 Task: Open Card Infrastructure Upgrade in Board Social Media Management to Workspace Business Process Management and add a team member Softage.1@softage.net, a label Red, a checklist Editing, an attachment from your onedrive, a color Red and finally, add a card description 'Conduct team training session on teamwork and collaboration' and a comment 'We should approach this task with a sense of experimentation and exploration, willing to try new things and take risks.'. Add a start date 'Jan 01, 1900' with a due date 'Jan 08, 1900'
Action: Mouse moved to (101, 492)
Screenshot: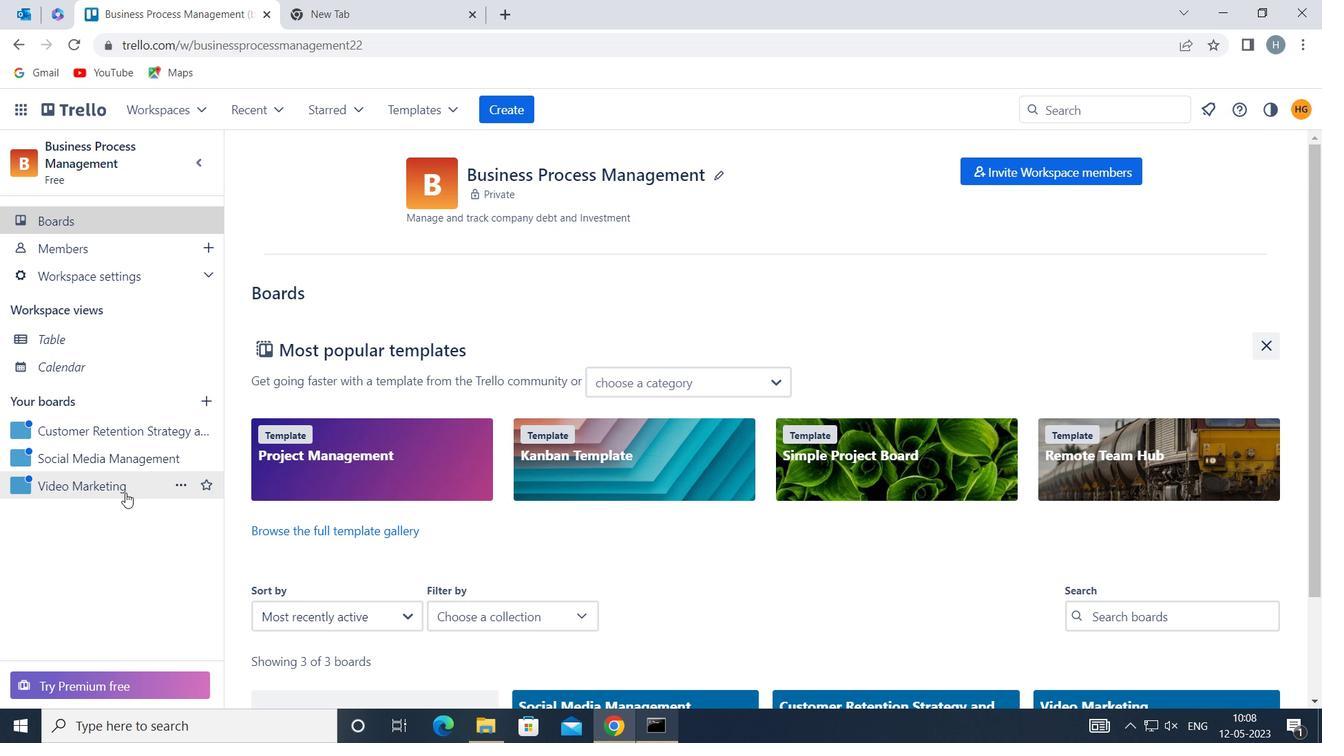 
Action: Mouse pressed left at (101, 492)
Screenshot: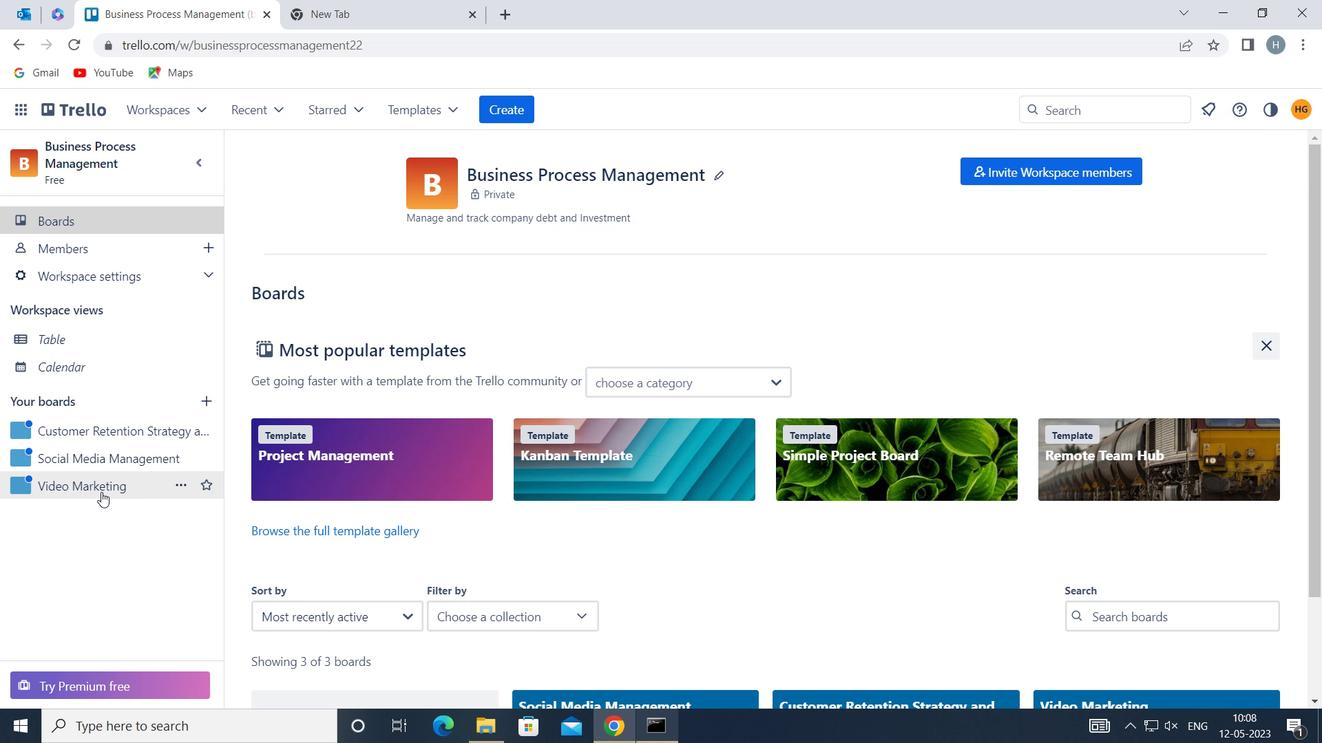 
Action: Mouse moved to (362, 249)
Screenshot: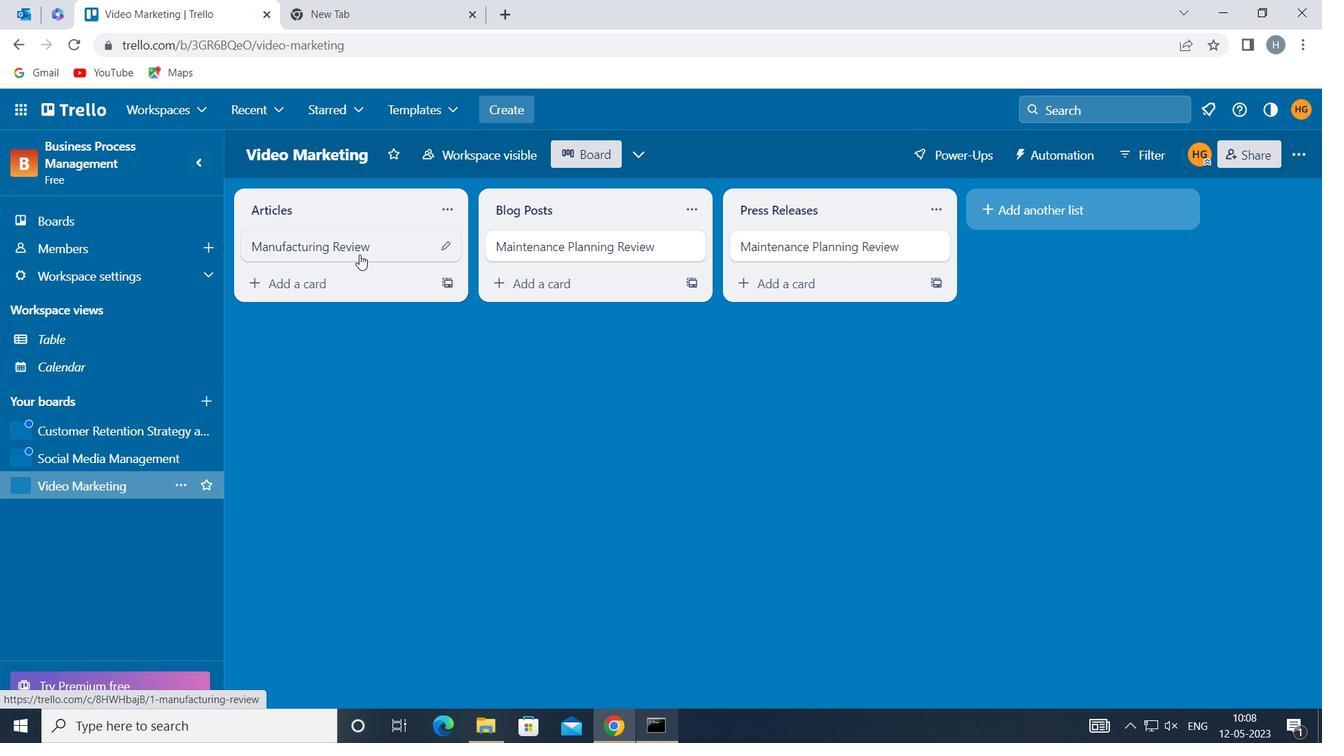 
Action: Mouse pressed left at (362, 249)
Screenshot: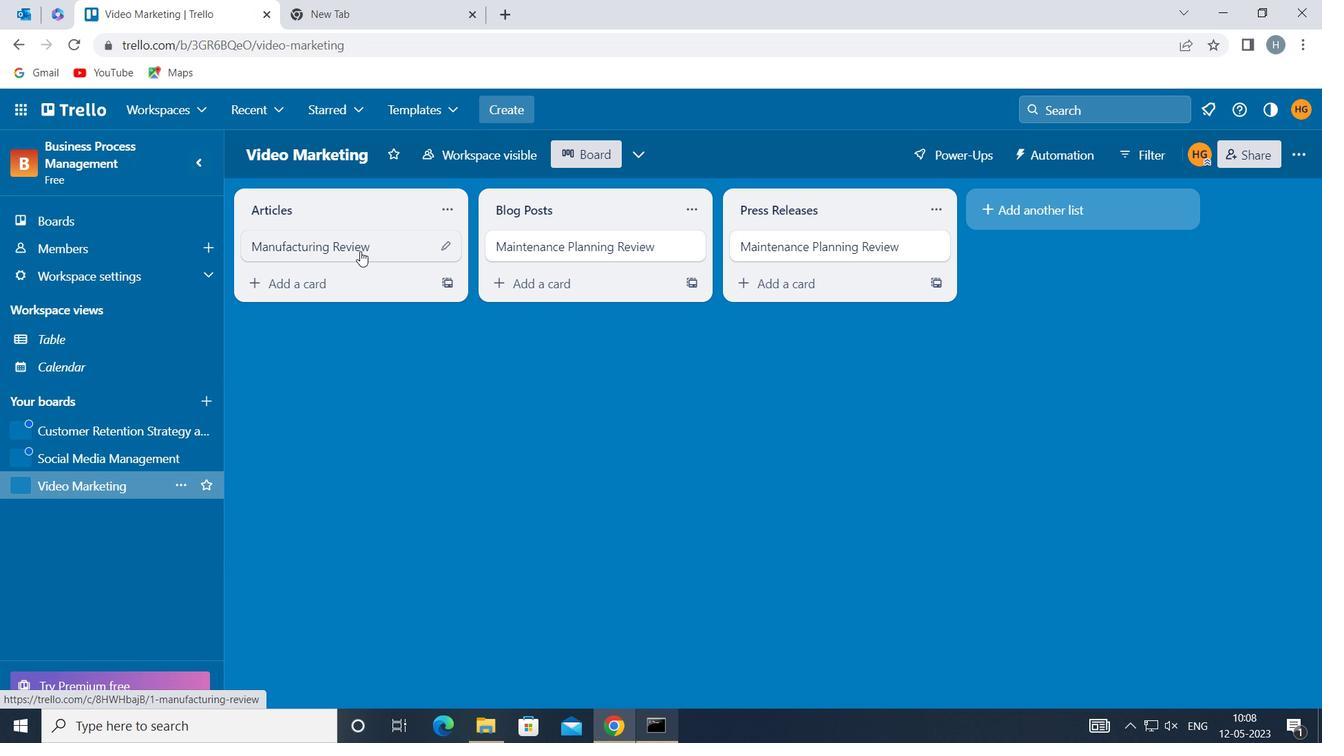 
Action: Mouse moved to (888, 238)
Screenshot: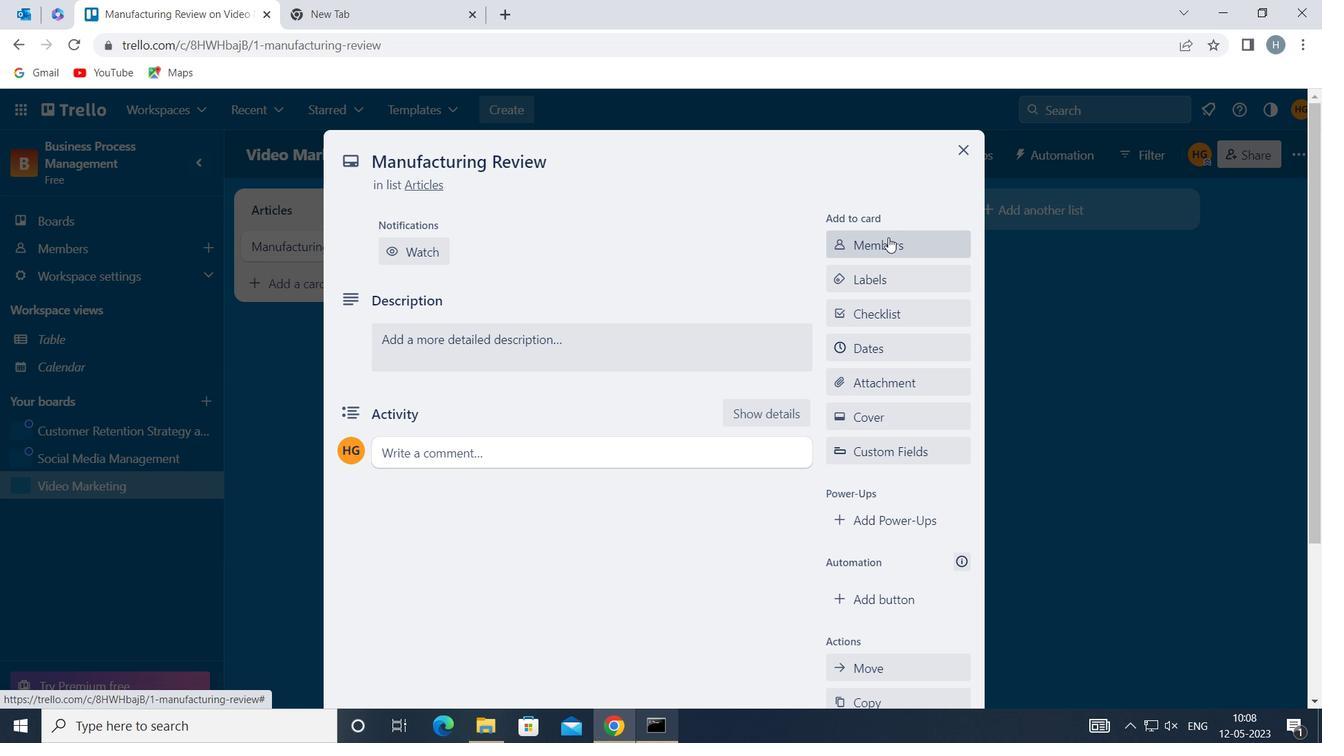 
Action: Mouse pressed left at (888, 238)
Screenshot: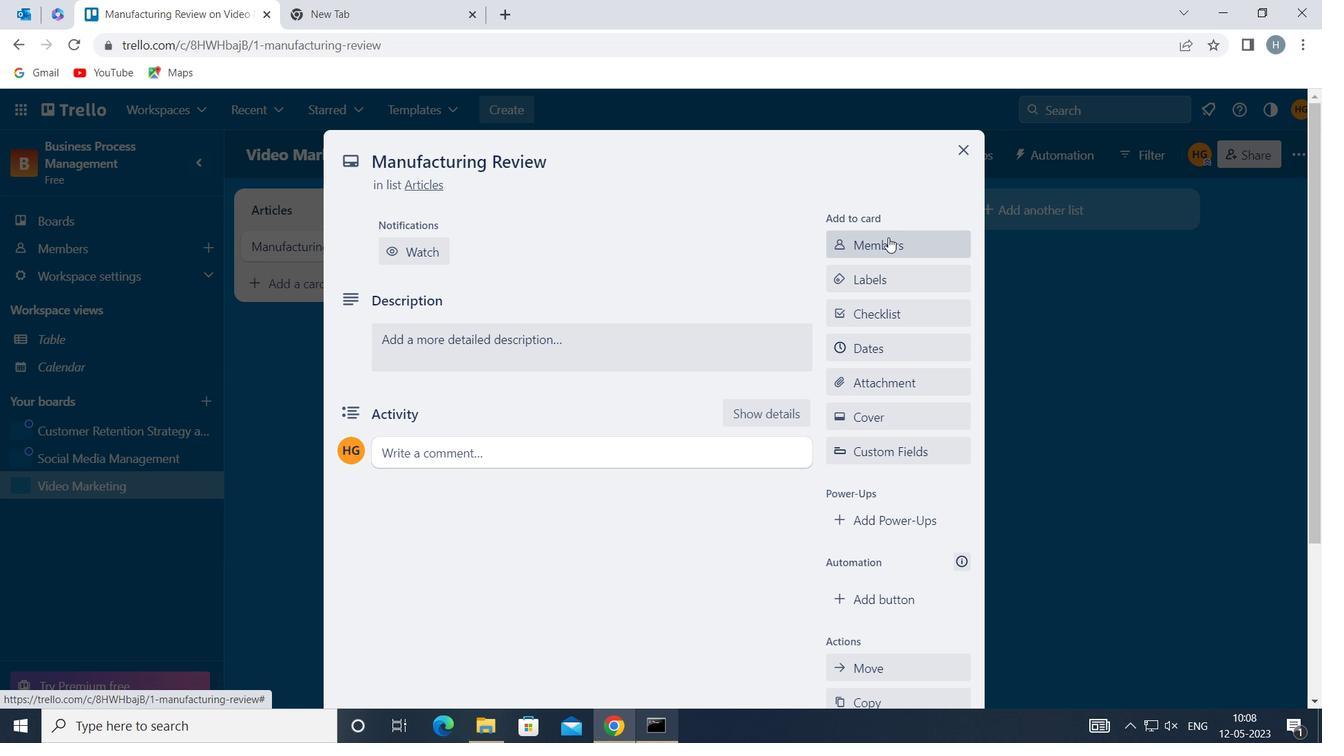 
Action: Mouse moved to (889, 239)
Screenshot: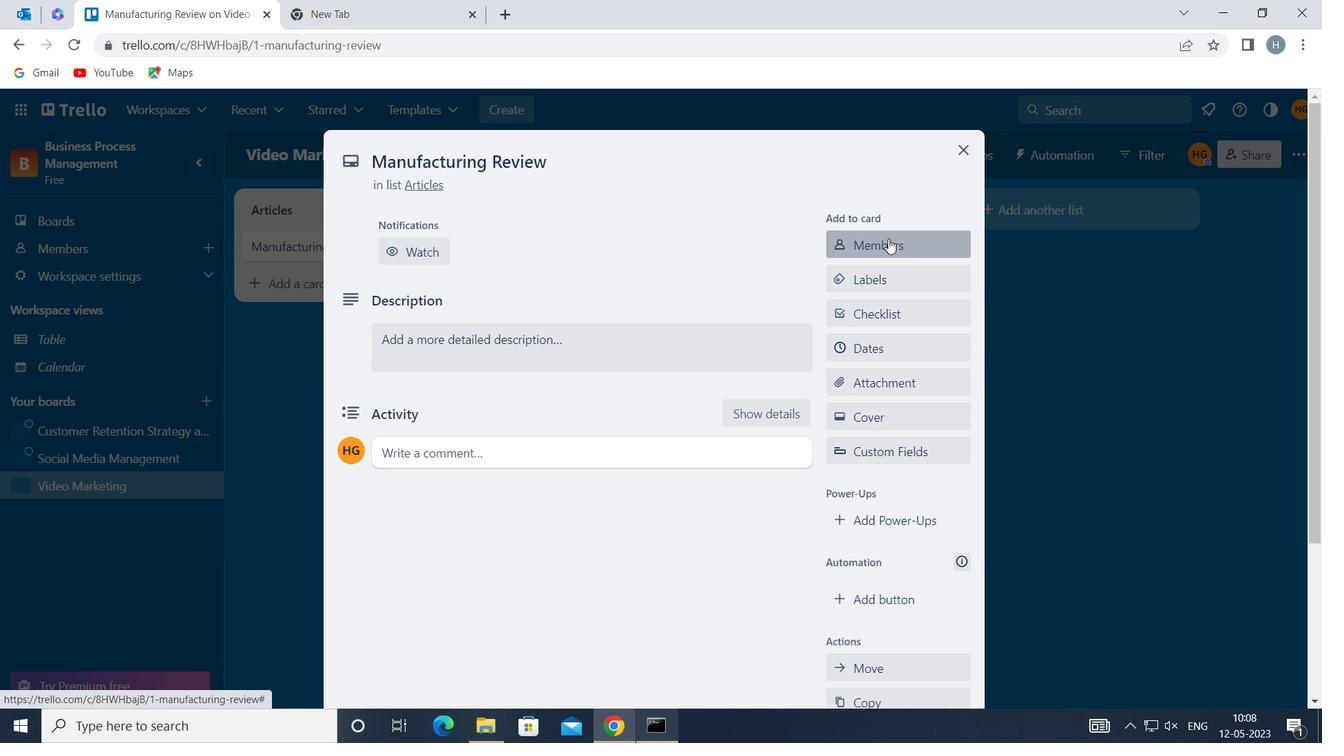 
Action: Key pressed softage
Screenshot: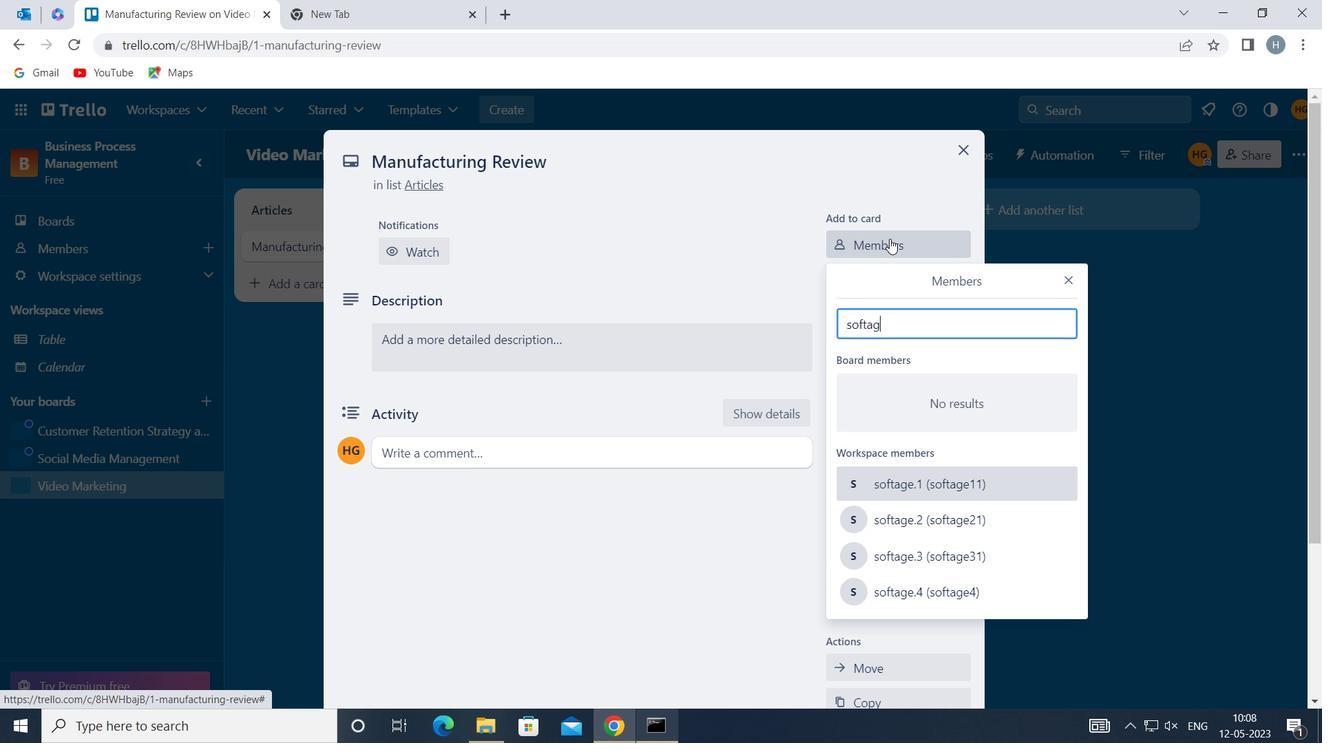 
Action: Mouse moved to (895, 517)
Screenshot: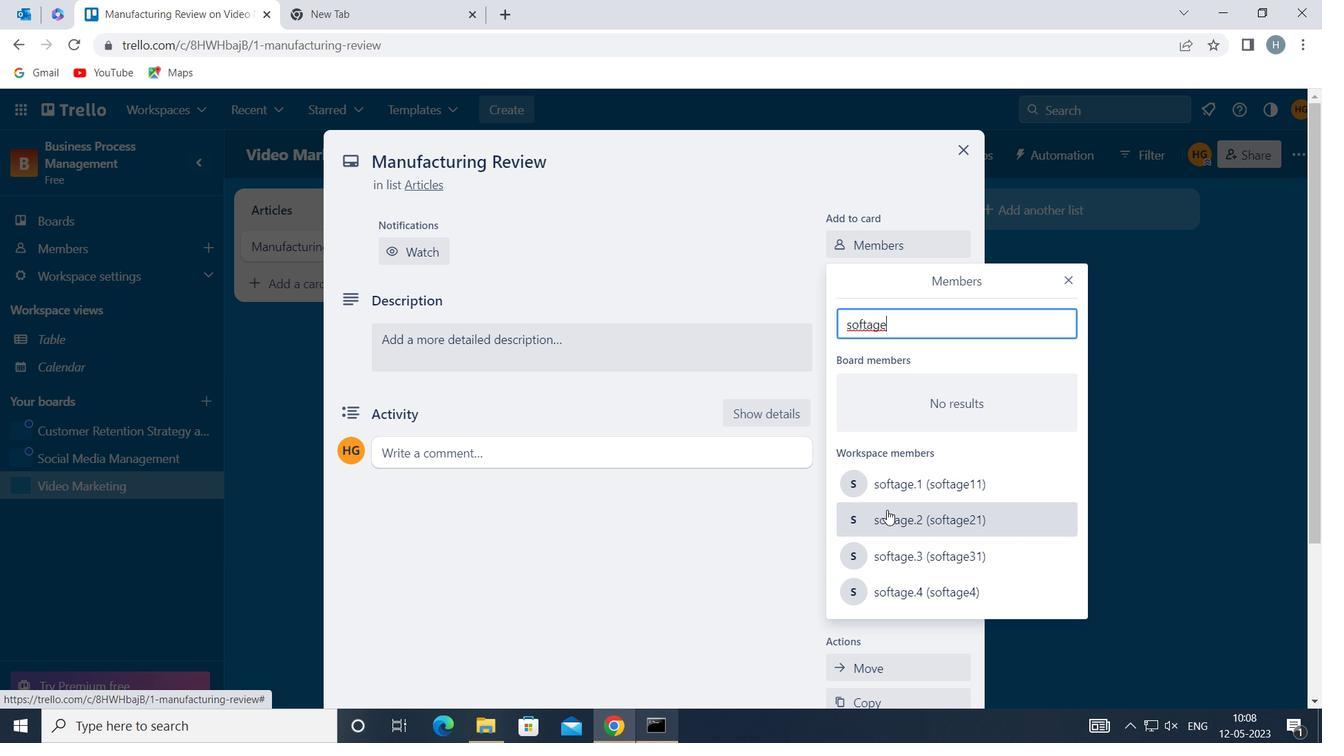 
Action: Mouse pressed left at (895, 517)
Screenshot: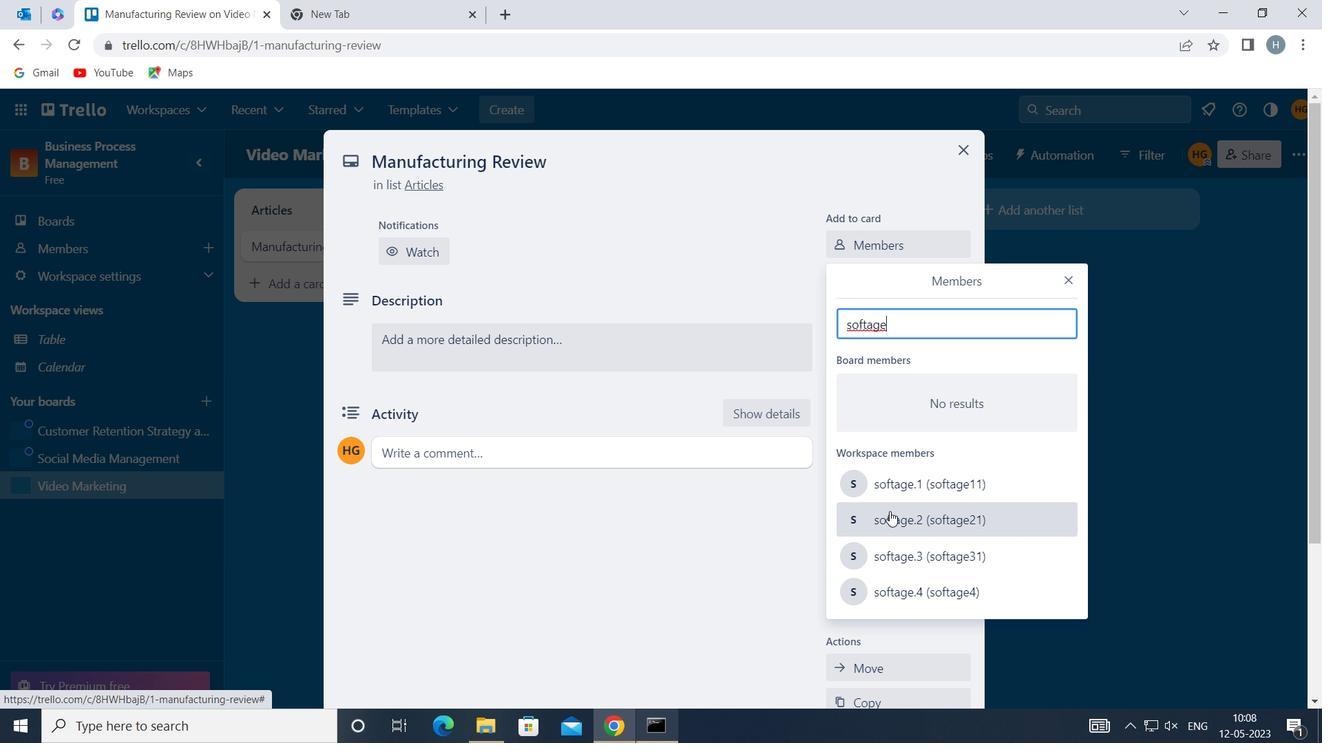 
Action: Mouse moved to (1071, 278)
Screenshot: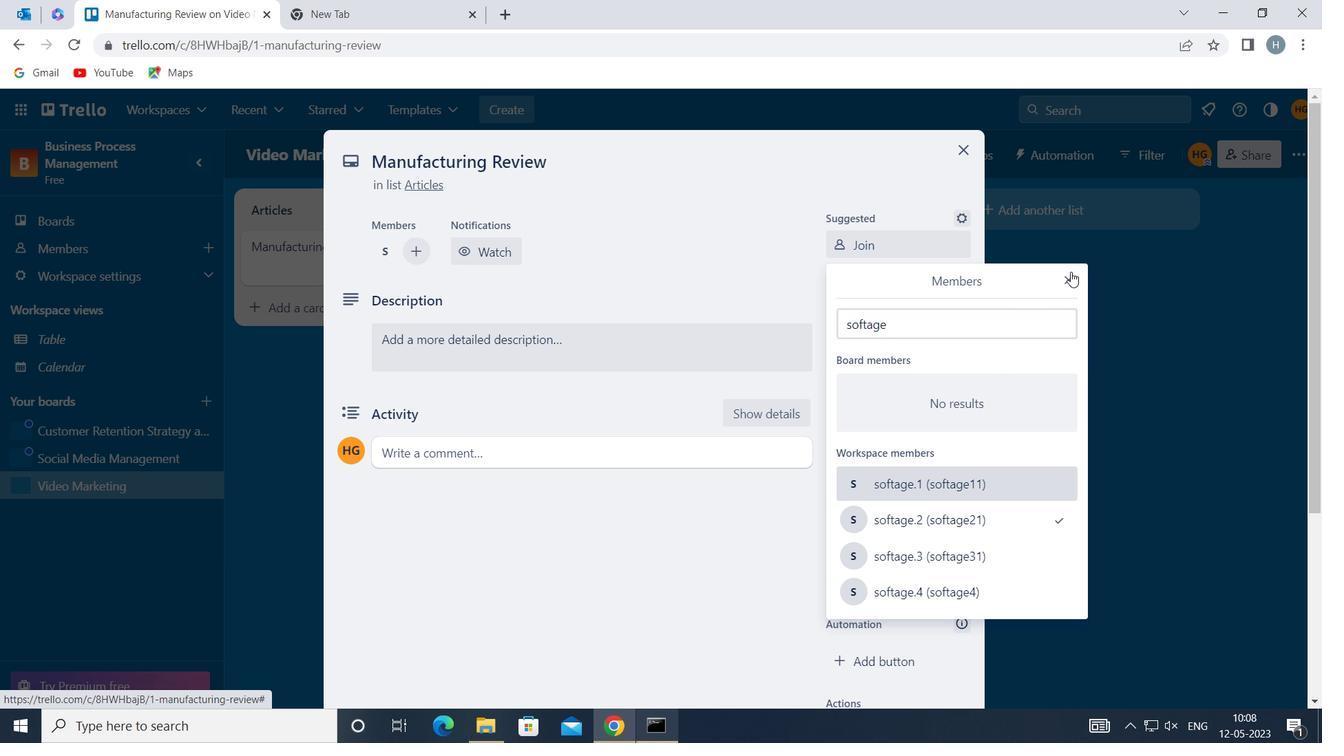 
Action: Mouse pressed left at (1071, 278)
Screenshot: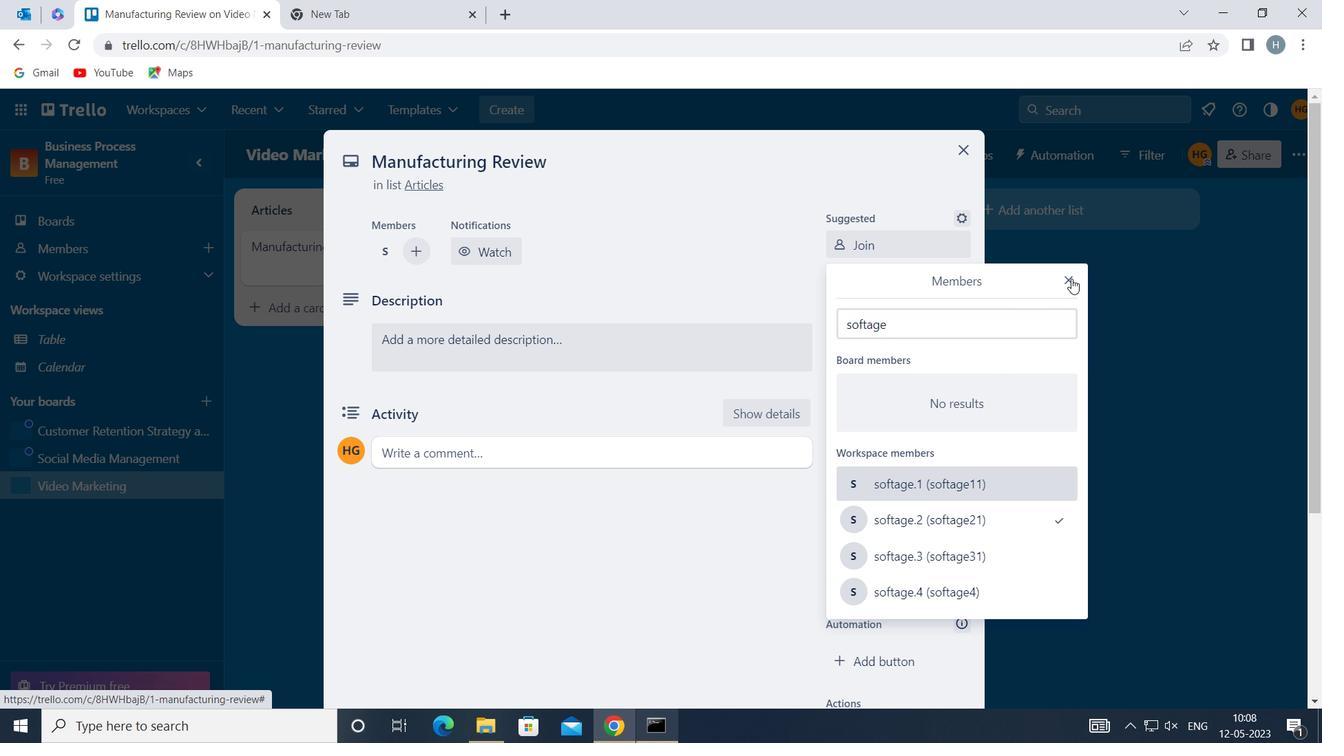 
Action: Mouse moved to (914, 344)
Screenshot: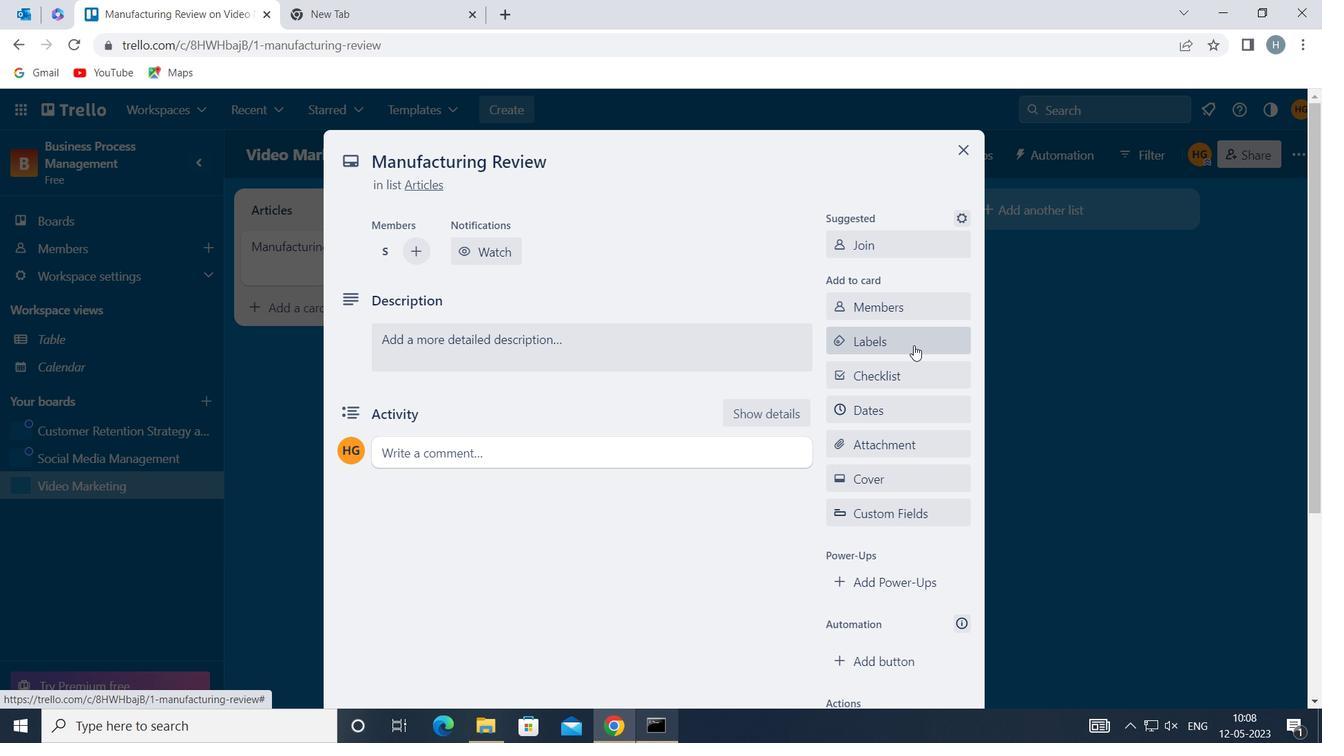 
Action: Mouse pressed left at (914, 344)
Screenshot: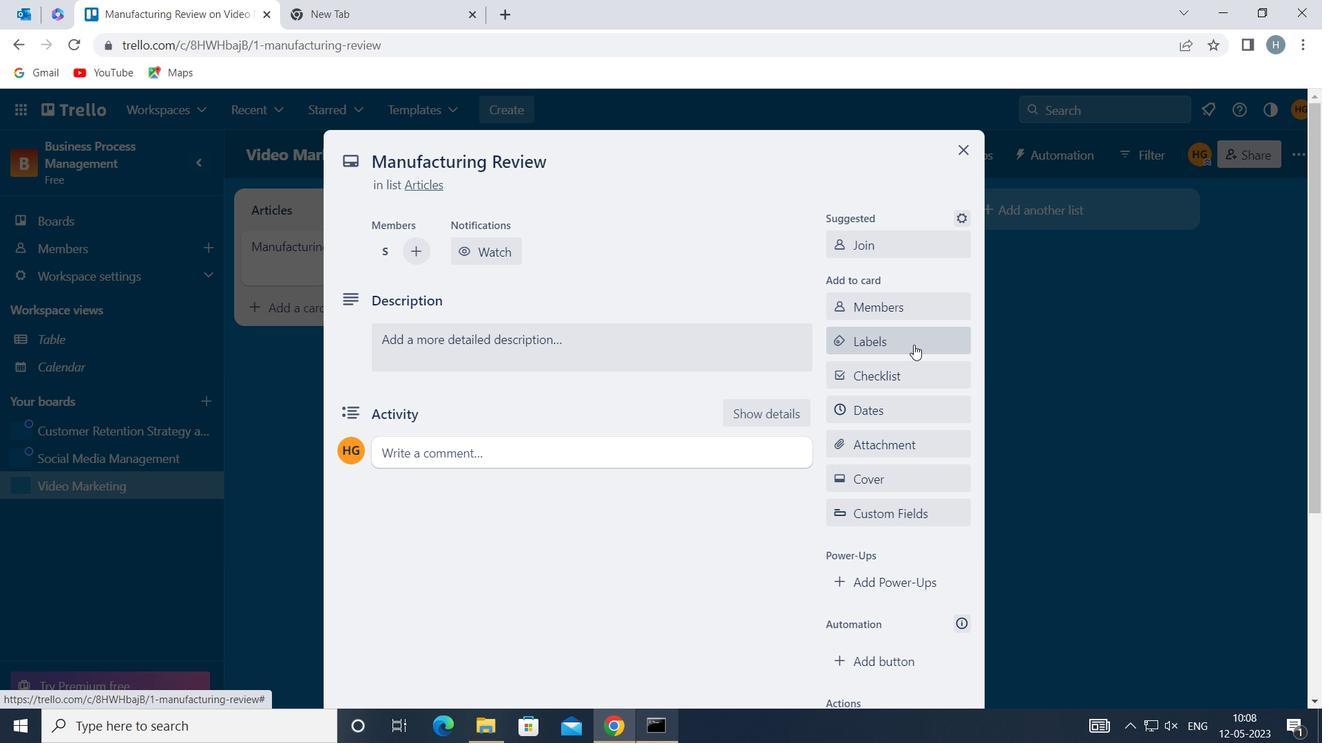 
Action: Mouse moved to (928, 375)
Screenshot: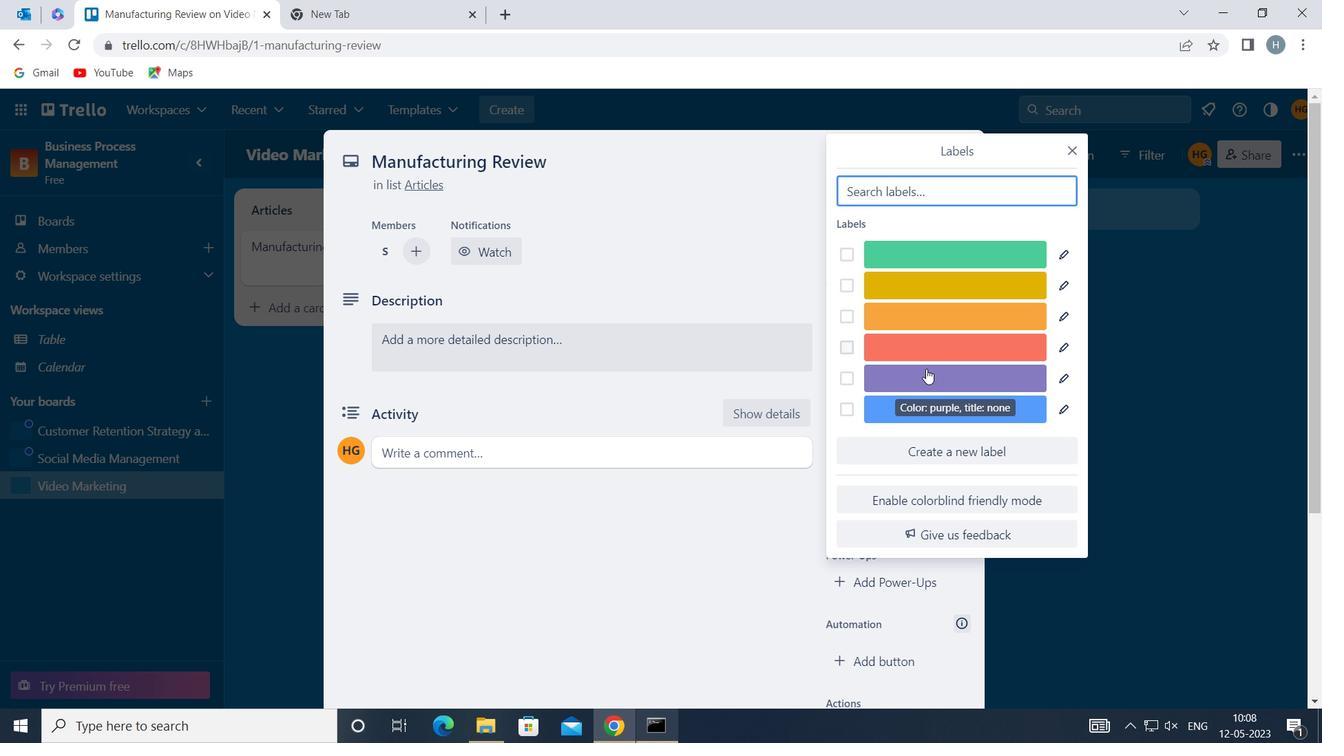 
Action: Mouse pressed left at (928, 375)
Screenshot: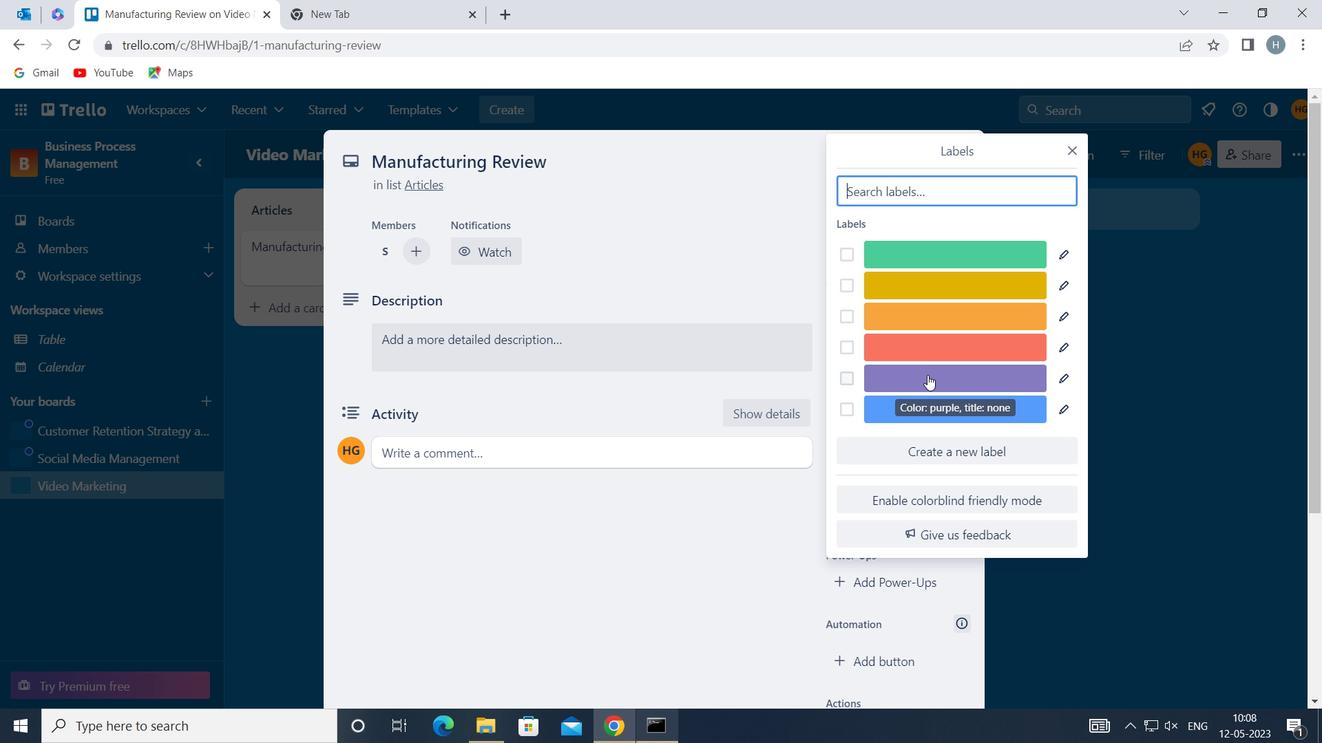 
Action: Mouse moved to (1070, 147)
Screenshot: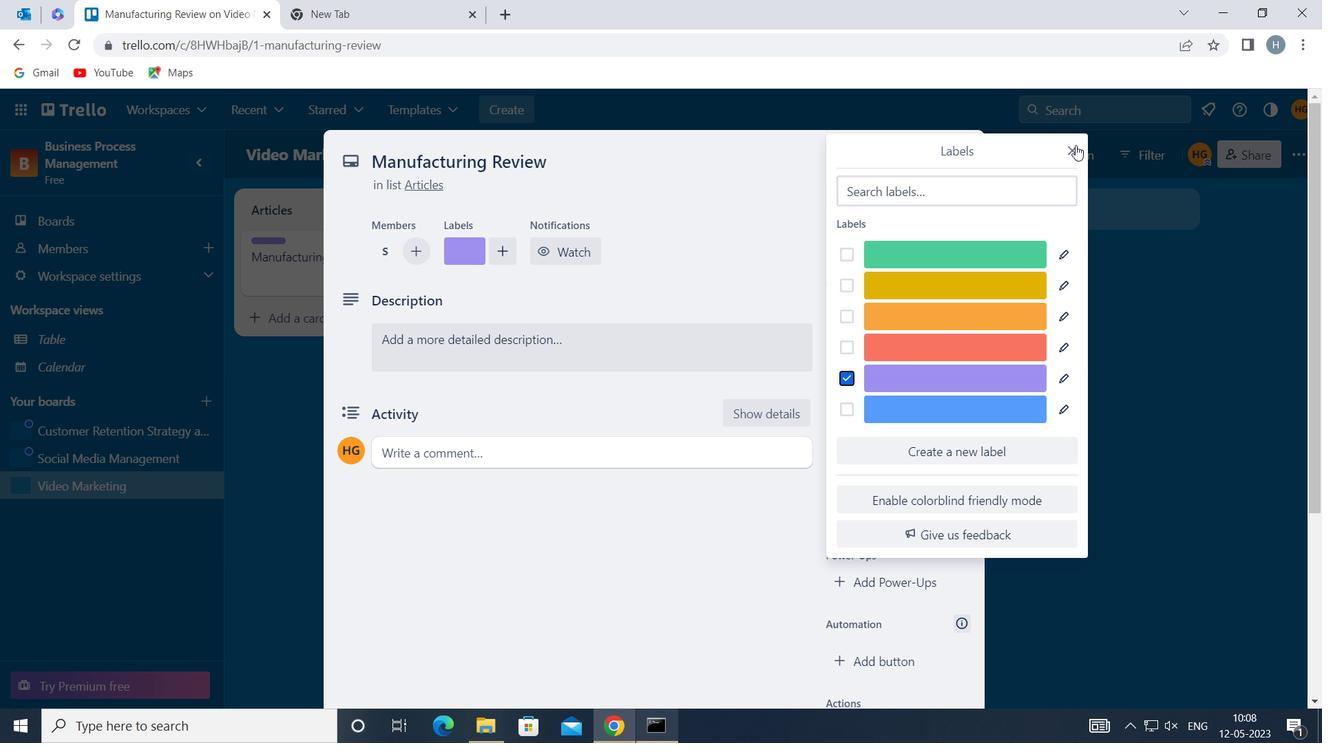 
Action: Mouse pressed left at (1070, 147)
Screenshot: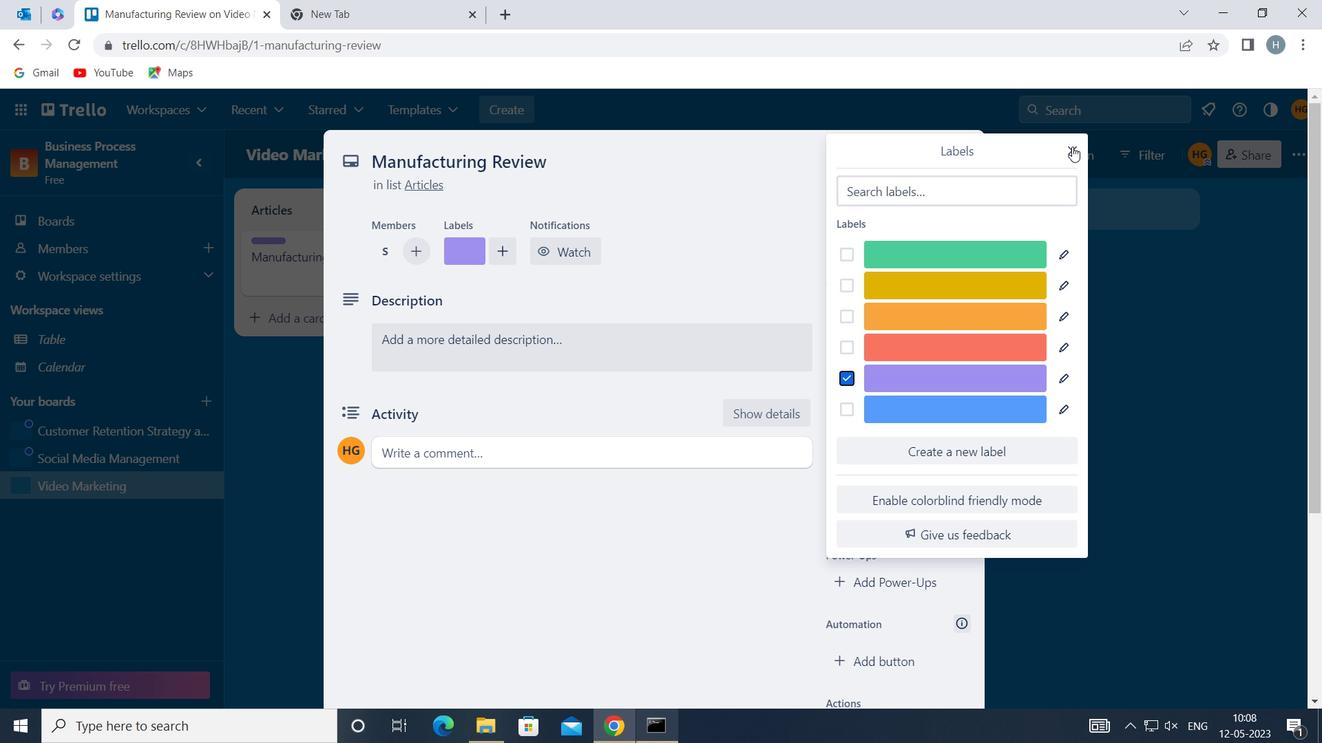
Action: Mouse moved to (894, 372)
Screenshot: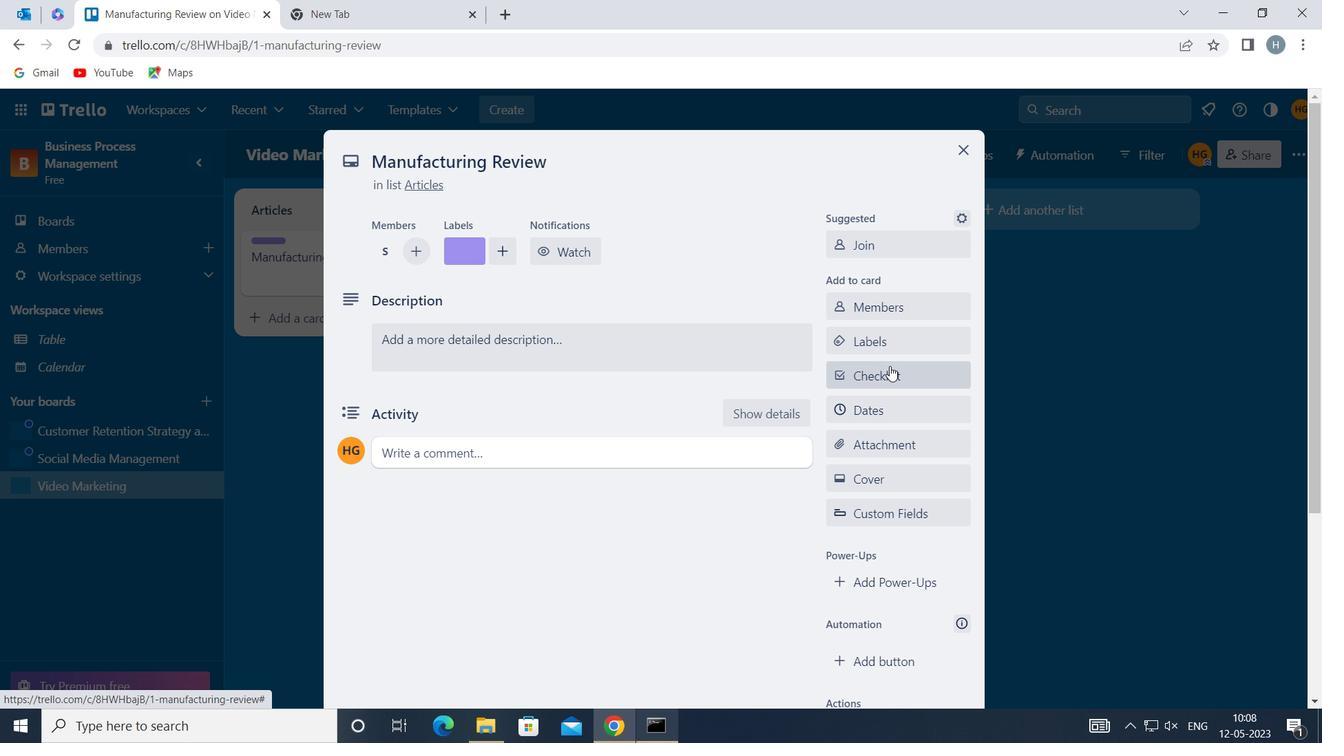
Action: Mouse pressed left at (894, 372)
Screenshot: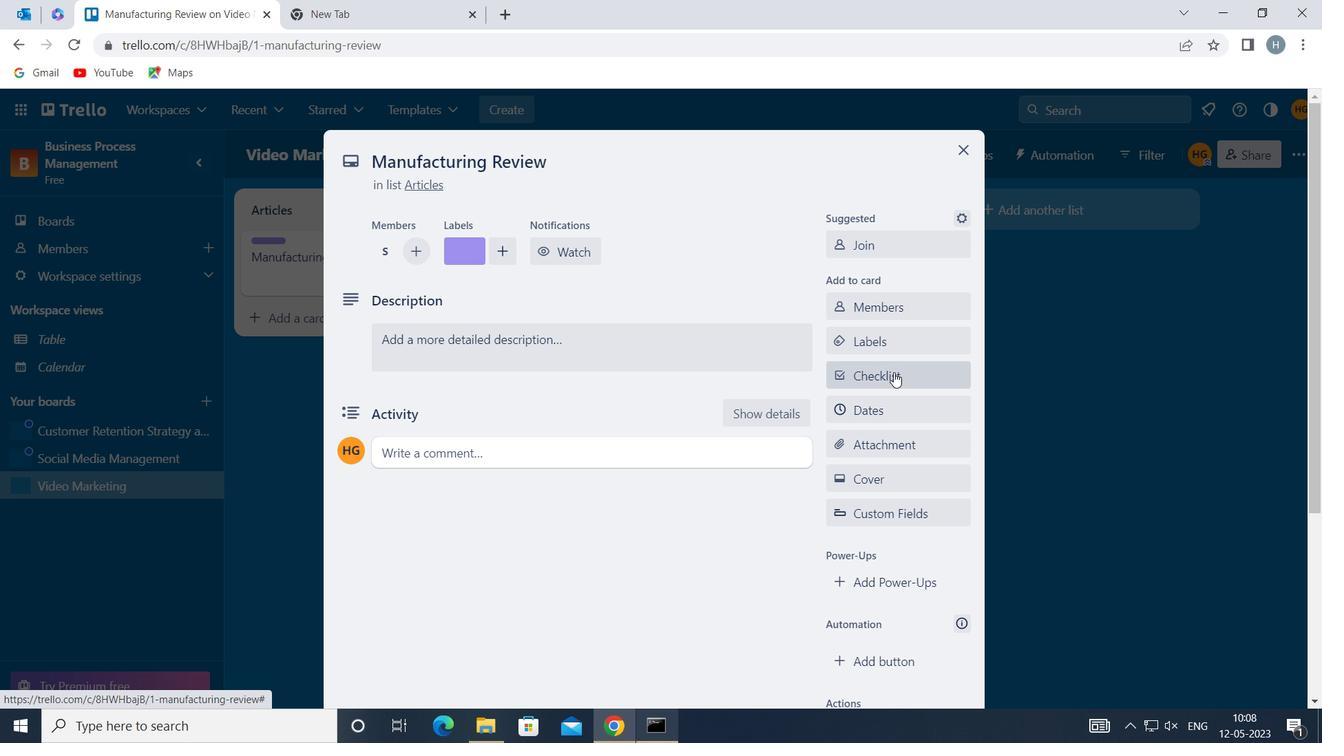 
Action: Key pressed <Key.shift>NUTRITION<Key.space><Key.shift>COUNSELING
Screenshot: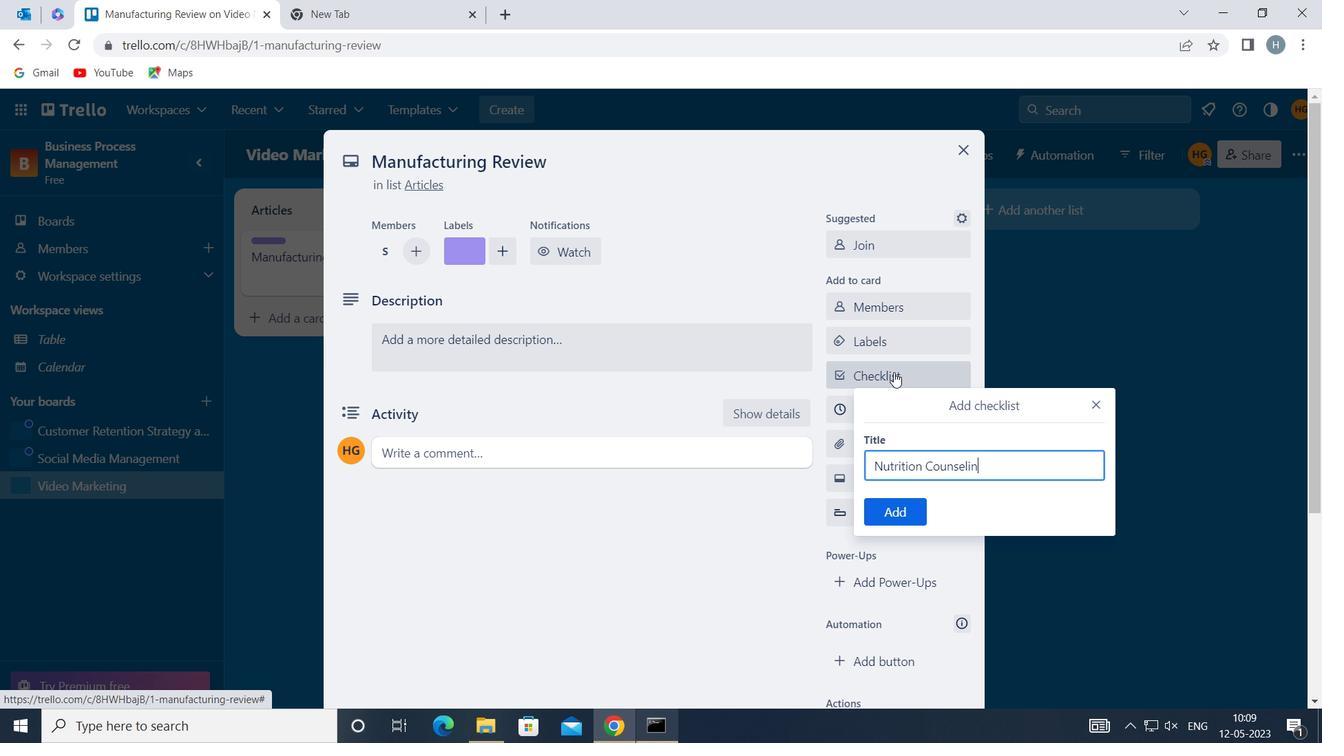 
Action: Mouse moved to (908, 509)
Screenshot: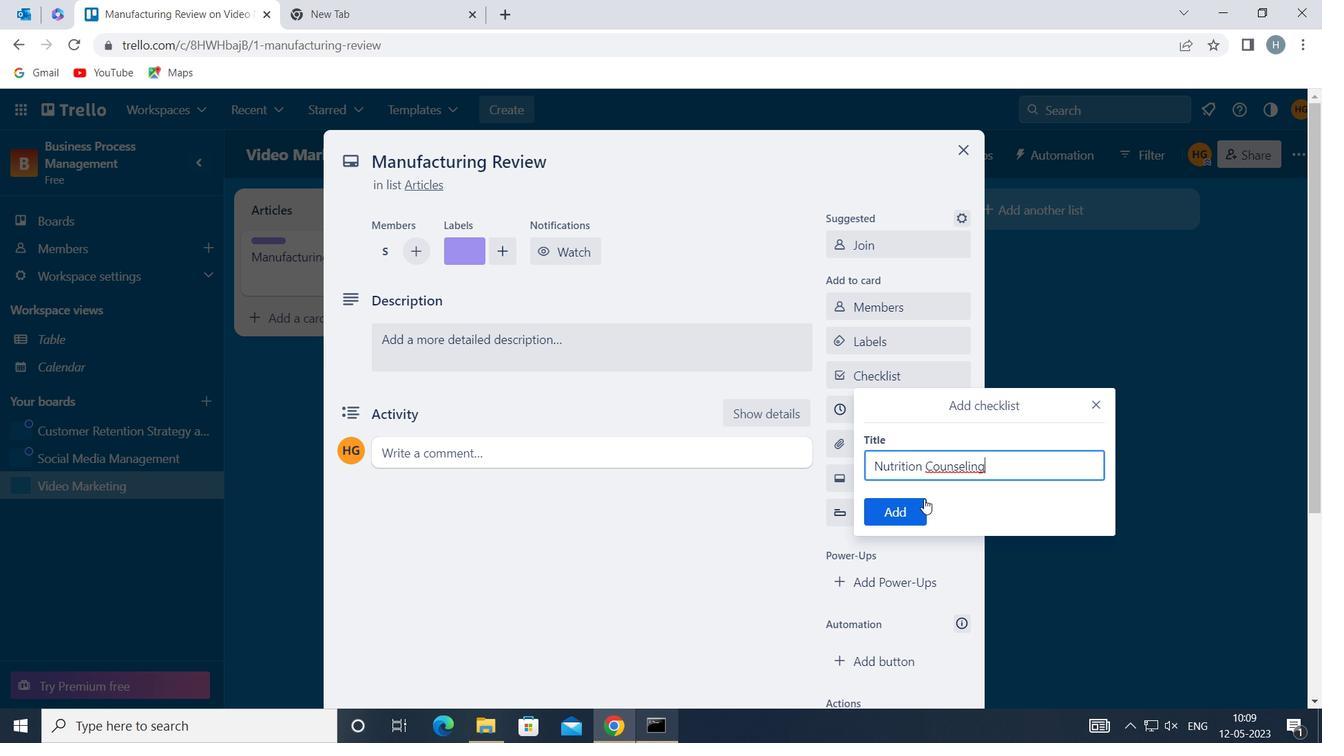 
Action: Mouse pressed left at (908, 509)
Screenshot: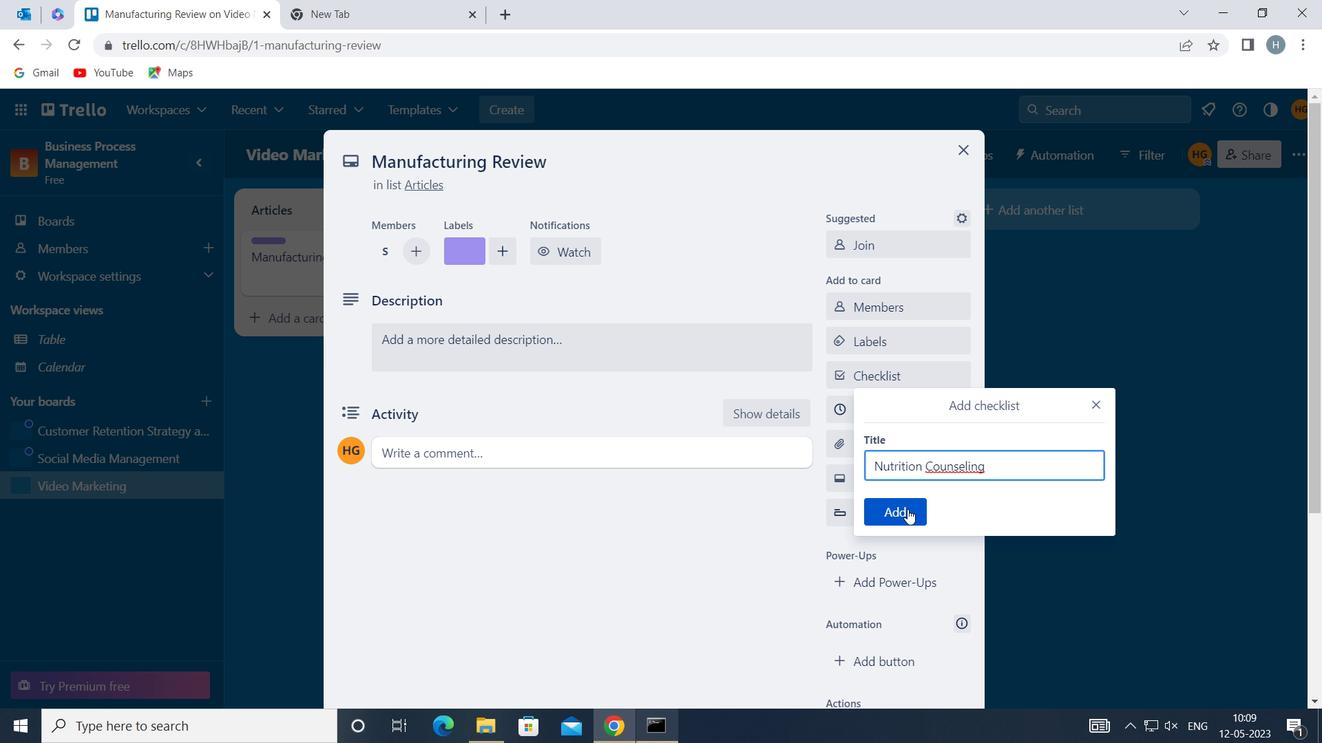 
Action: Mouse moved to (905, 438)
Screenshot: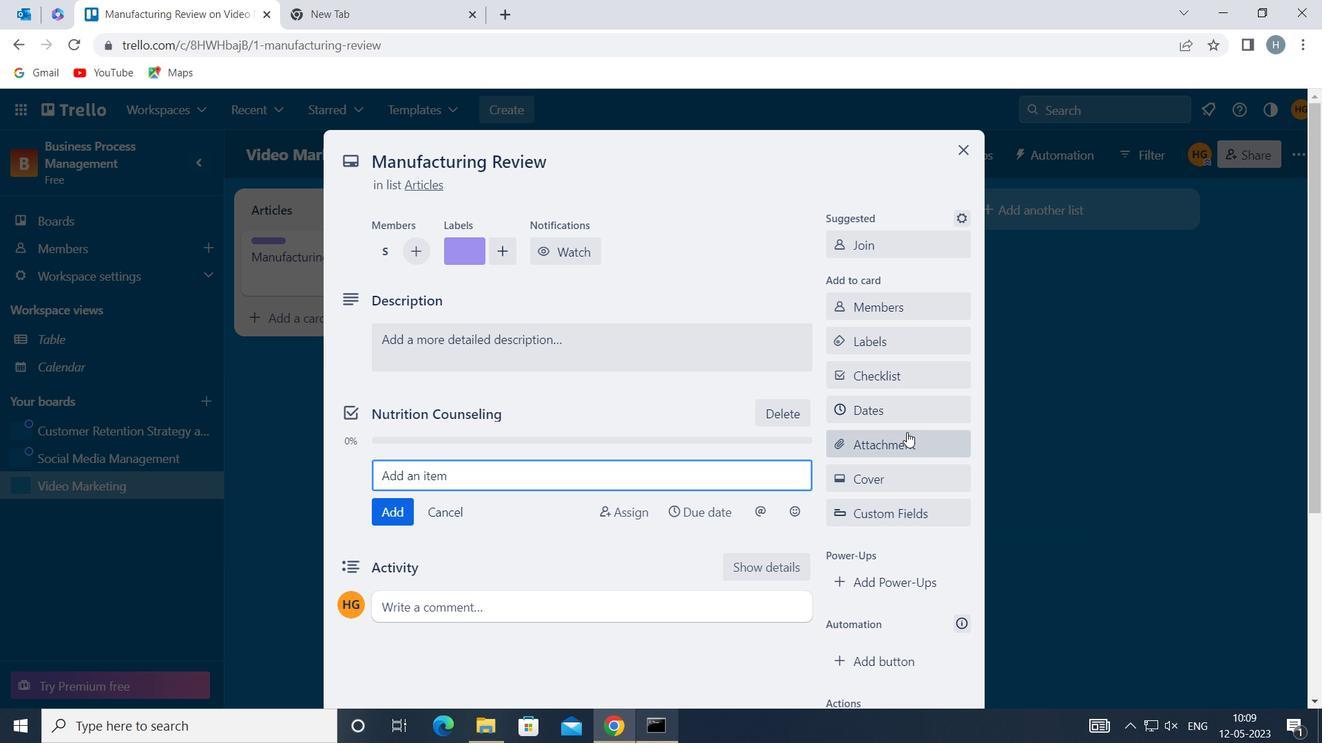 
Action: Mouse pressed left at (905, 438)
Screenshot: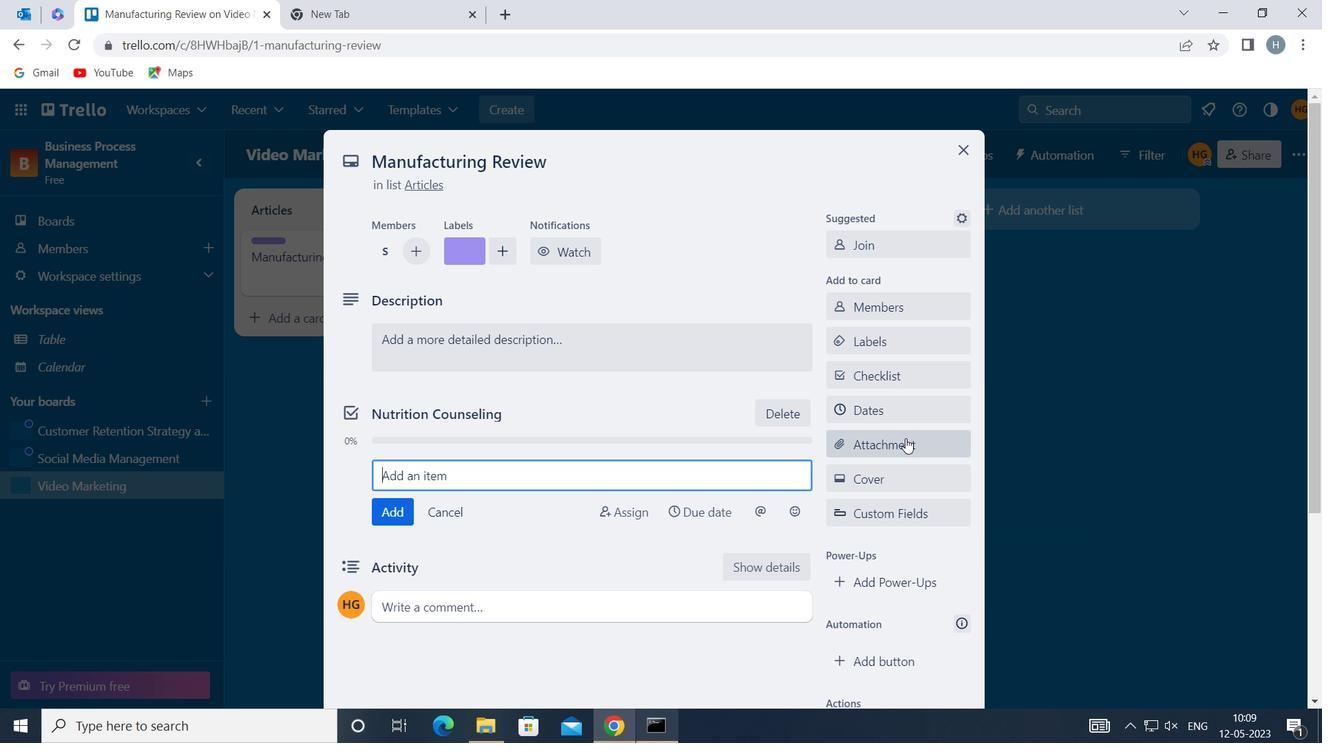 
Action: Mouse moved to (895, 325)
Screenshot: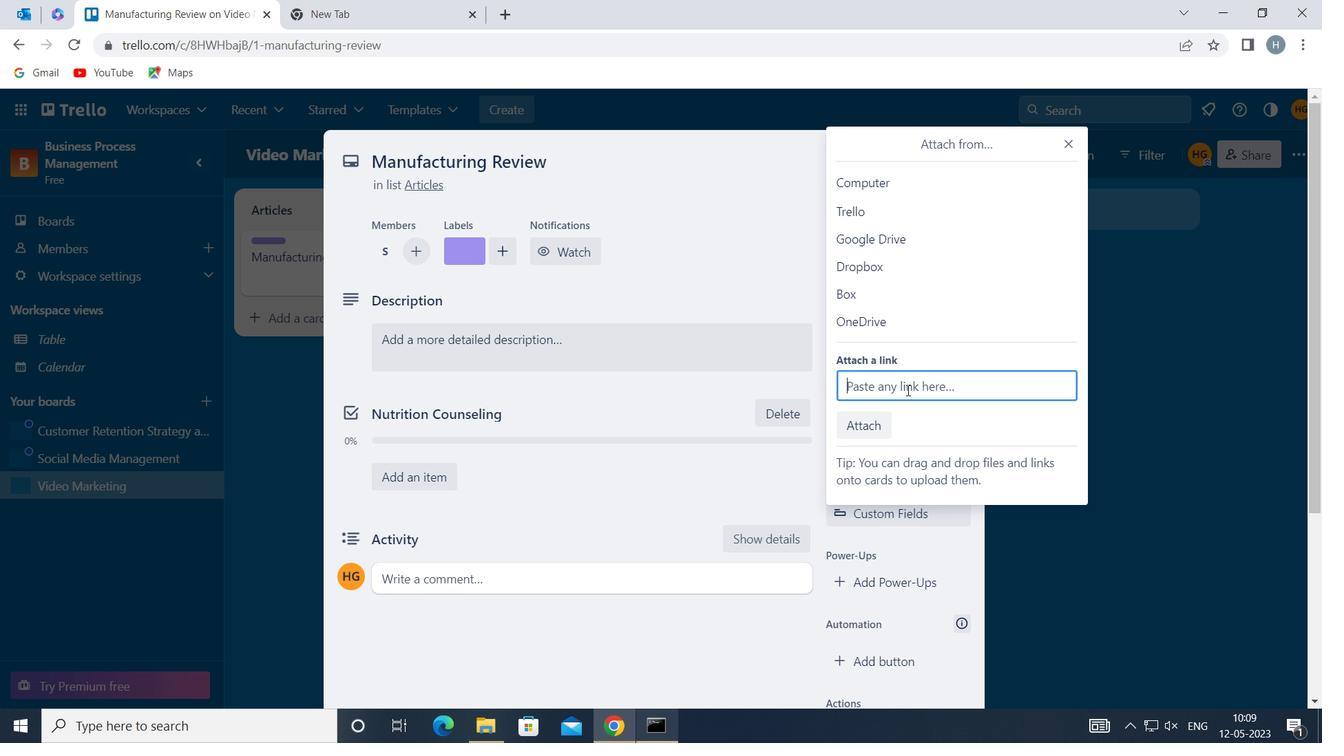 
Action: Mouse pressed left at (895, 325)
Screenshot: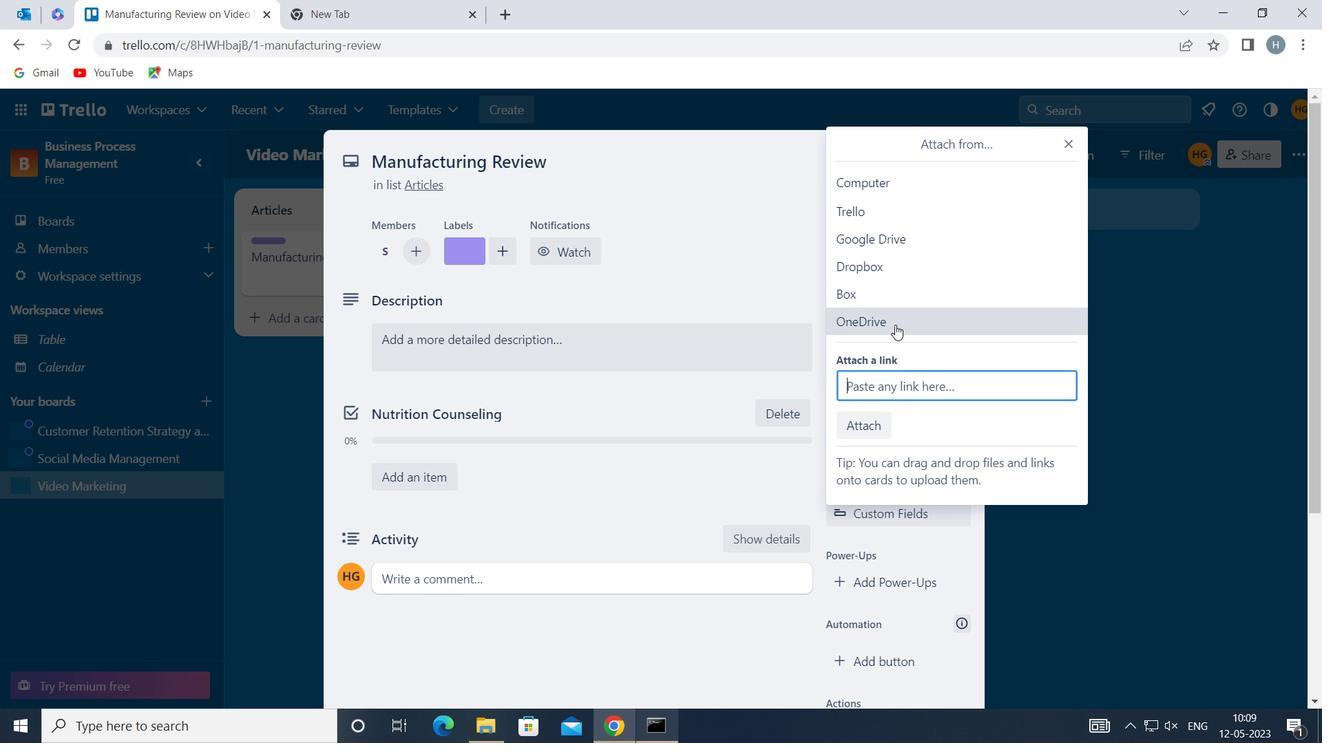 
Action: Mouse moved to (710, 245)
Screenshot: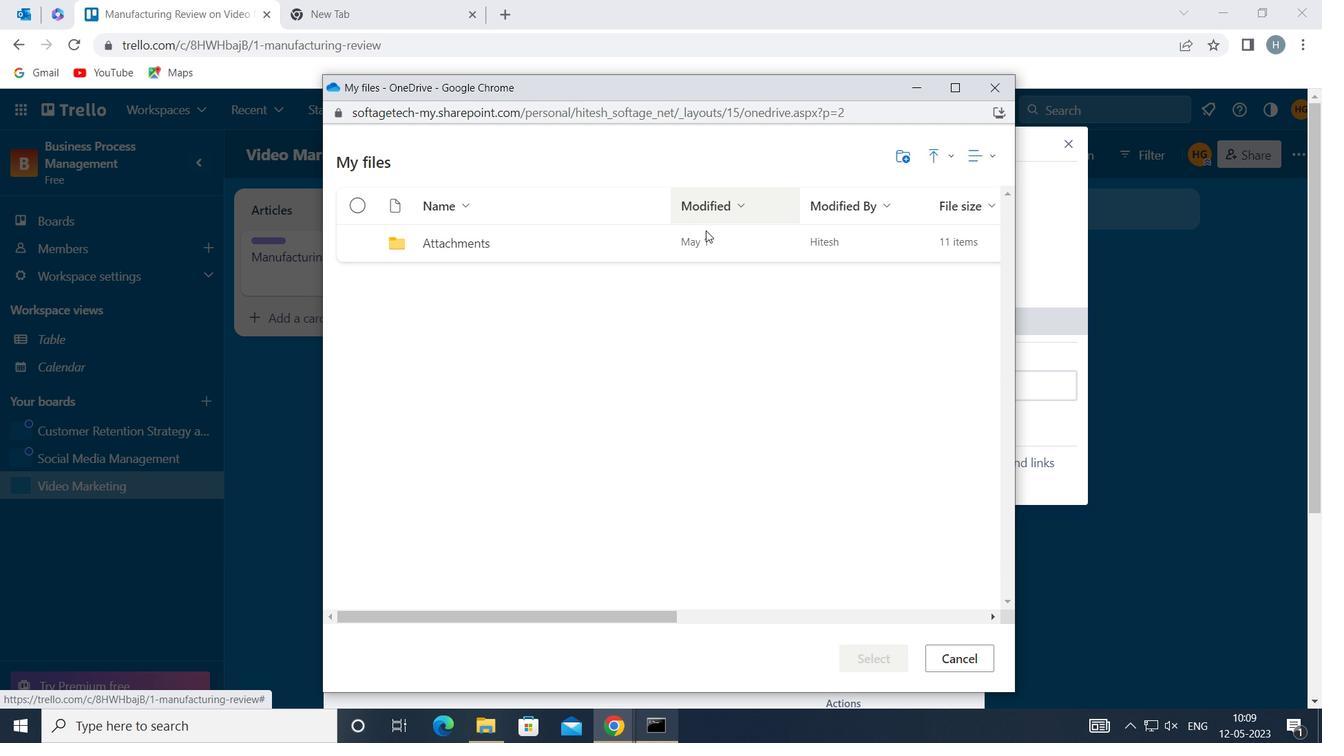 
Action: Mouse pressed left at (710, 245)
Screenshot: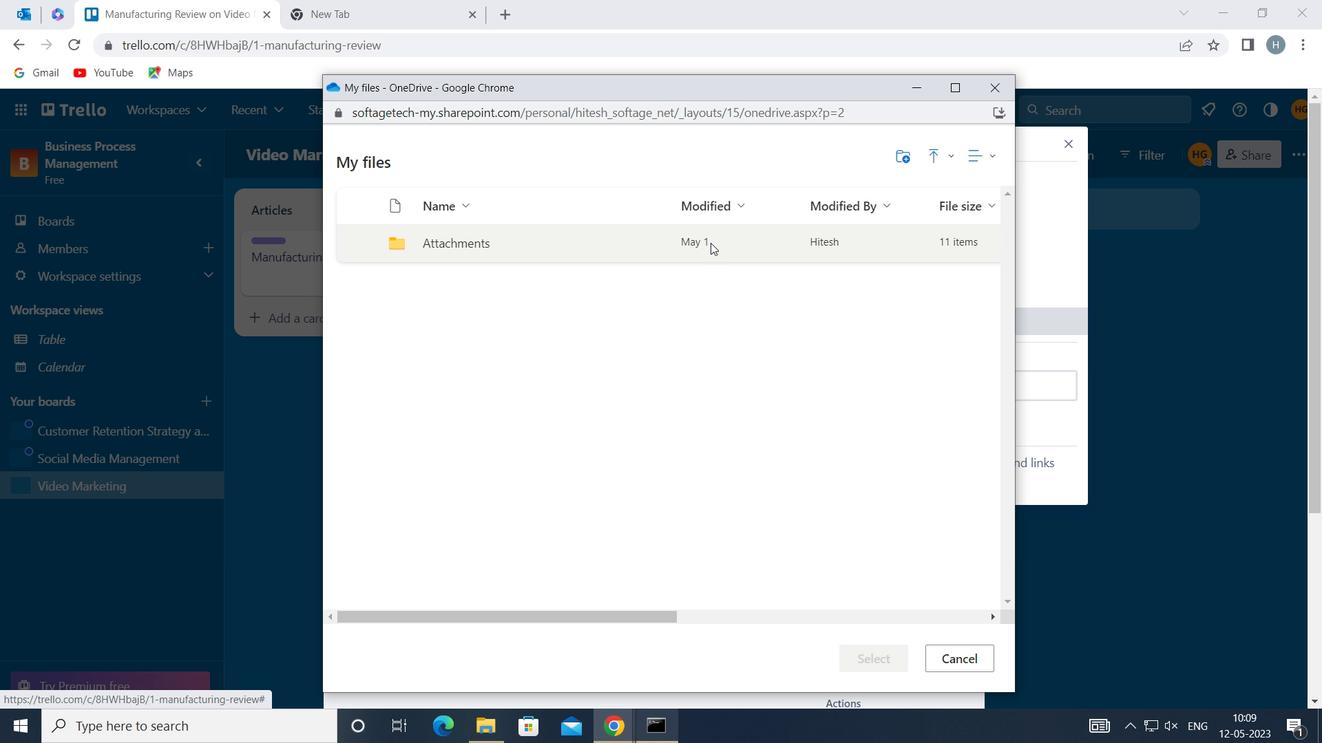 
Action: Mouse moved to (711, 246)
Screenshot: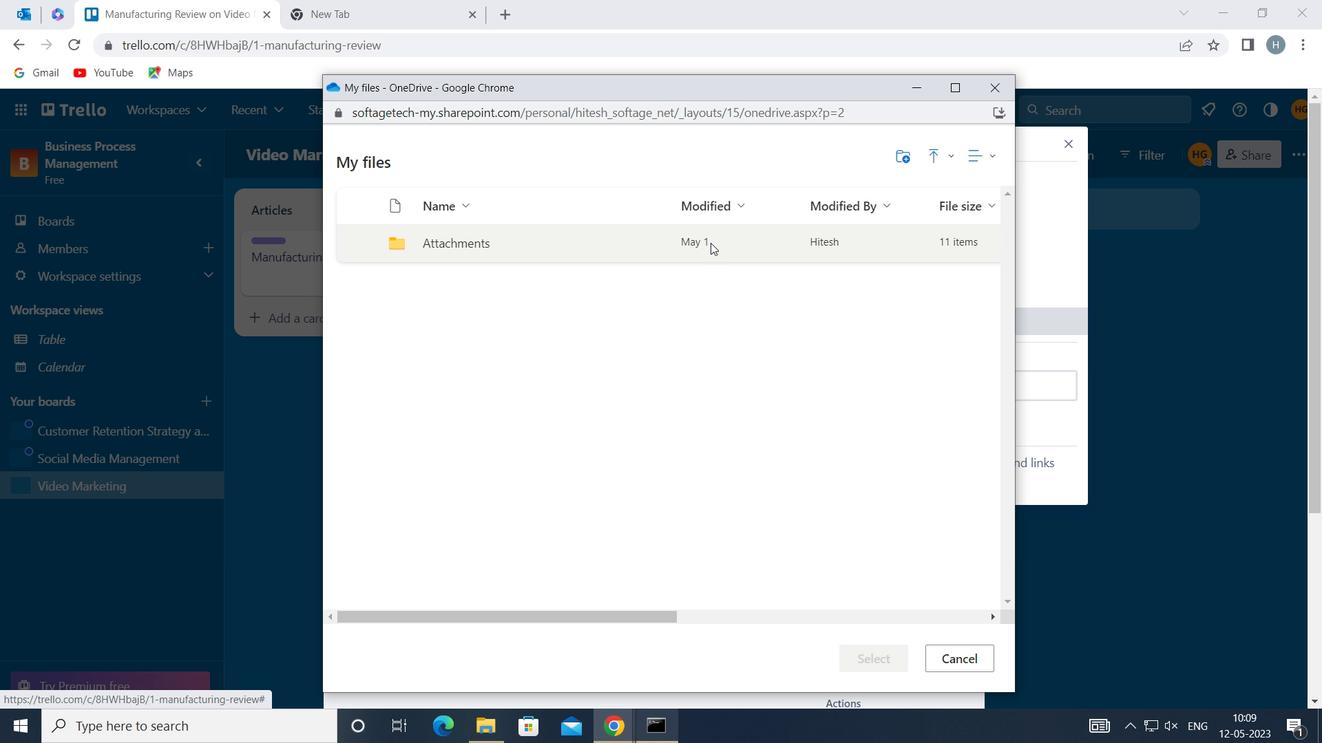 
Action: Mouse pressed left at (711, 246)
Screenshot: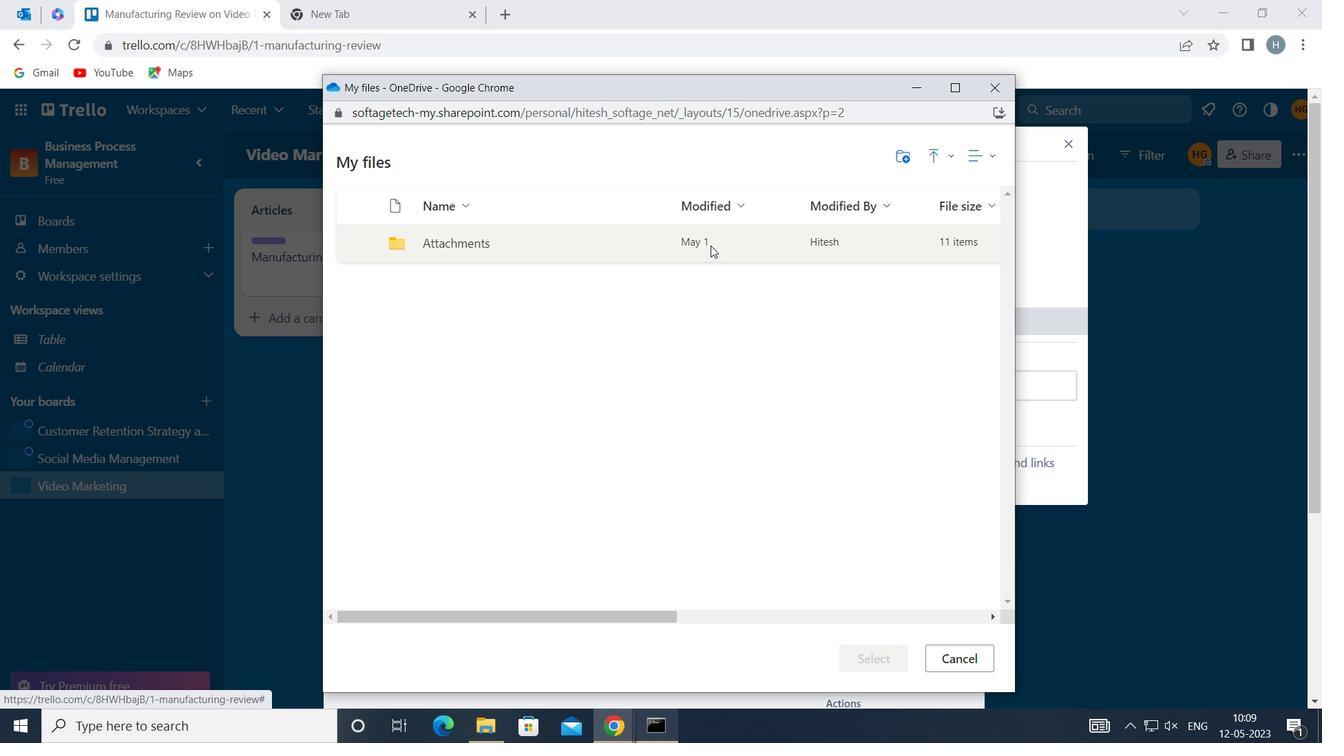 
Action: Mouse moved to (756, 287)
Screenshot: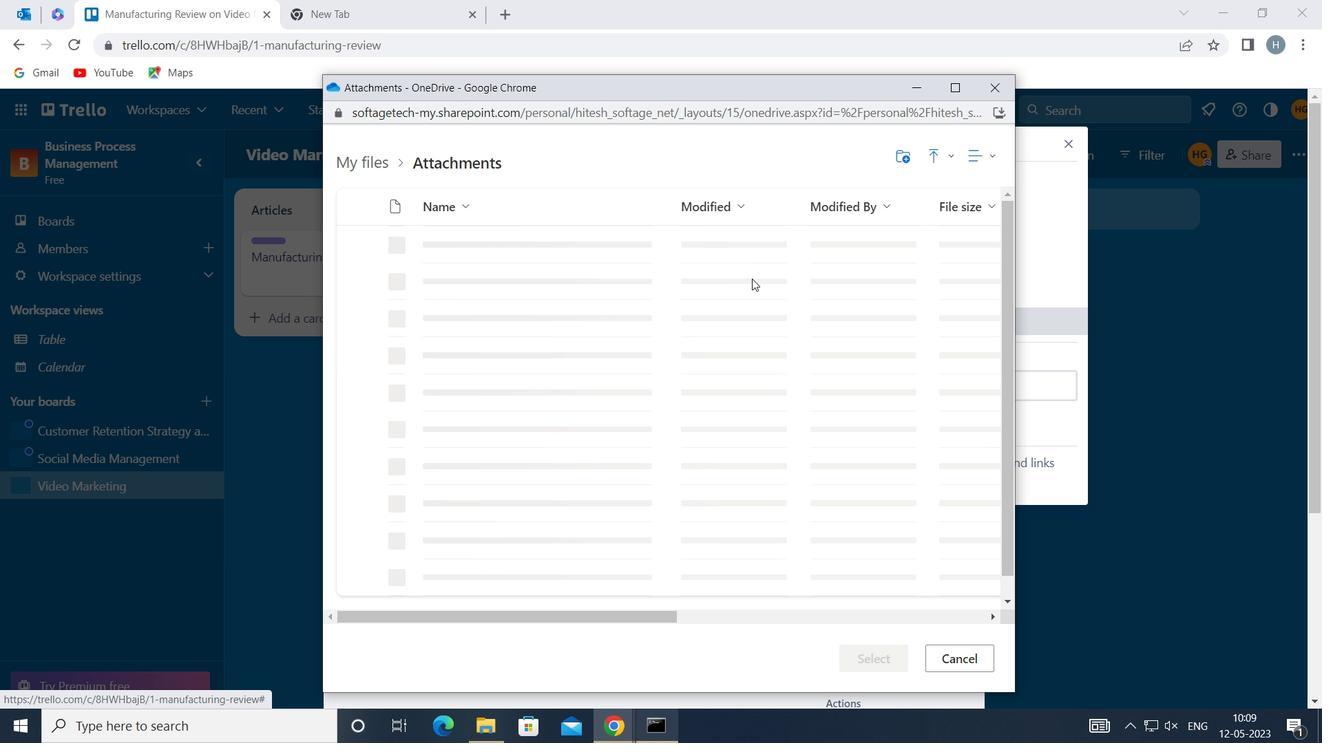 
Action: Mouse pressed left at (756, 287)
Screenshot: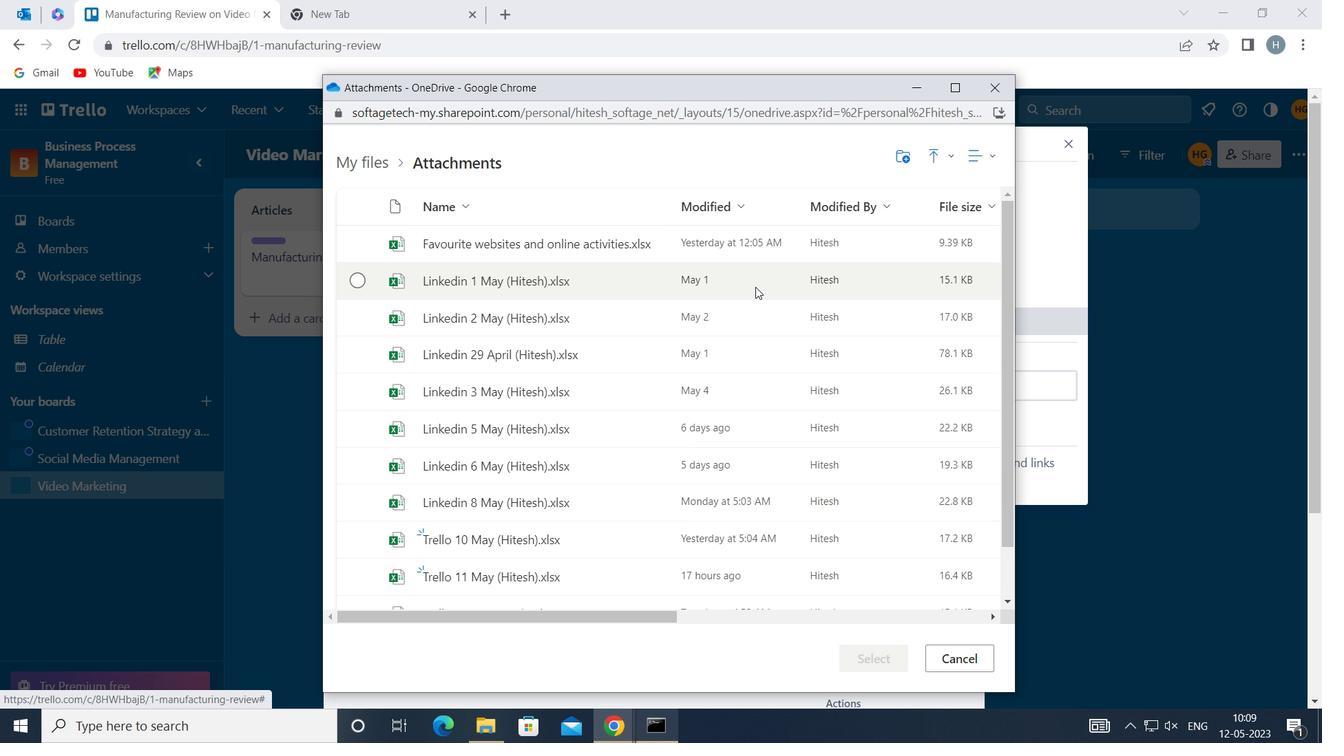 
Action: Mouse moved to (878, 644)
Screenshot: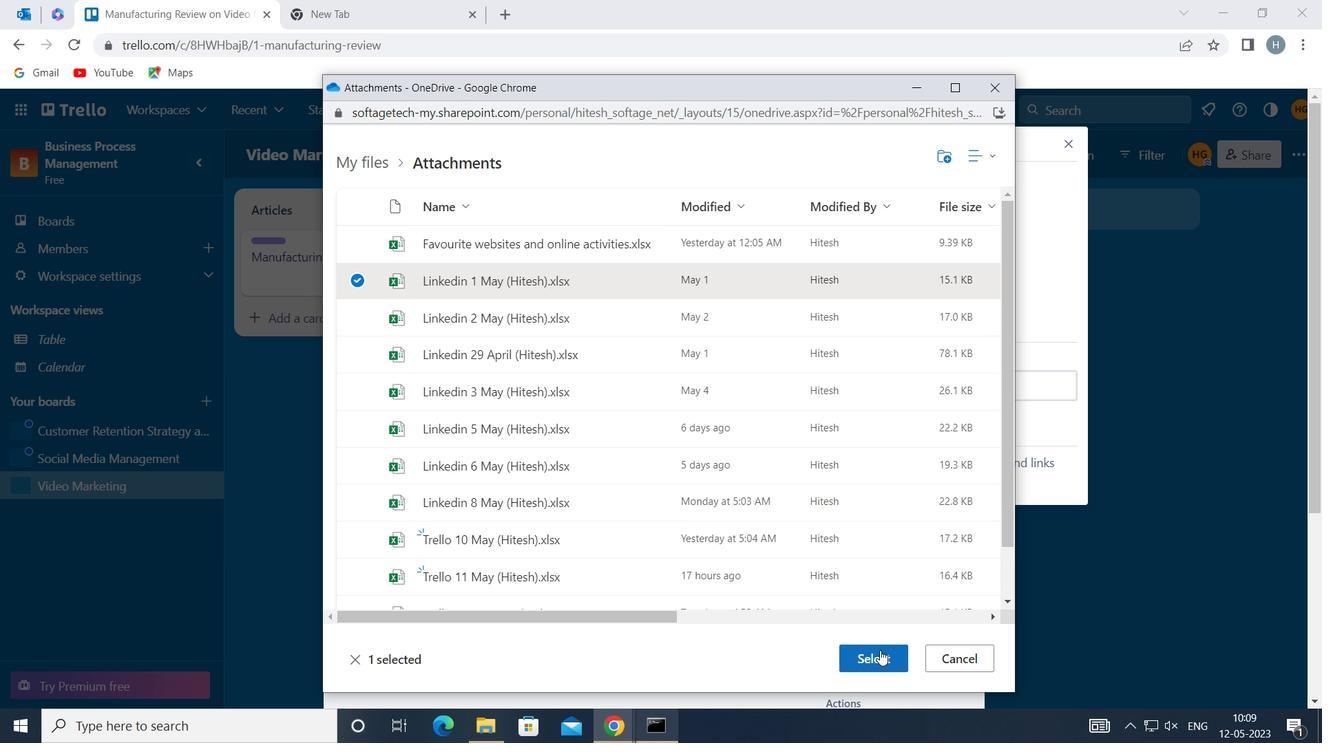
Action: Mouse pressed left at (878, 644)
Screenshot: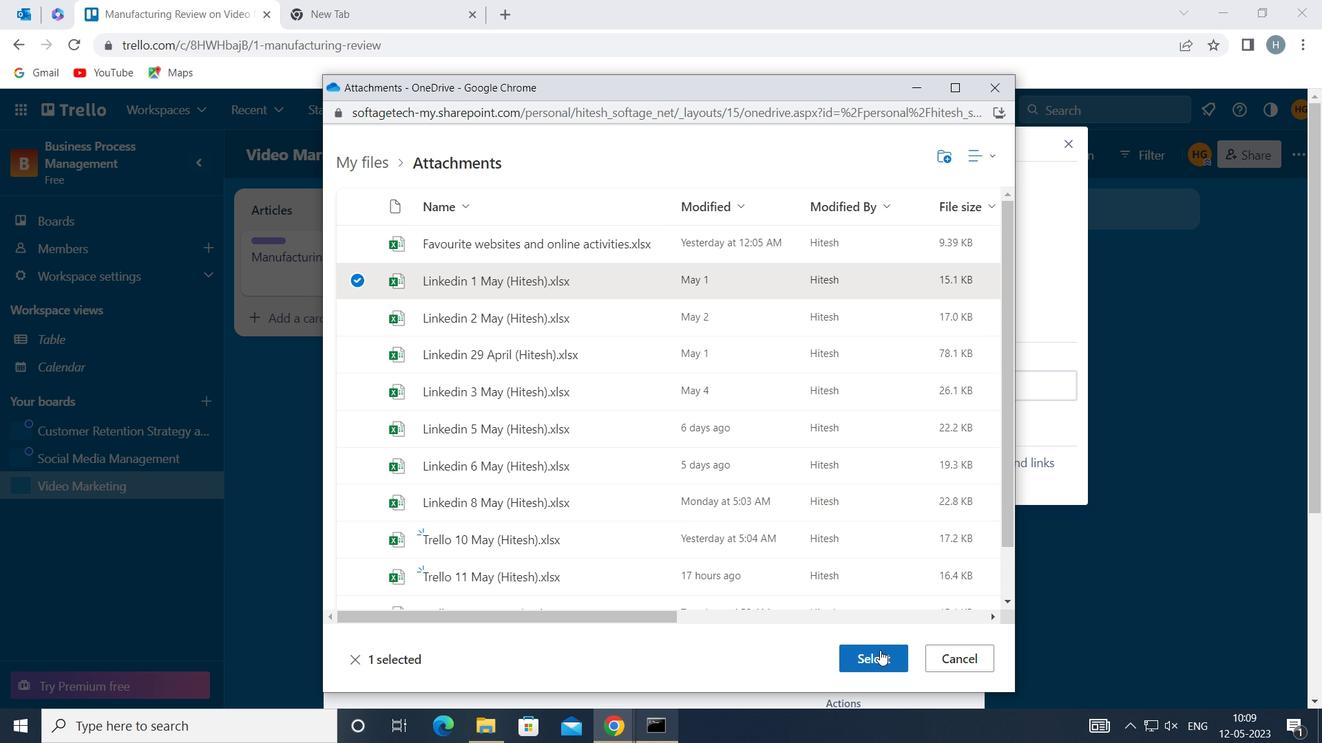 
Action: Mouse moved to (906, 479)
Screenshot: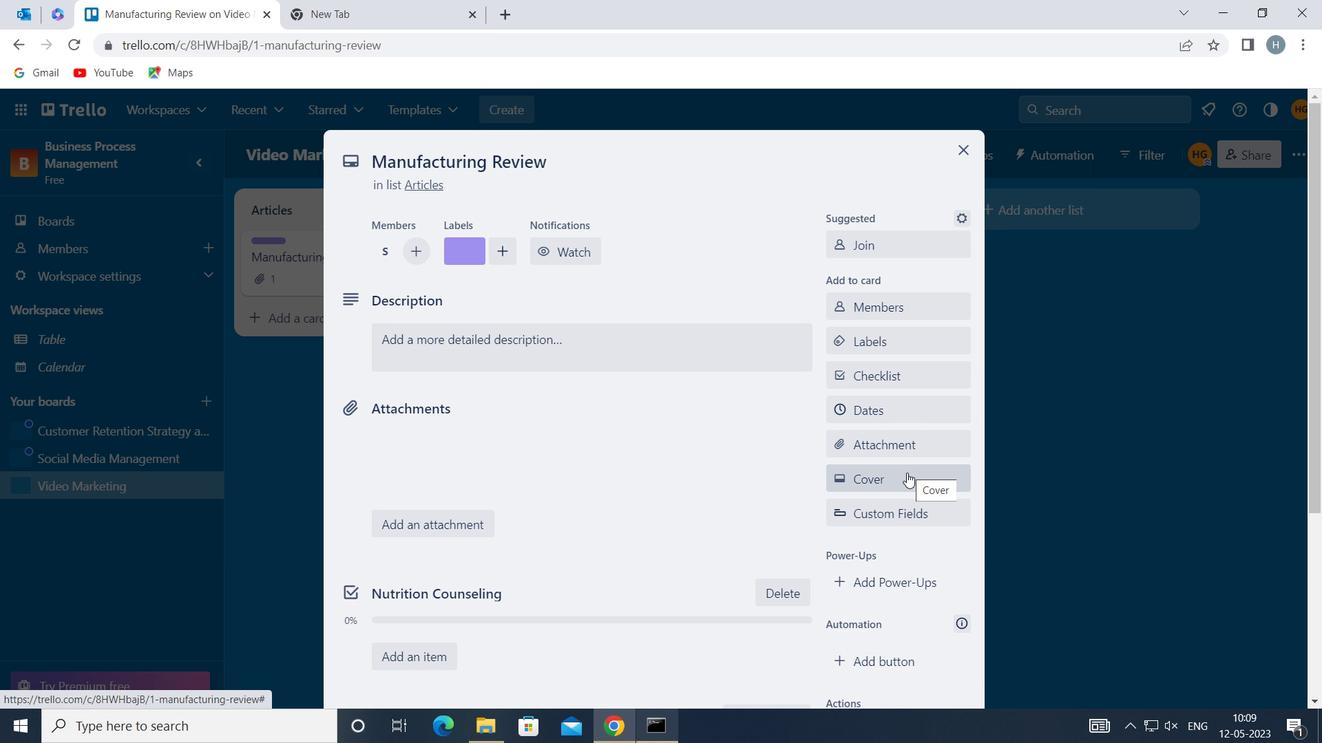 
Action: Mouse pressed left at (906, 479)
Screenshot: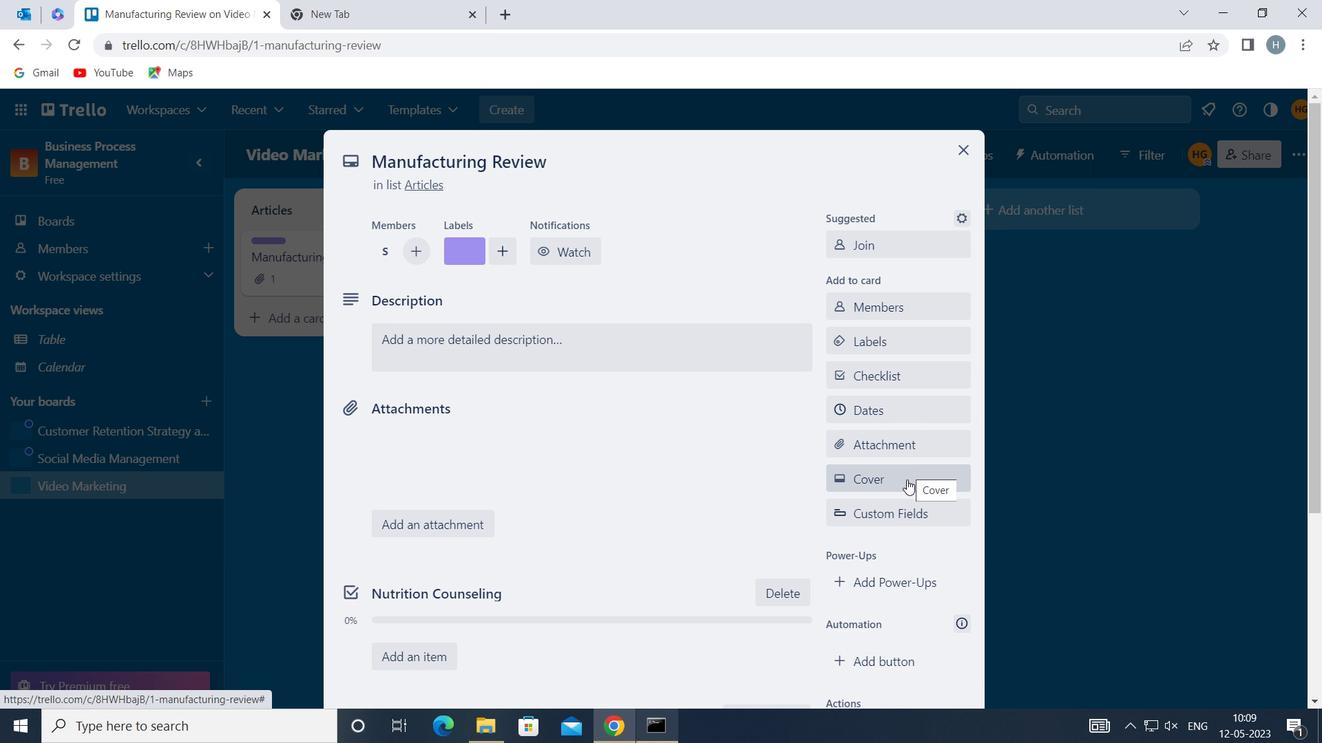 
Action: Mouse moved to (1058, 367)
Screenshot: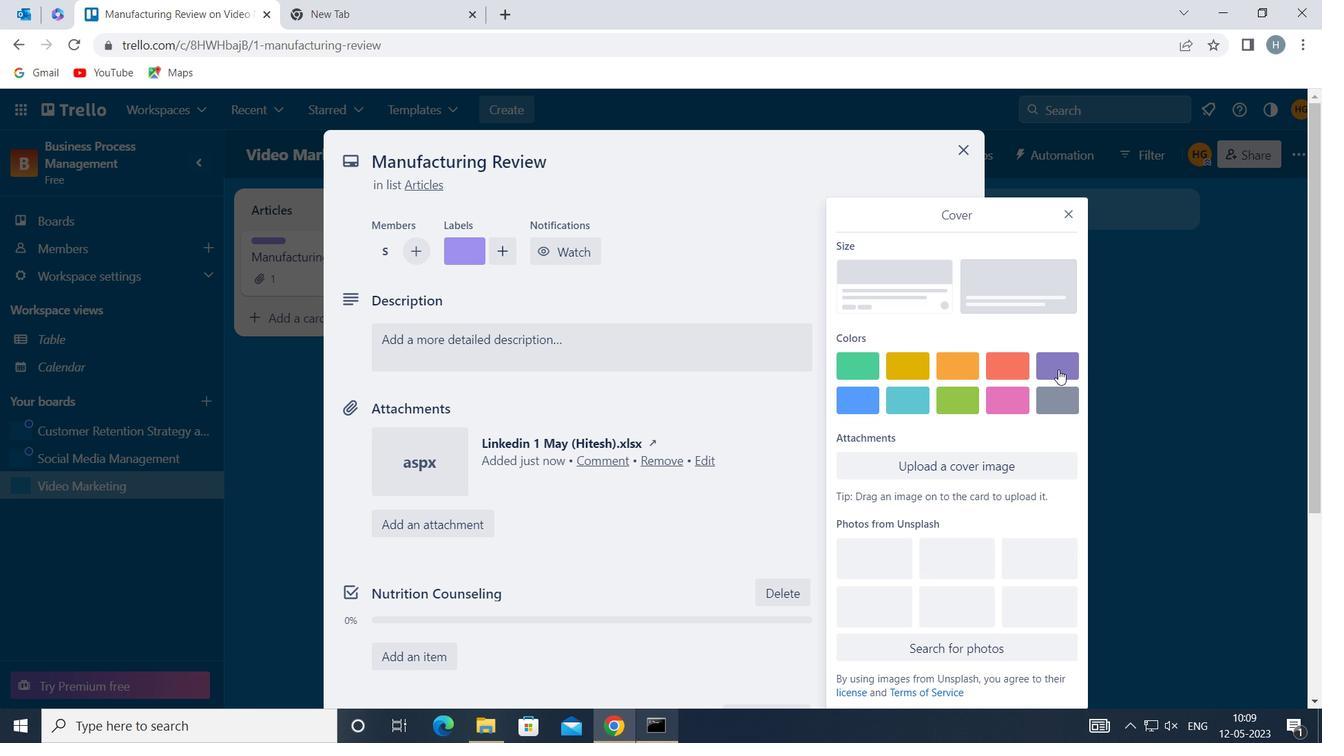 
Action: Mouse pressed left at (1058, 367)
Screenshot: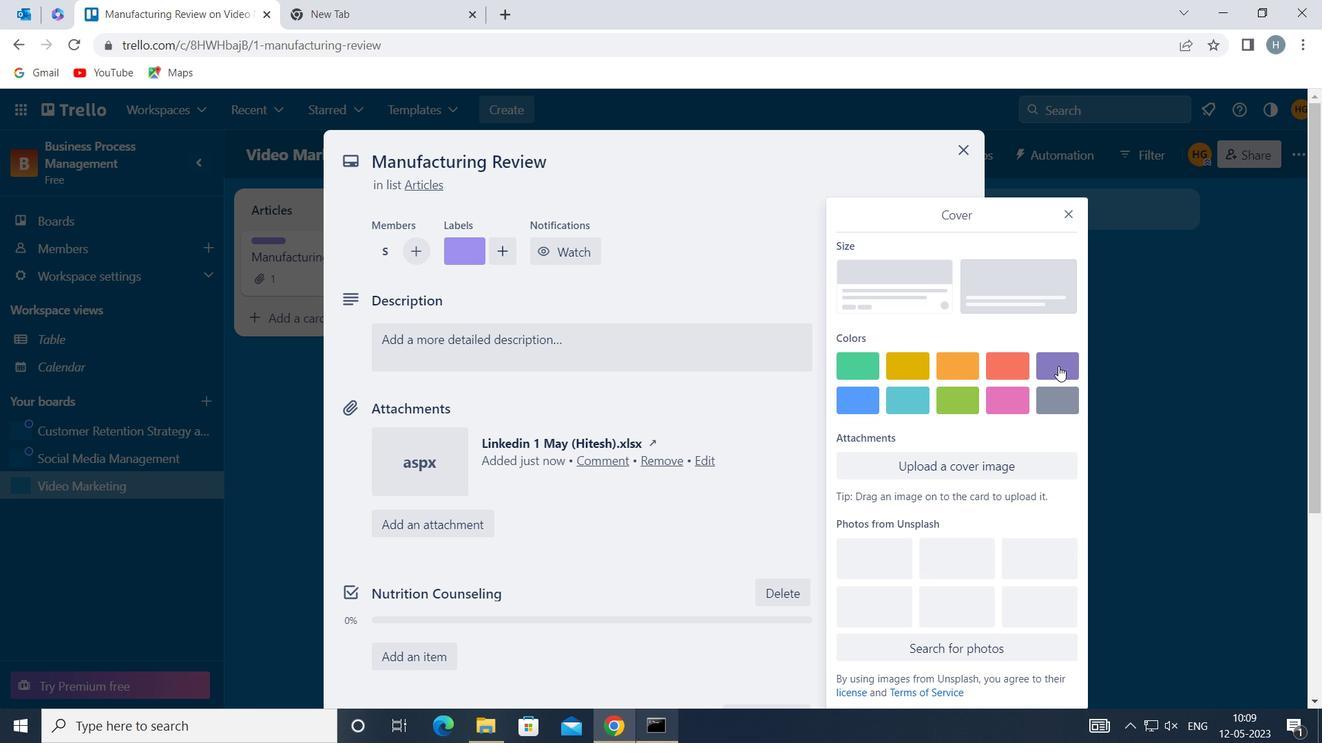 
Action: Mouse moved to (1067, 180)
Screenshot: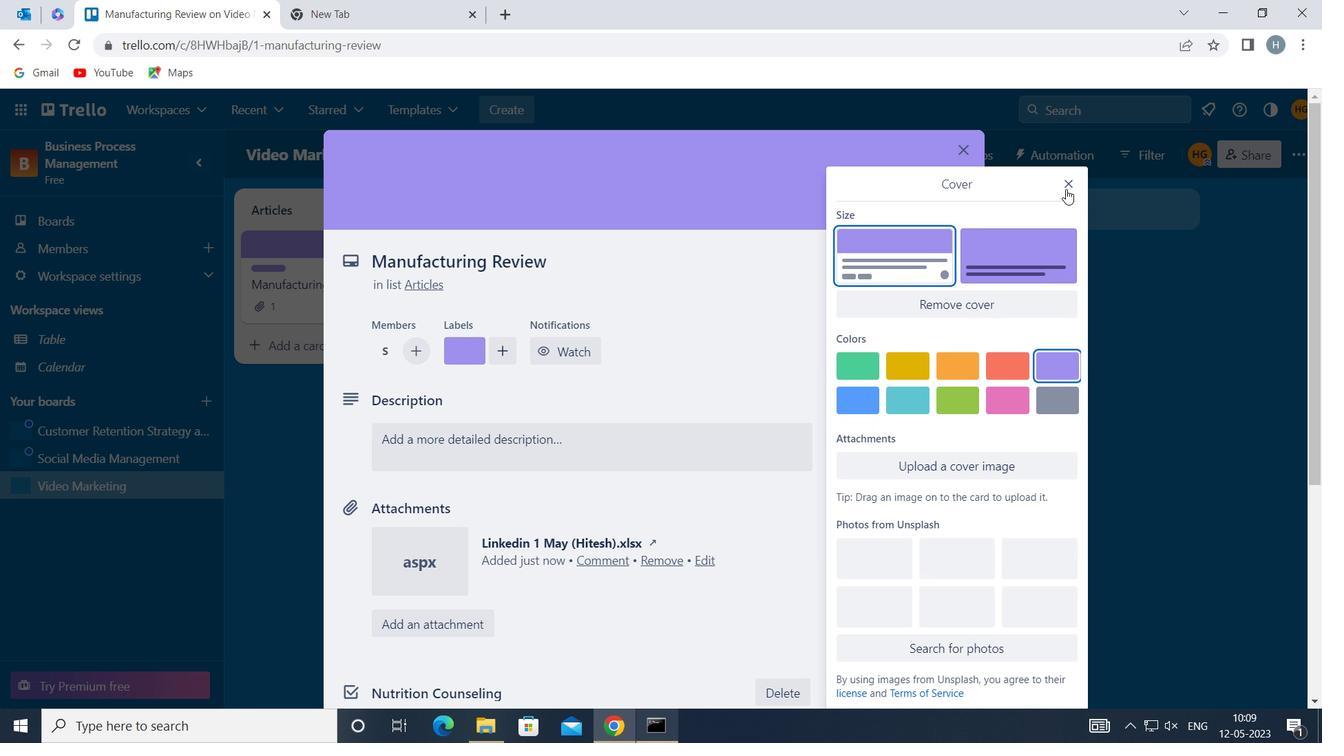 
Action: Mouse pressed left at (1067, 180)
Screenshot: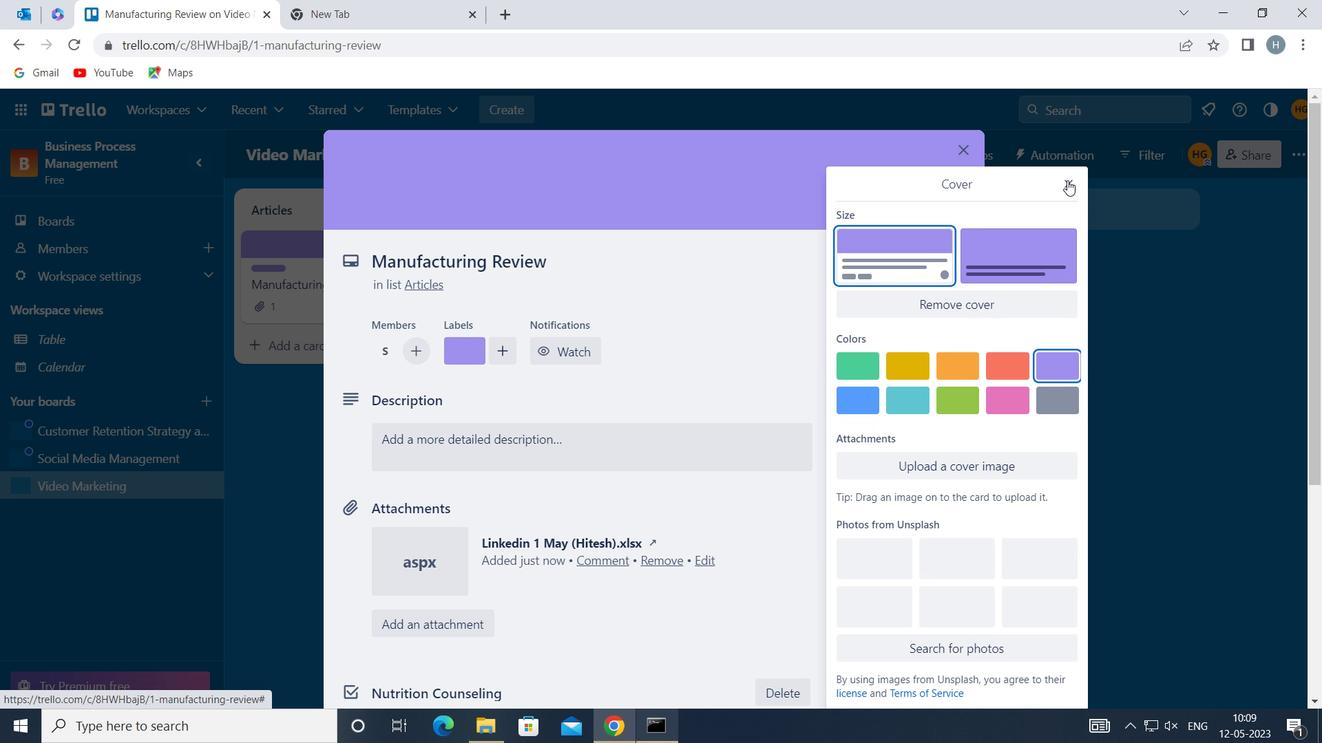 
Action: Mouse moved to (681, 448)
Screenshot: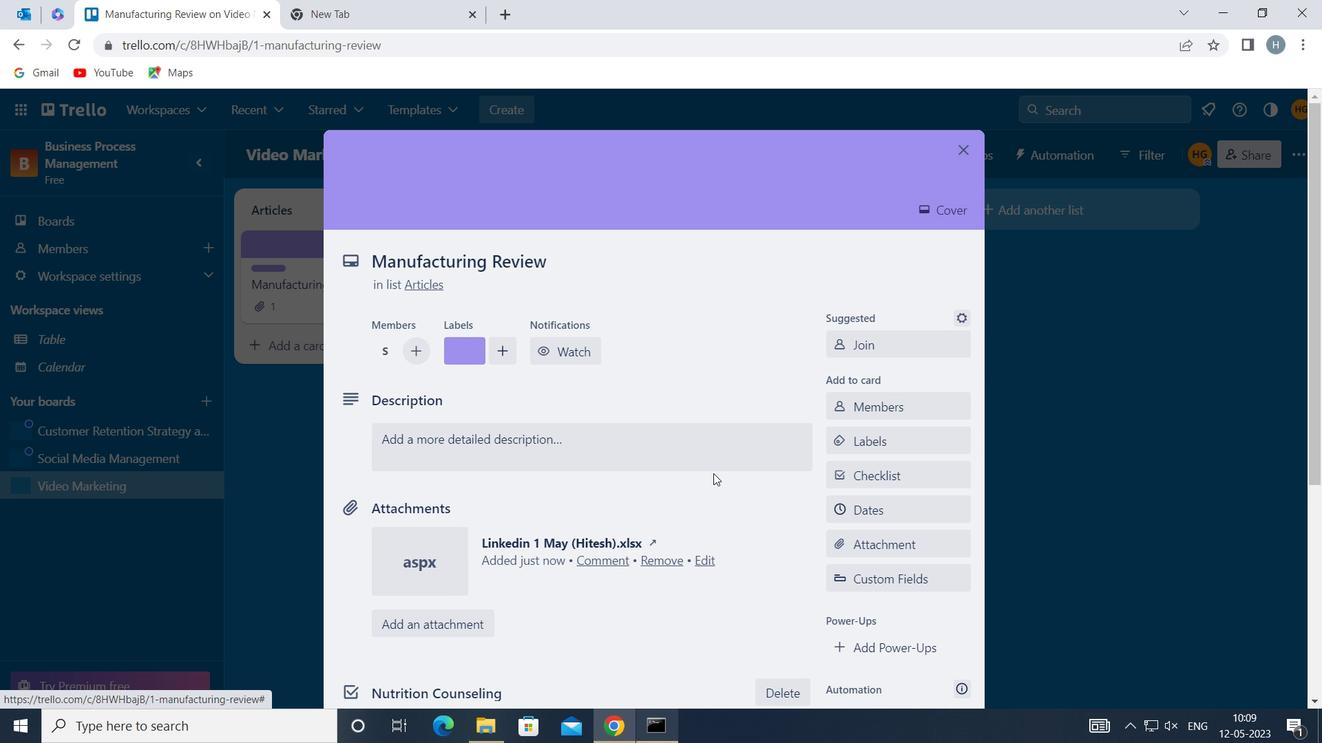 
Action: Mouse pressed left at (681, 448)
Screenshot: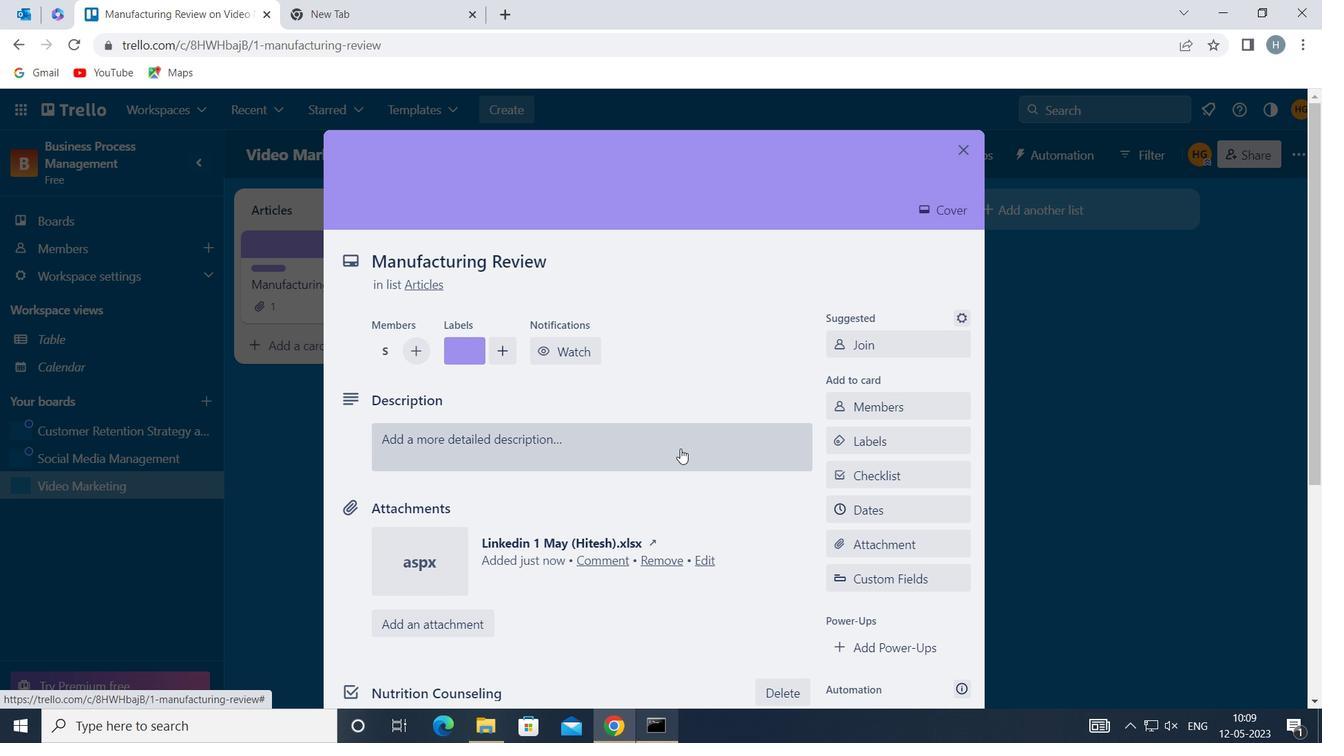 
Action: Mouse moved to (594, 498)
Screenshot: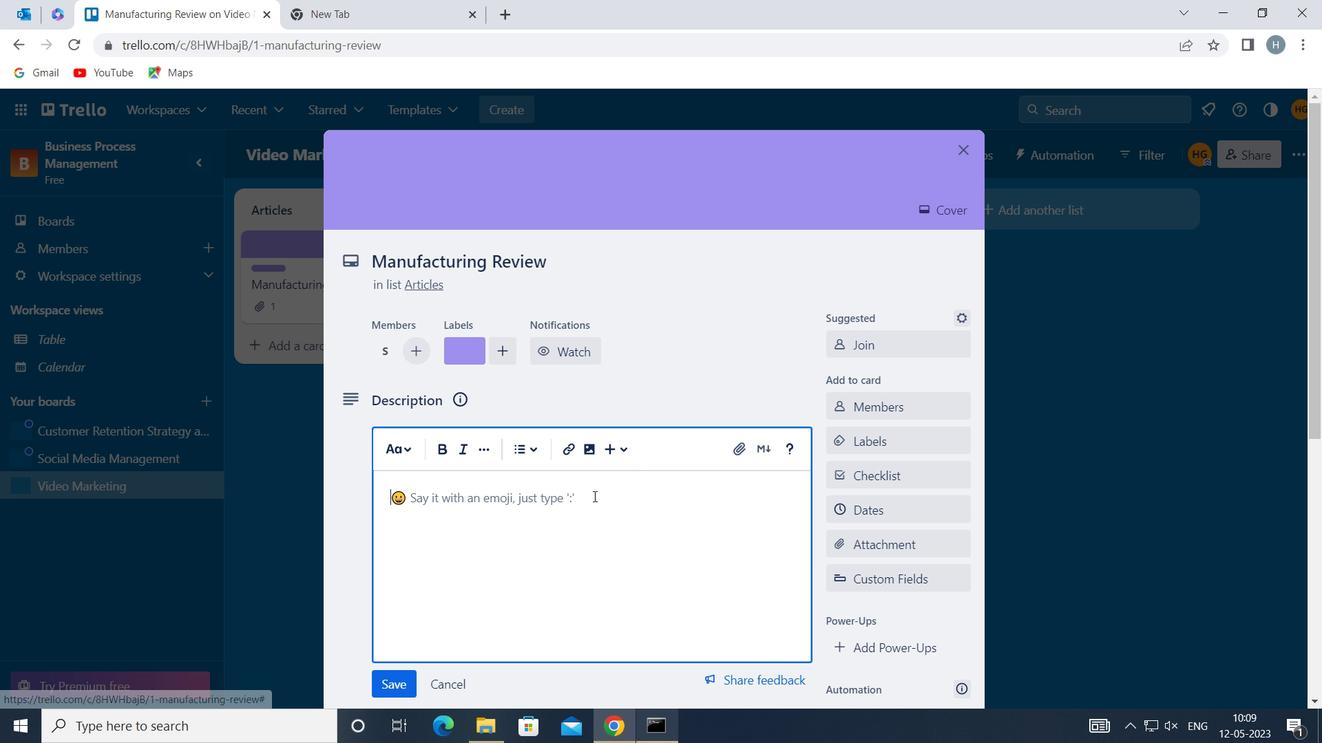 
Action: Mouse pressed left at (594, 498)
Screenshot: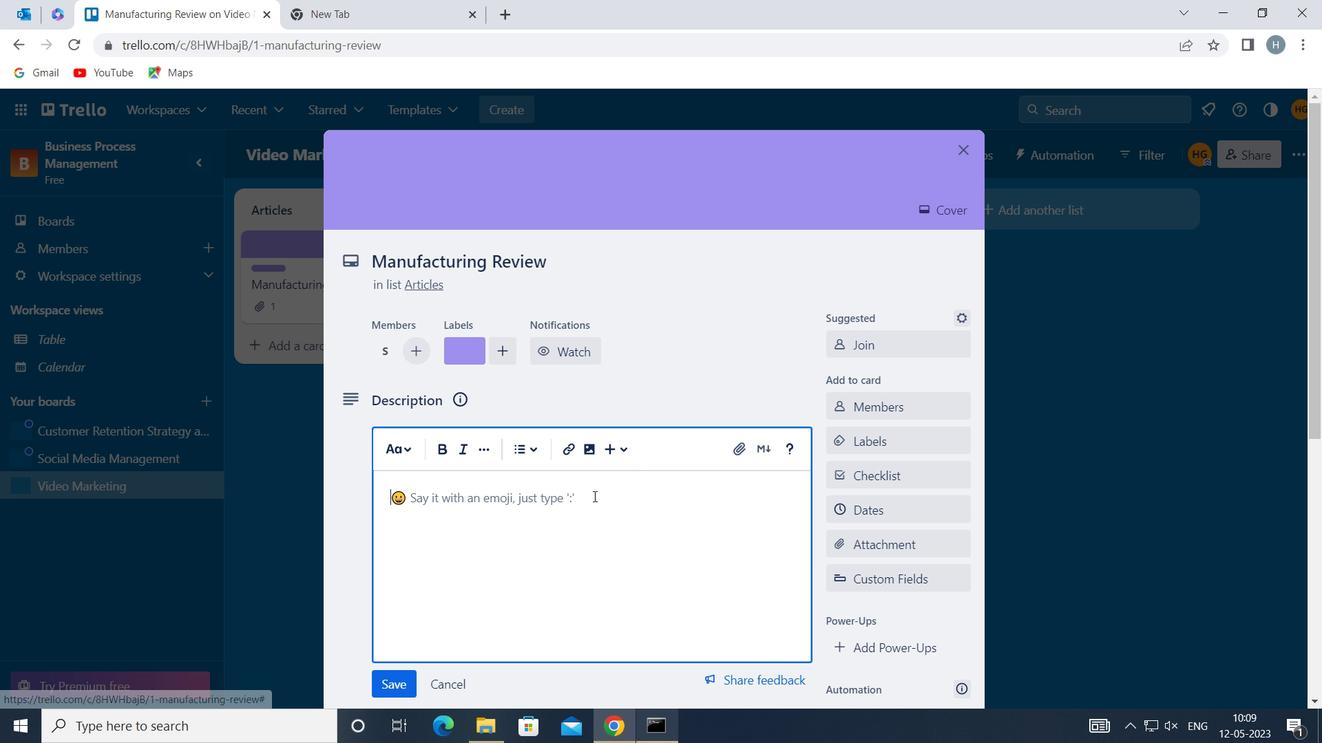 
Action: Mouse moved to (574, 505)
Screenshot: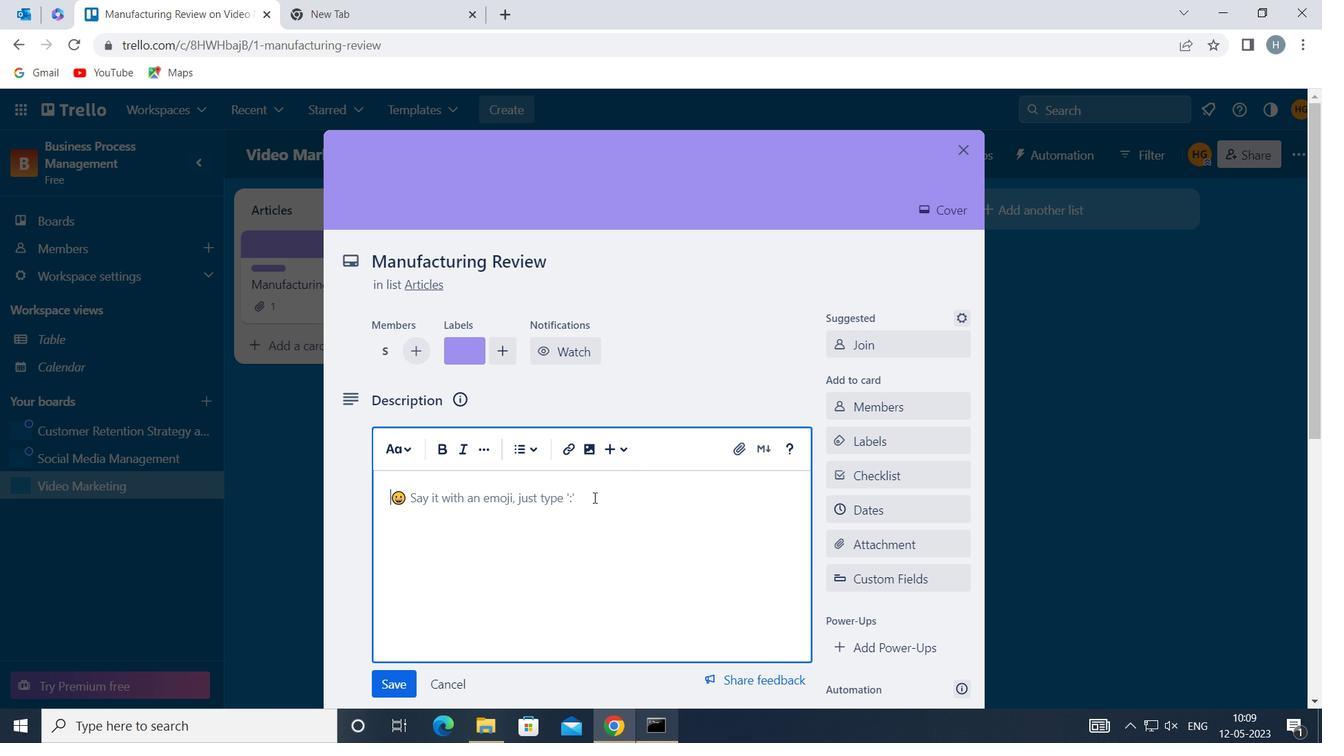 
Action: Key pressed <Key.shift>DEVELOP<Key.space>AND<Key.space><Key.shift>LAUNCH<Key.space>NEW<Key.space>CUSTOMER<Key.space>FEEDBACK<Key.space>PROGRAM<Key.space>FOR<Key.space>PROC<Key.backspace>DUCT<Key.space>IMPROVEMENTS
Screenshot: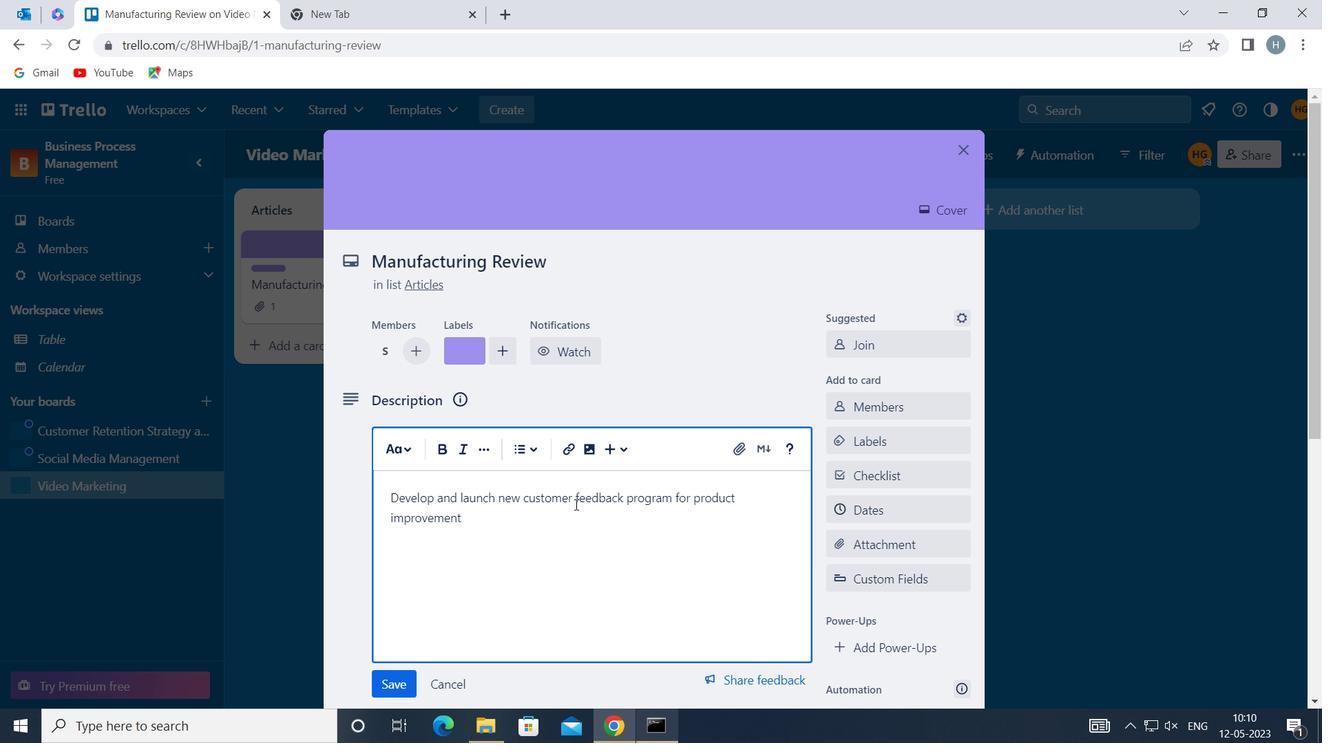 
Action: Mouse moved to (376, 683)
Screenshot: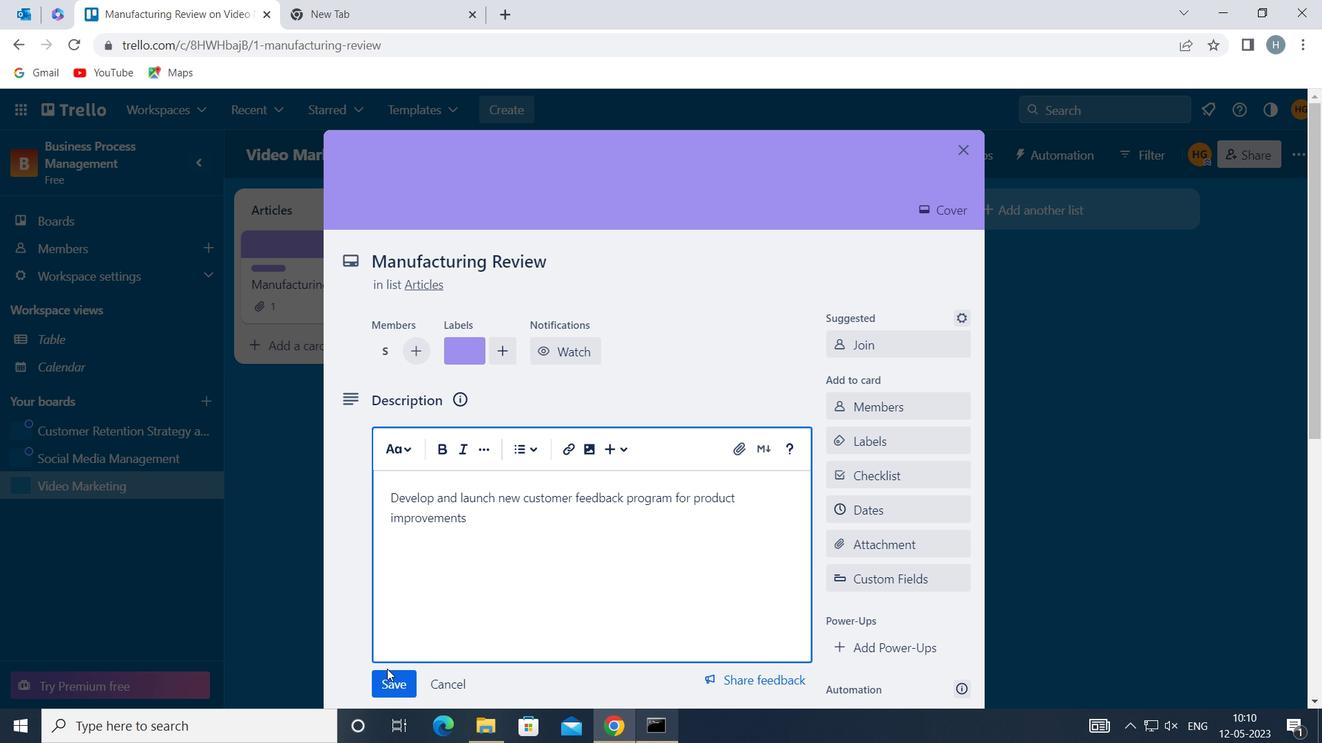 
Action: Mouse pressed left at (376, 683)
Screenshot: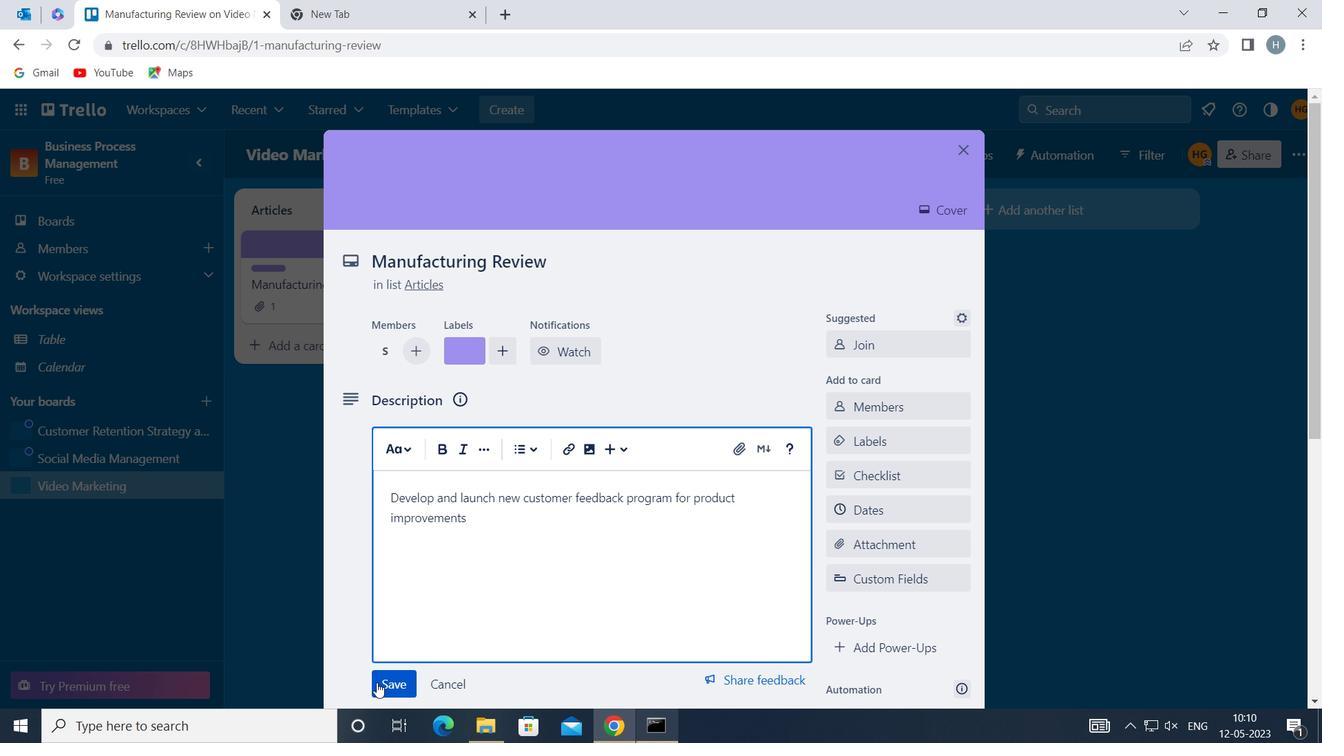 
Action: Mouse moved to (469, 515)
Screenshot: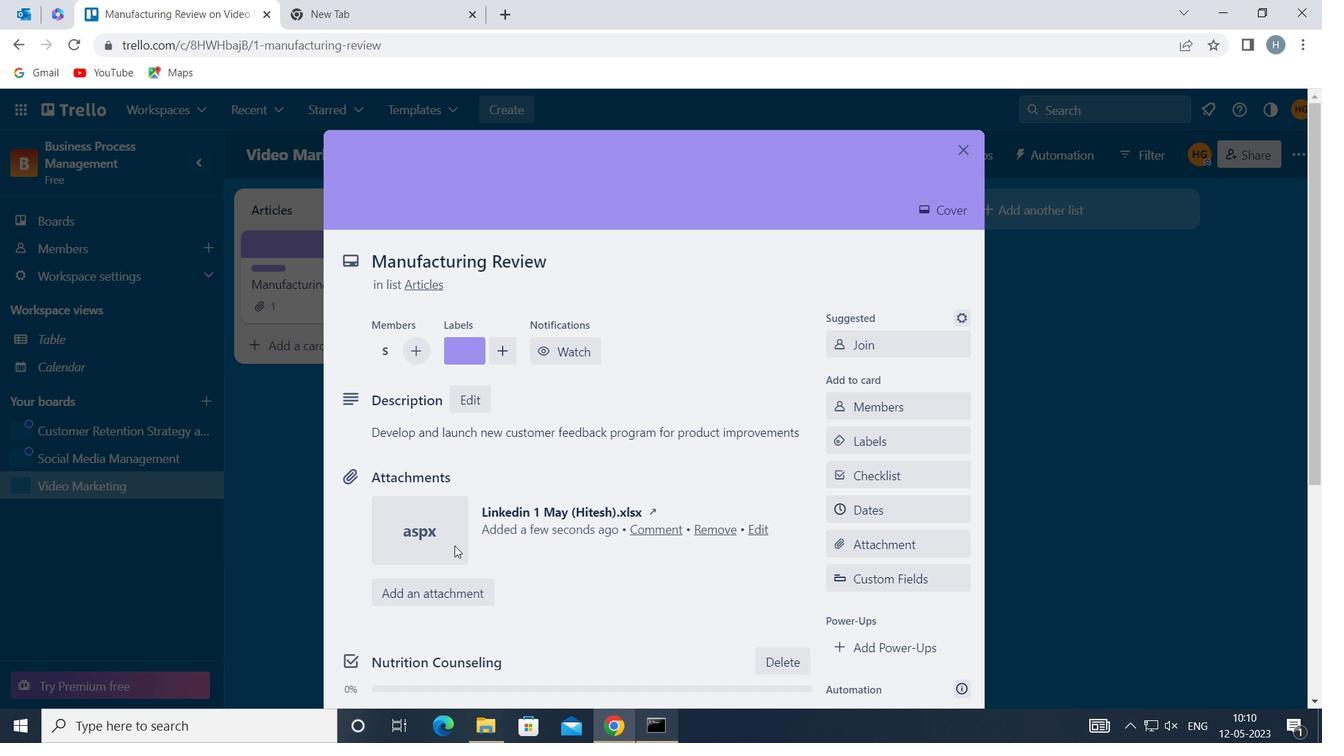 
Action: Mouse scrolled (469, 515) with delta (0, 0)
Screenshot: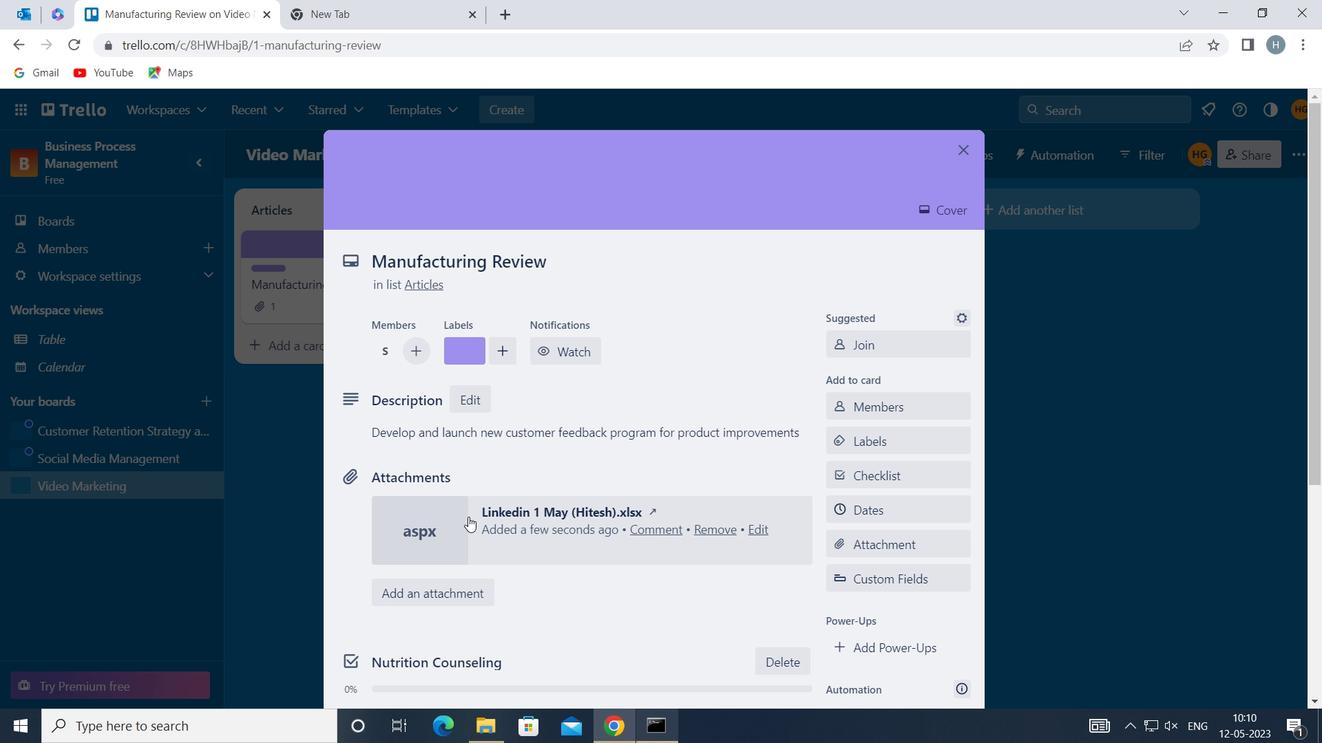 
Action: Mouse scrolled (469, 515) with delta (0, 0)
Screenshot: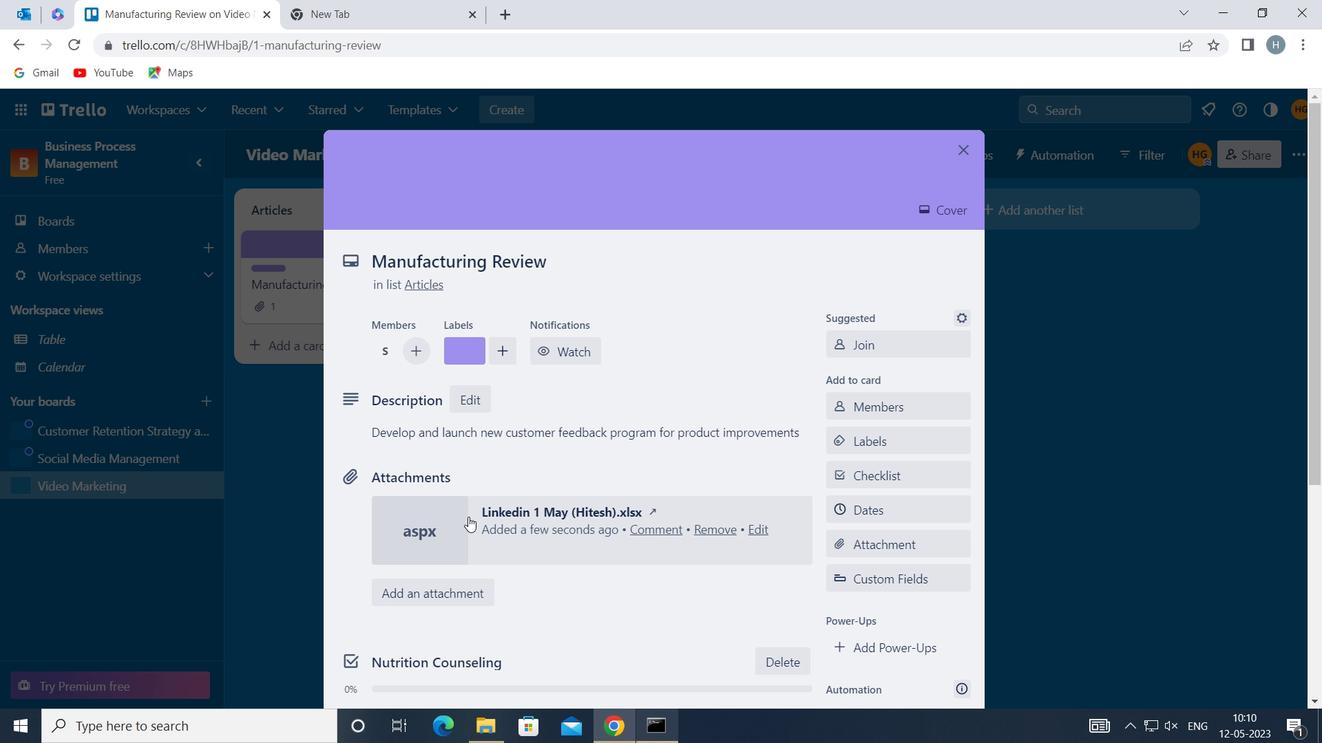 
Action: Mouse scrolled (469, 515) with delta (0, 0)
Screenshot: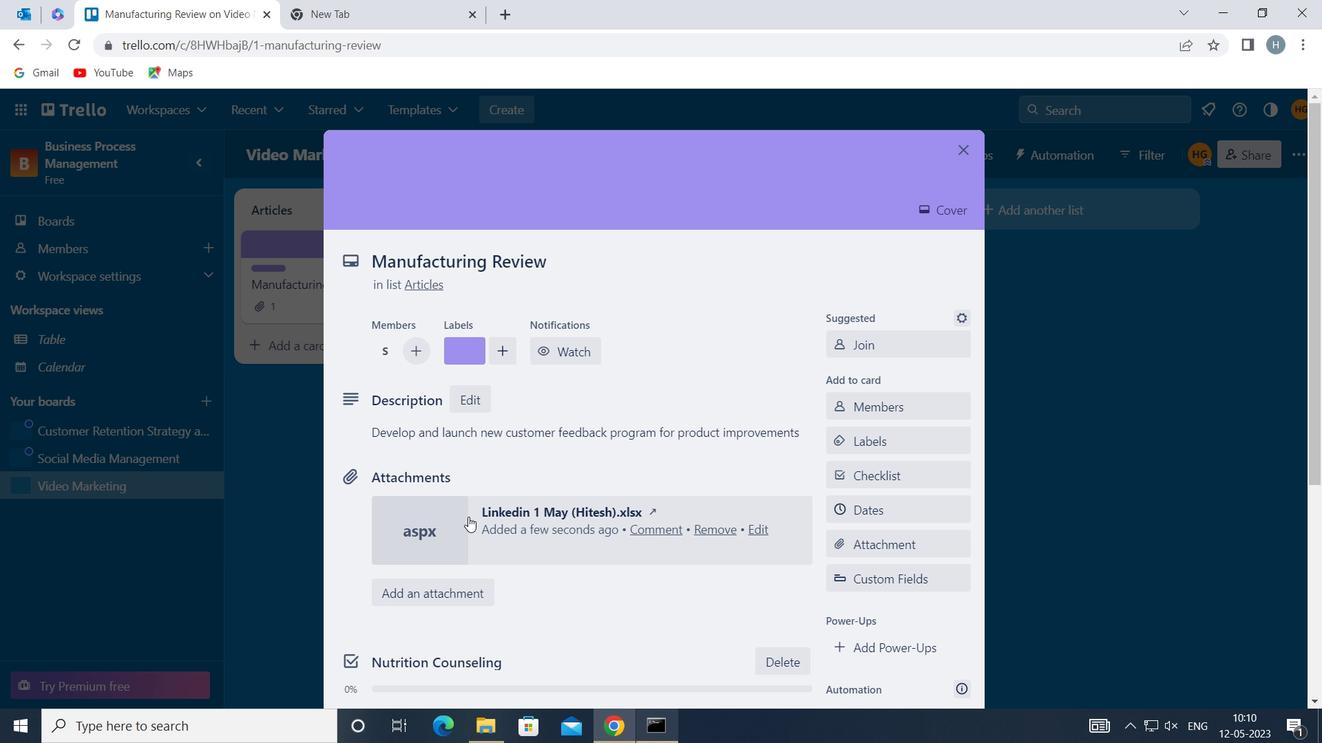 
Action: Mouse scrolled (469, 515) with delta (0, 0)
Screenshot: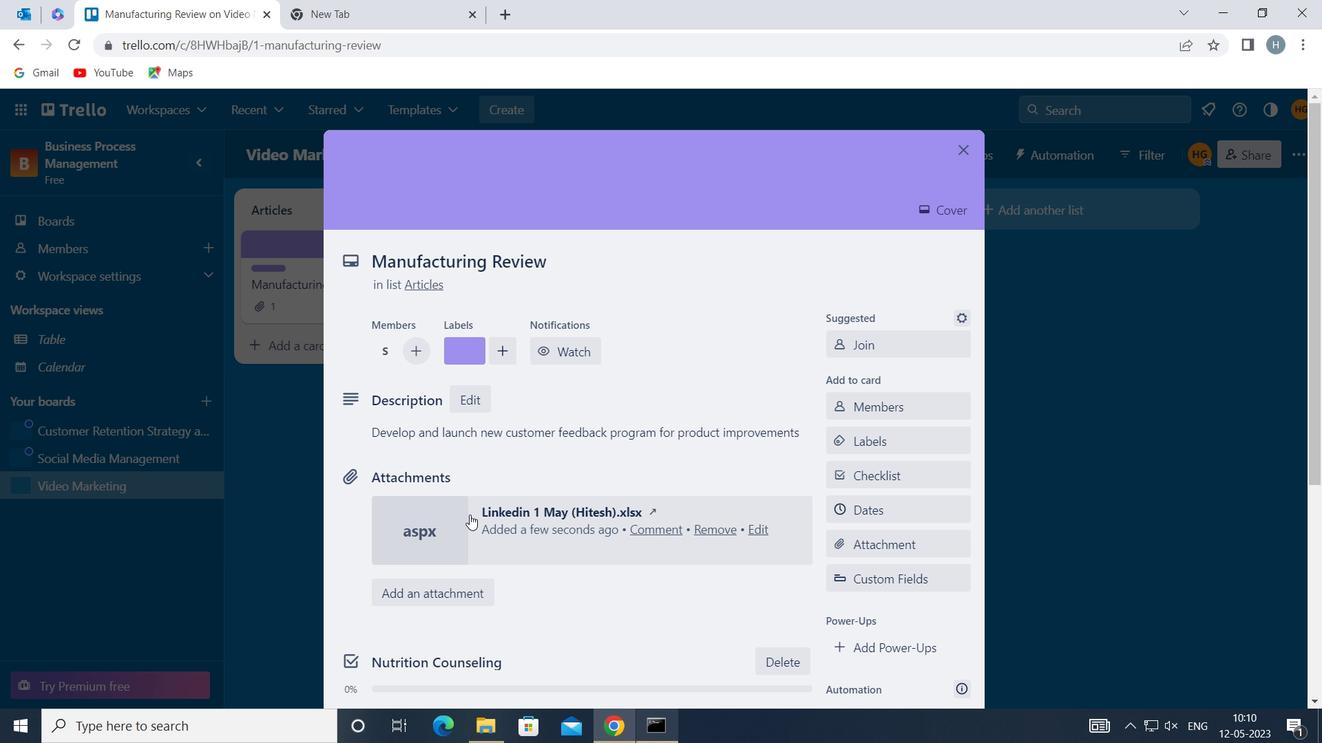 
Action: Mouse scrolled (469, 515) with delta (0, 0)
Screenshot: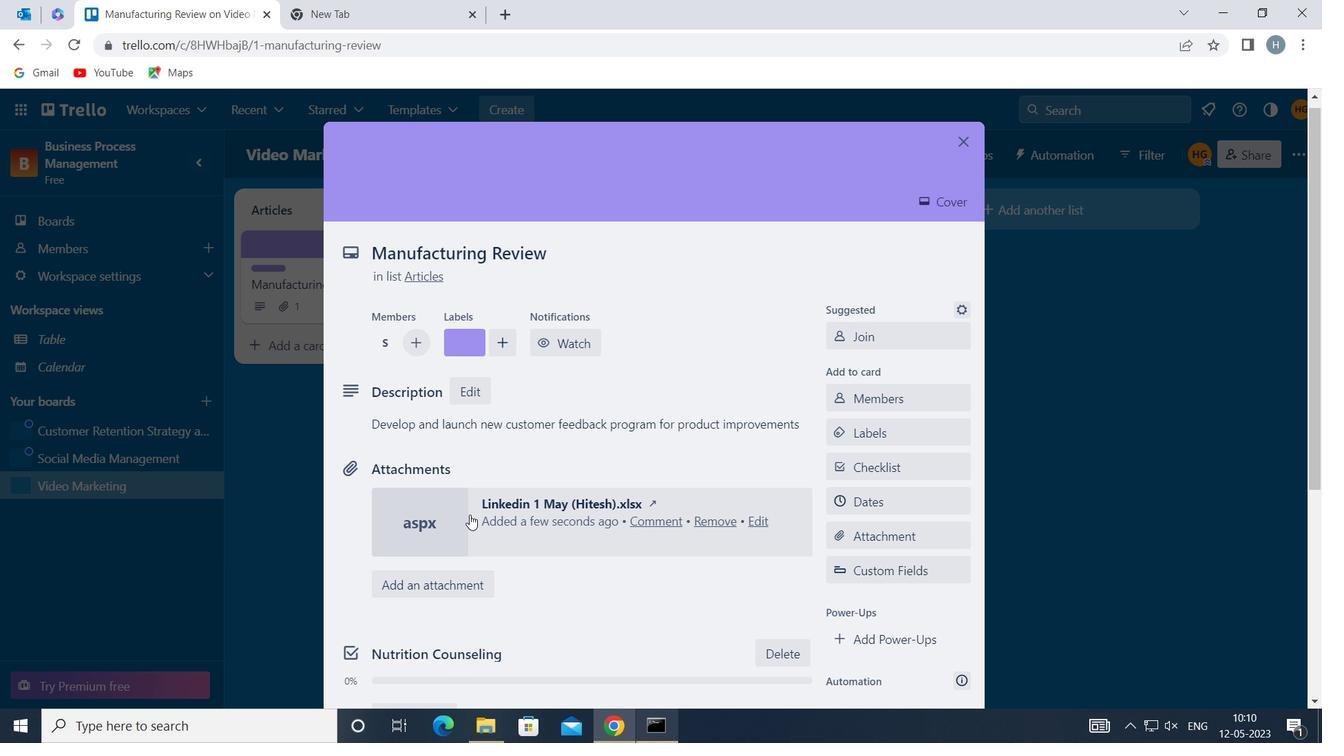
Action: Mouse scrolled (469, 515) with delta (0, 0)
Screenshot: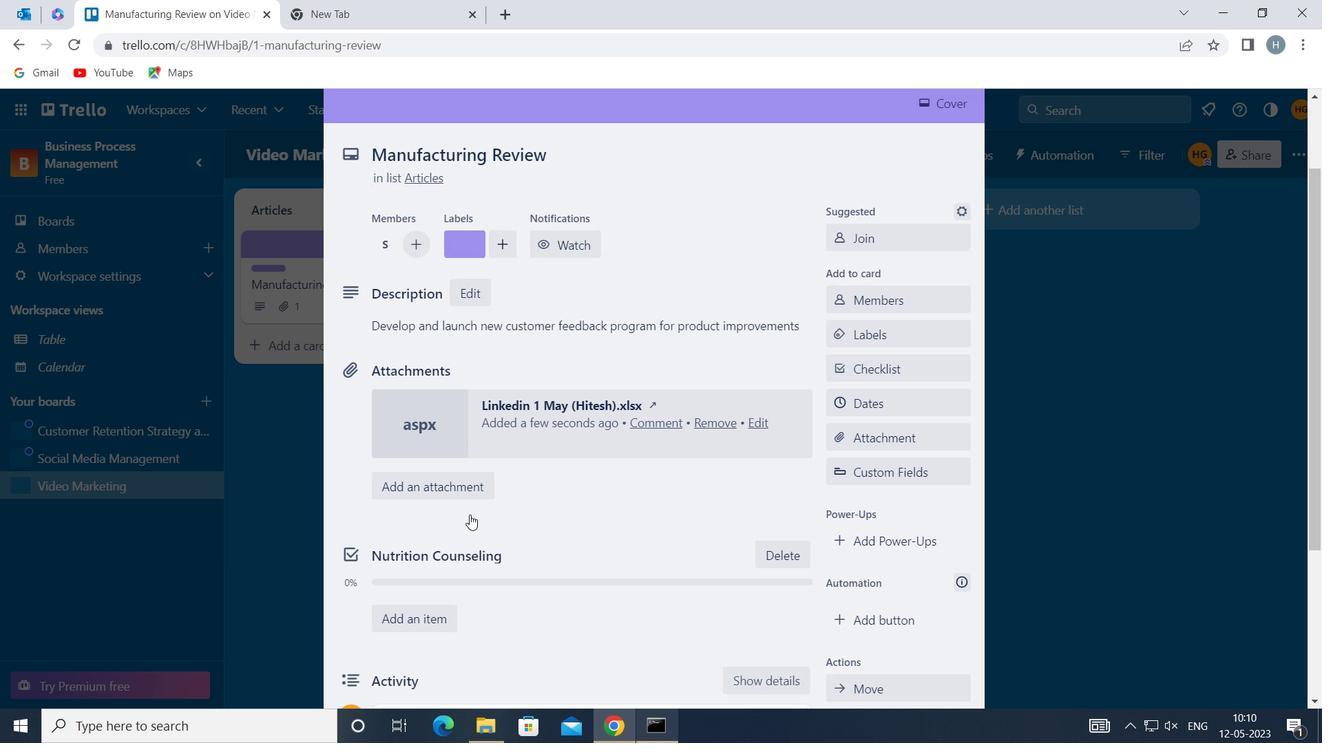 
Action: Mouse scrolled (469, 515) with delta (0, 0)
Screenshot: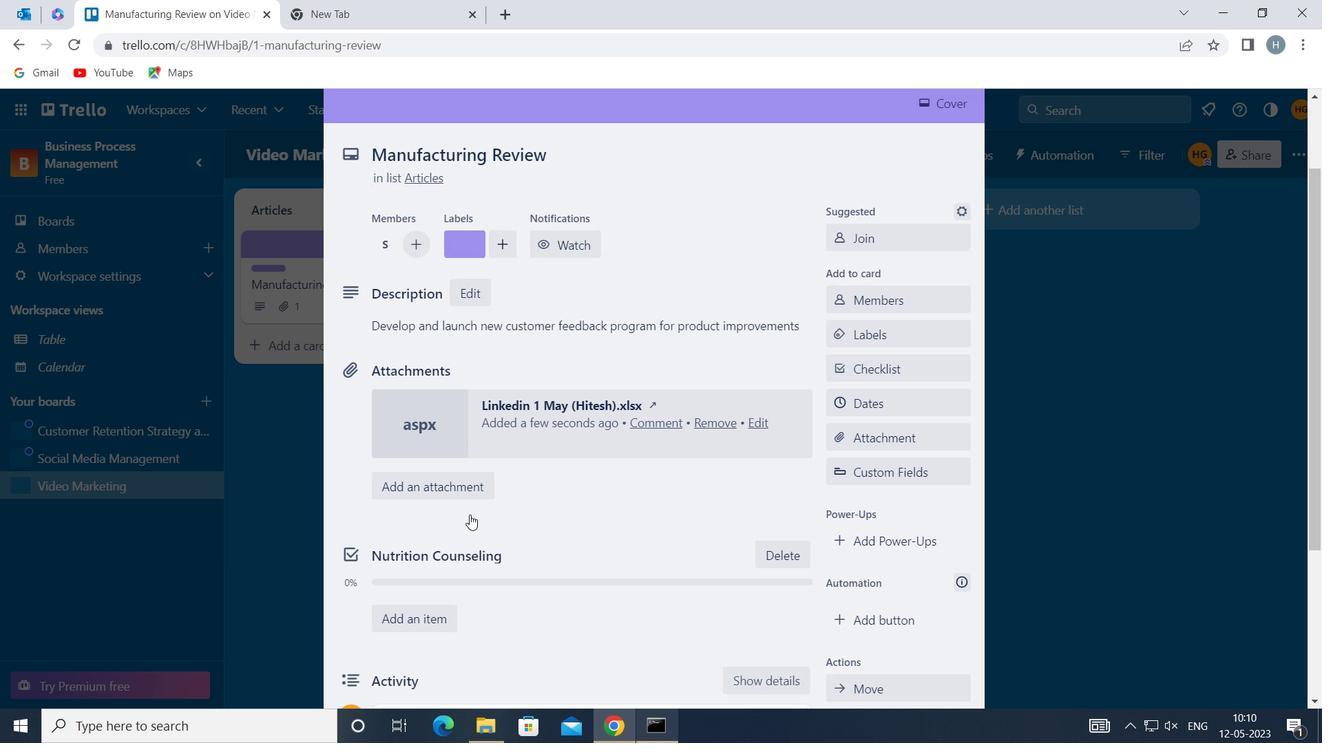 
Action: Mouse scrolled (469, 515) with delta (0, 0)
Screenshot: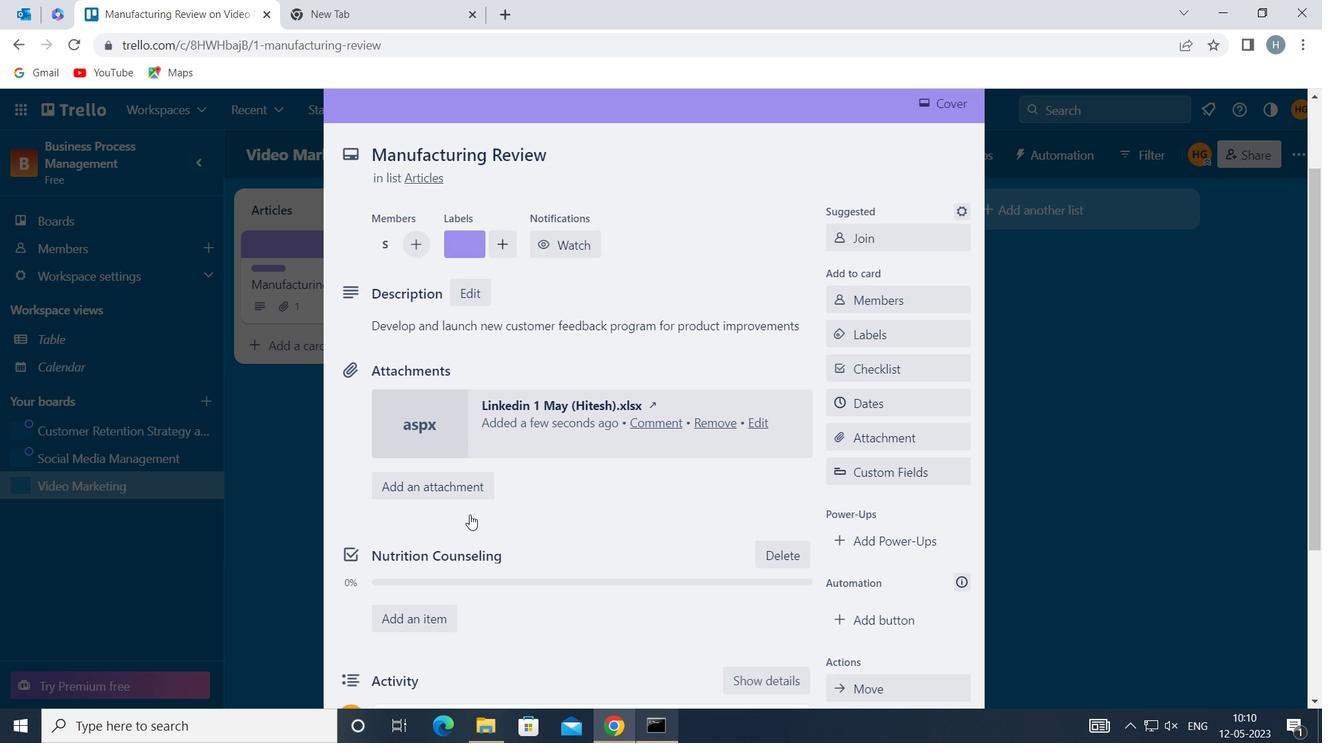 
Action: Mouse moved to (510, 486)
Screenshot: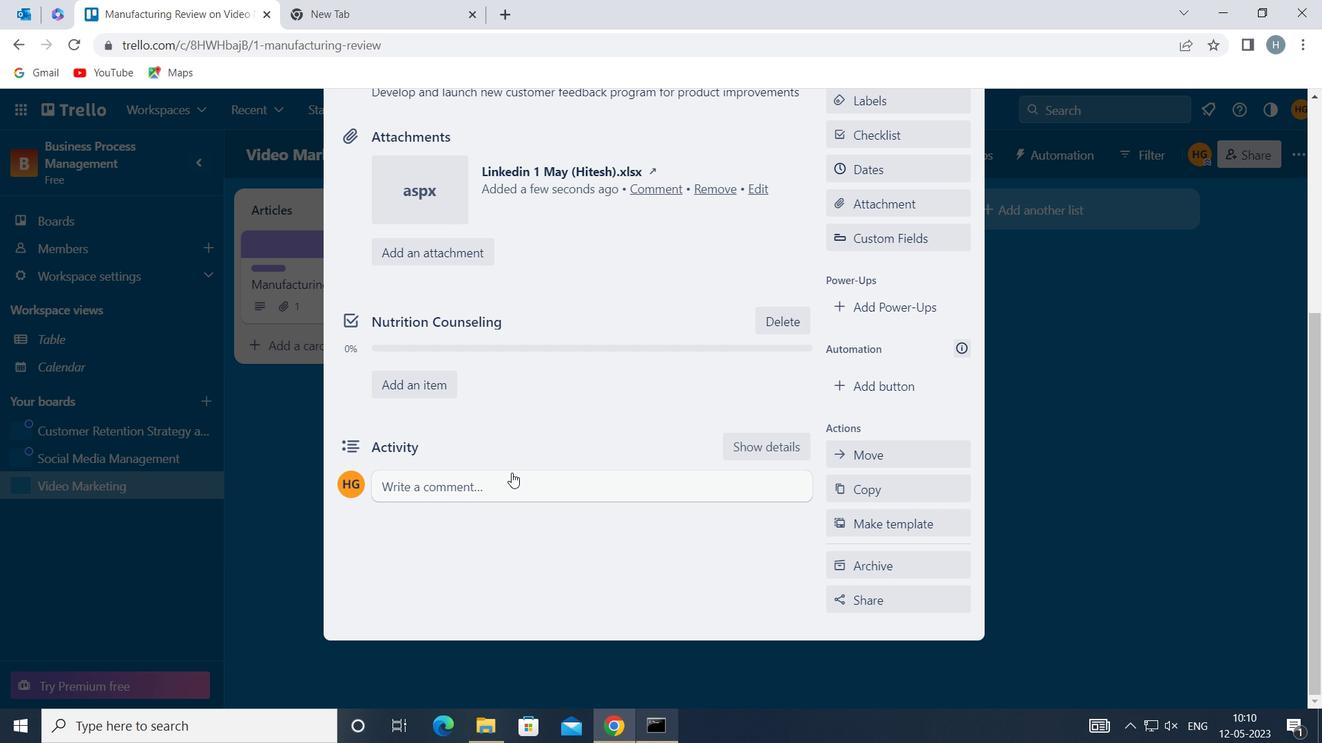 
Action: Mouse pressed left at (510, 486)
Screenshot: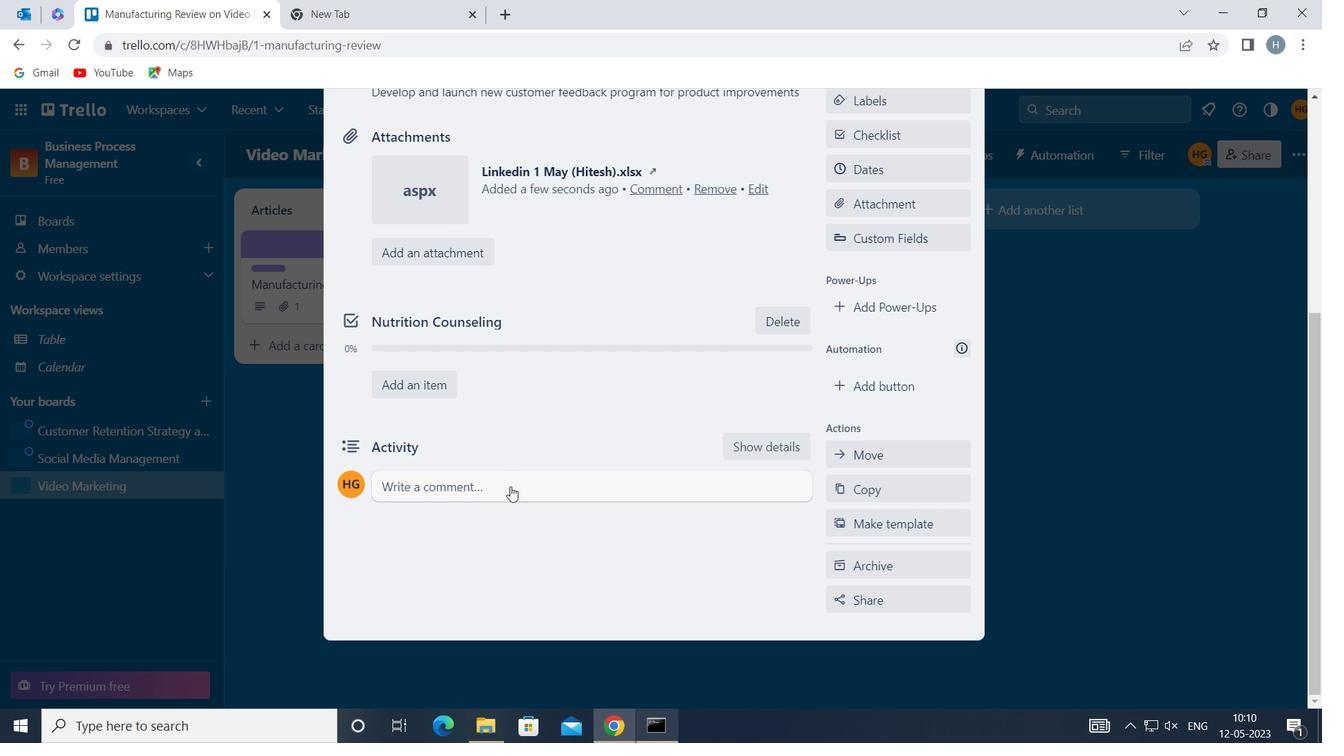
Action: Mouse moved to (501, 533)
Screenshot: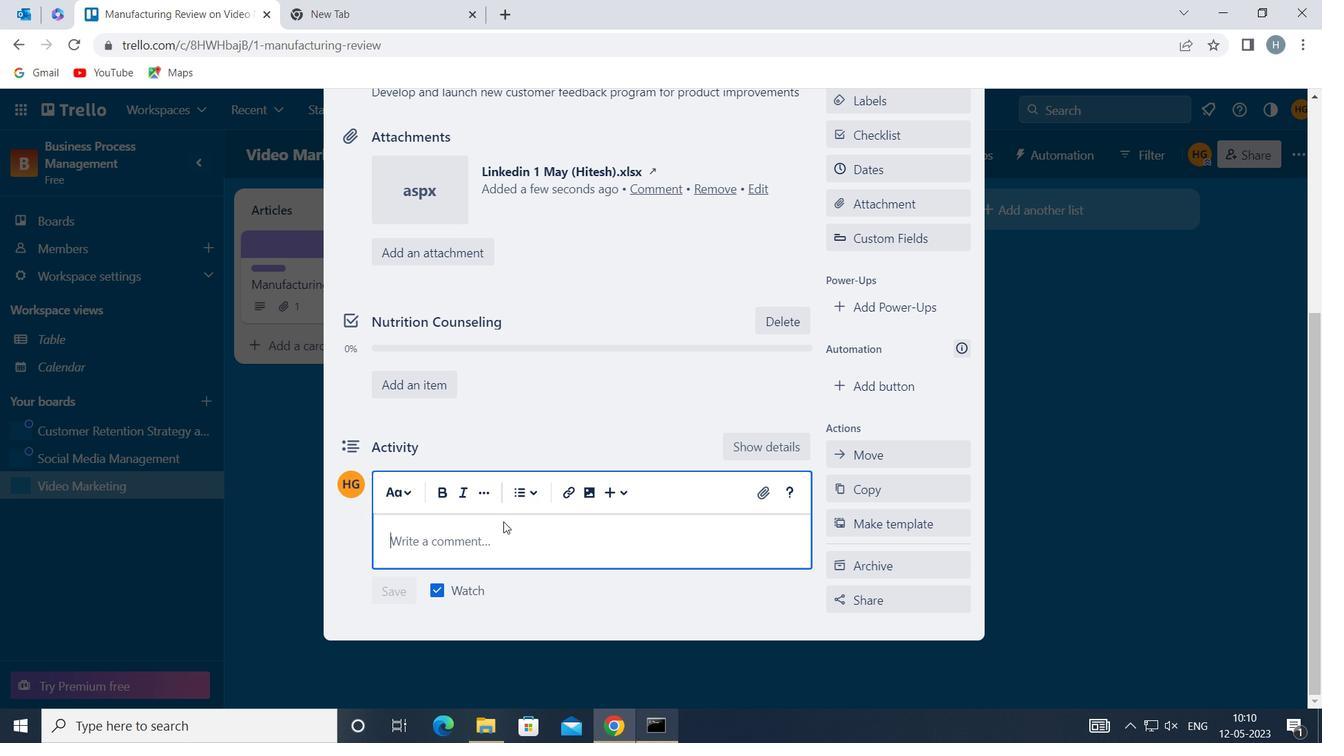
Action: Mouse pressed left at (501, 533)
Screenshot: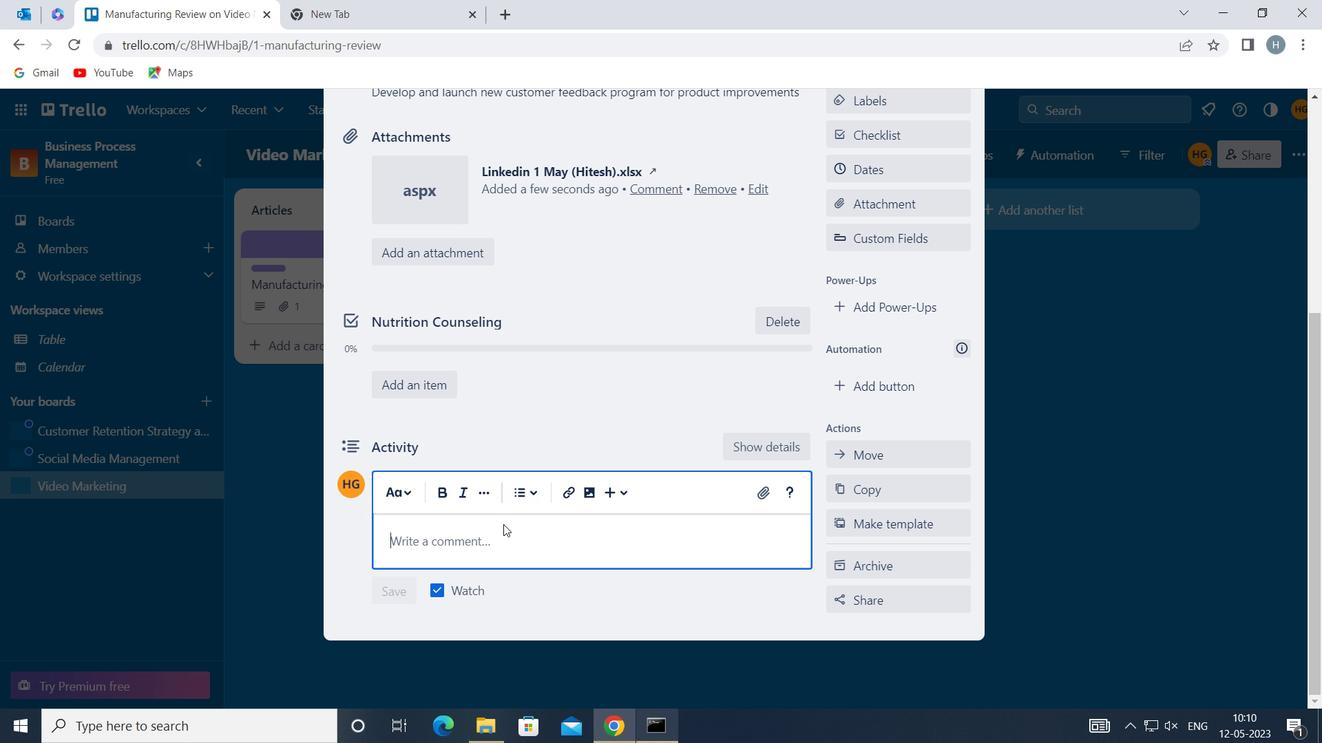 
Action: Key pressed <Key.shift>GIVEN<Key.space>THE<Key.space>SIZE<Key.space>AND<Key.space>SCOPE<Key.space>OF<Key.space>THIS<Key.space>TASK<Key.space><Key.backspace>,<Key.space>LET<Key.space>US<Key.space>MAKE<Key.space>SURE<Key.space>WE<Key.space>HAVE<Key.space>THE<Key.space>NECESSARY<Key.space>RESOURCES<Key.space>AND<Key.space>SUPPORT<Key.space>TO<Key.space>GET<Key.space>IT<Key.space>DONE
Screenshot: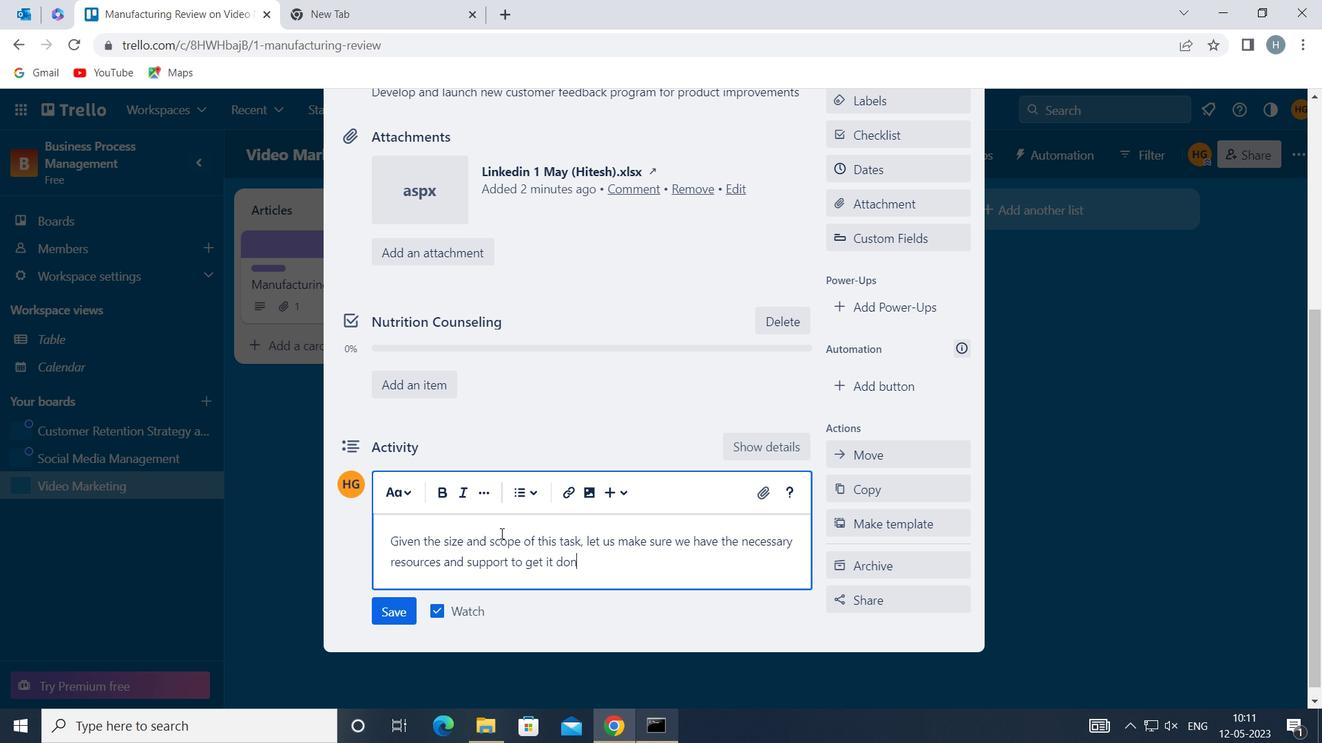
Action: Mouse moved to (399, 610)
Screenshot: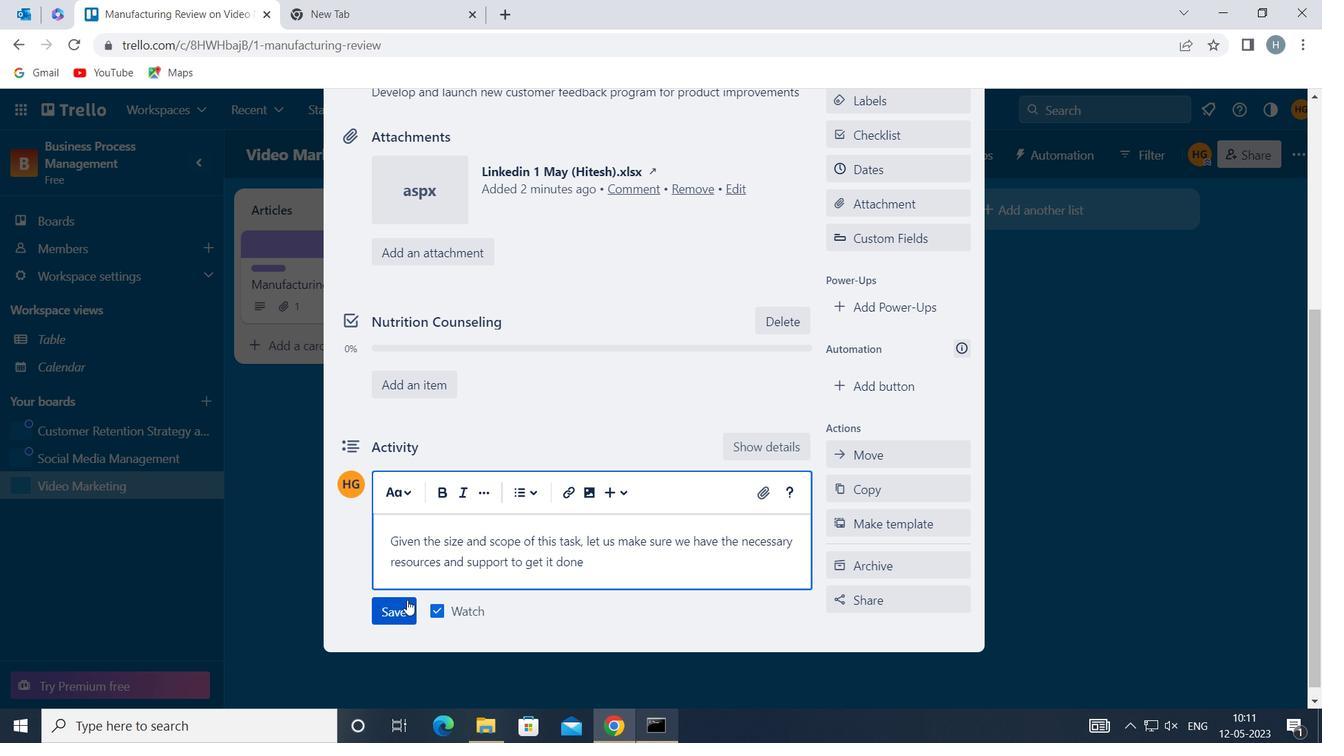 
Action: Mouse pressed left at (399, 610)
Screenshot: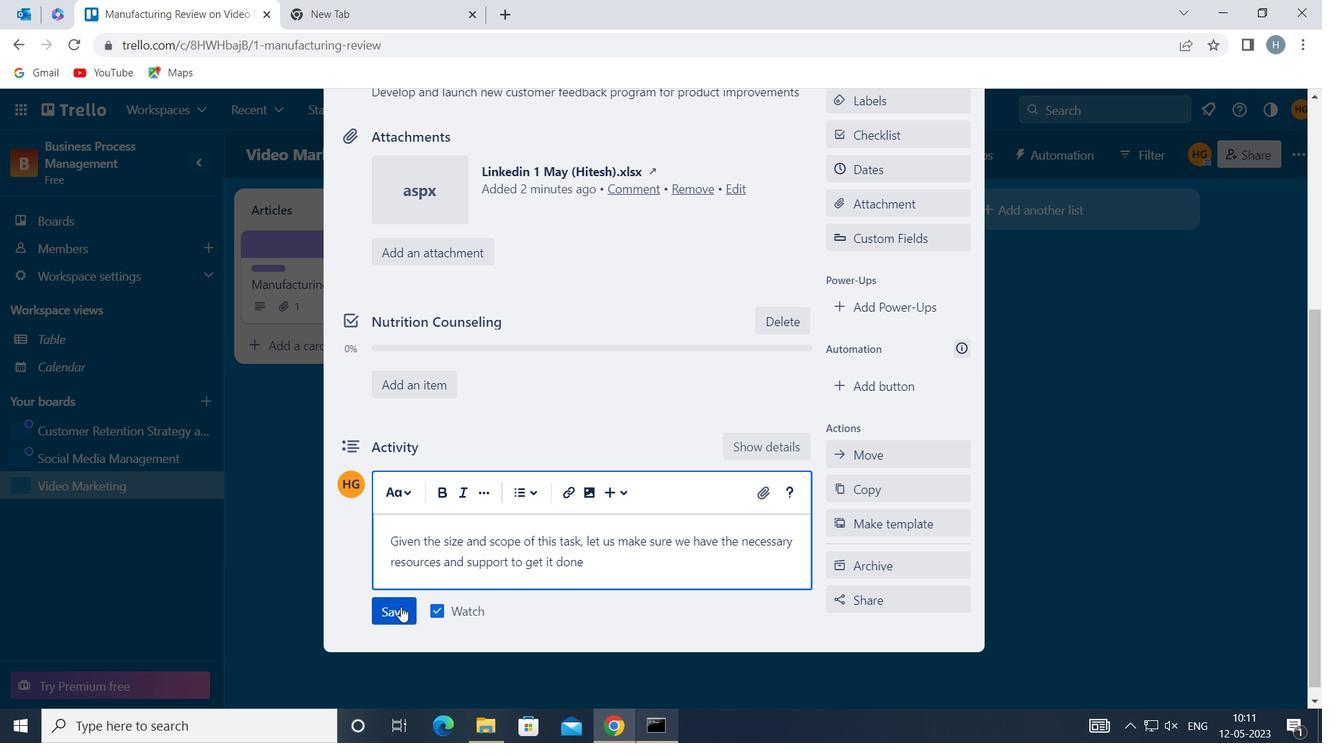 
Action: Mouse moved to (886, 161)
Screenshot: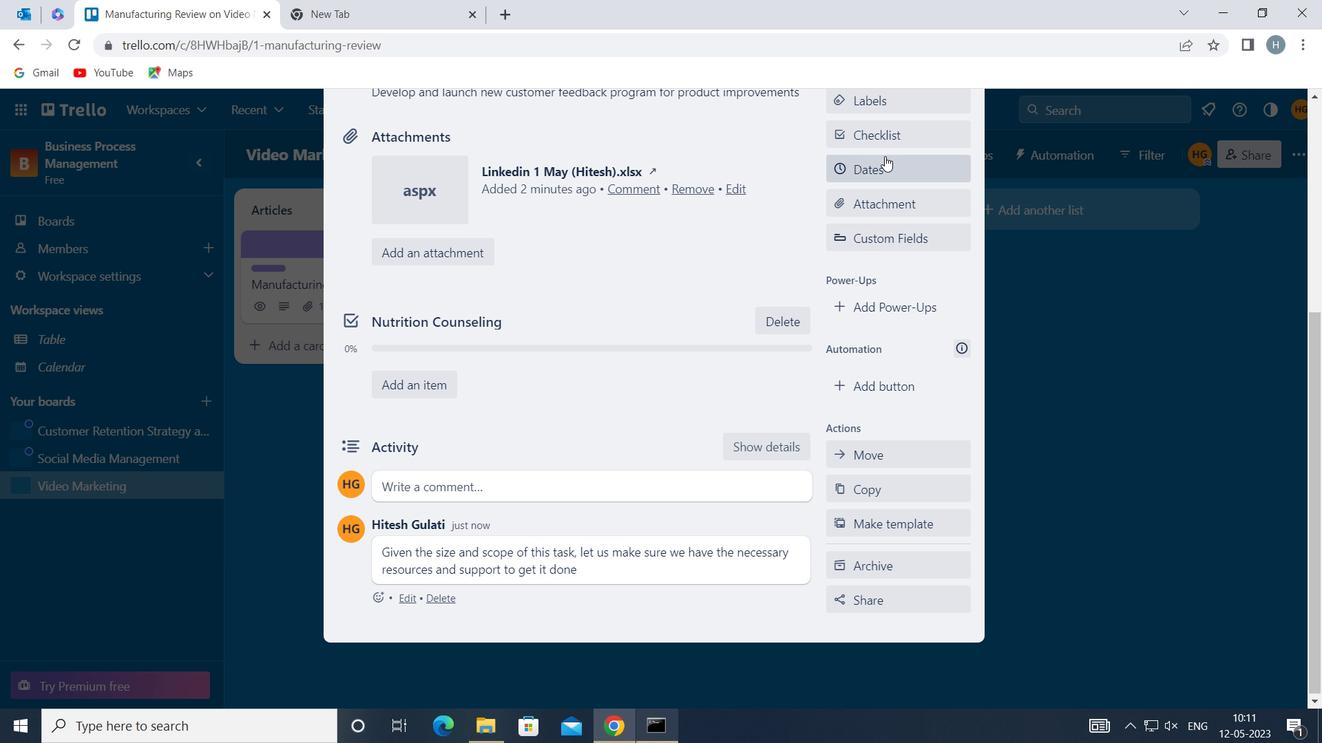 
Action: Mouse pressed left at (886, 161)
Screenshot: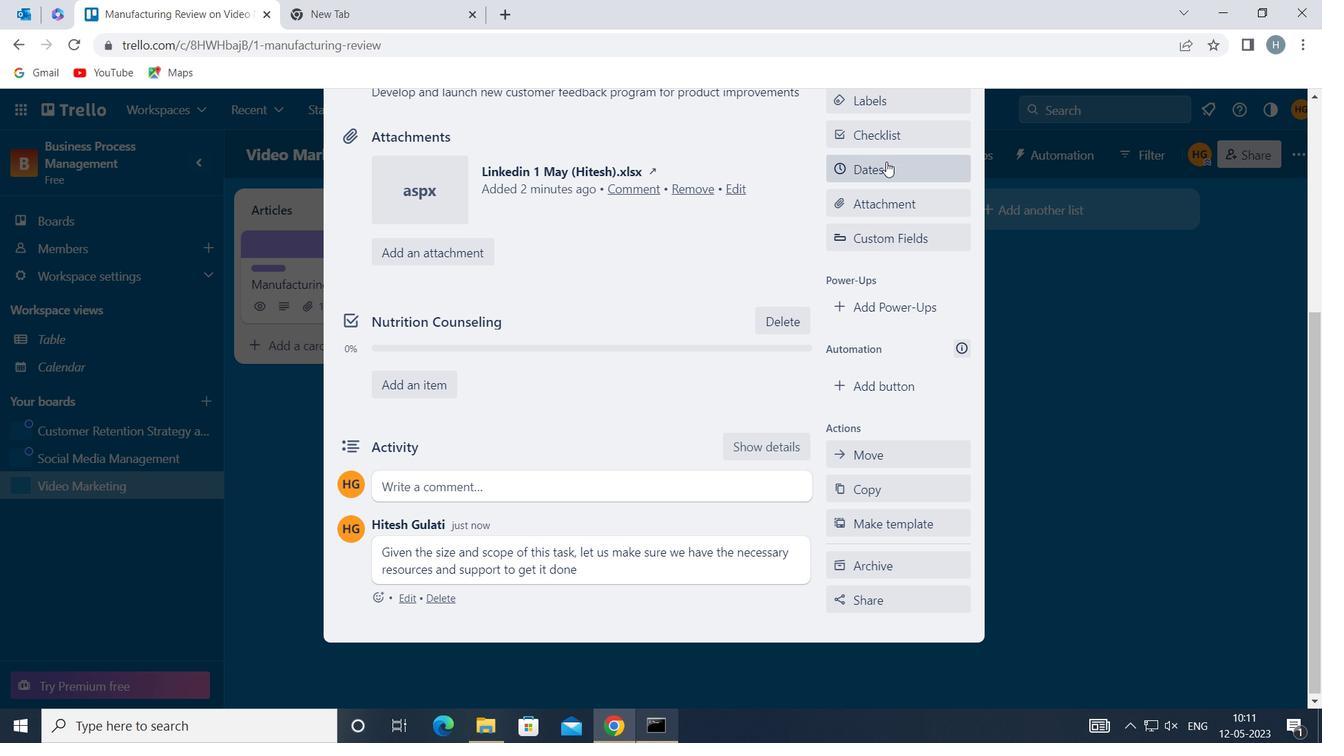 
Action: Mouse moved to (847, 461)
Screenshot: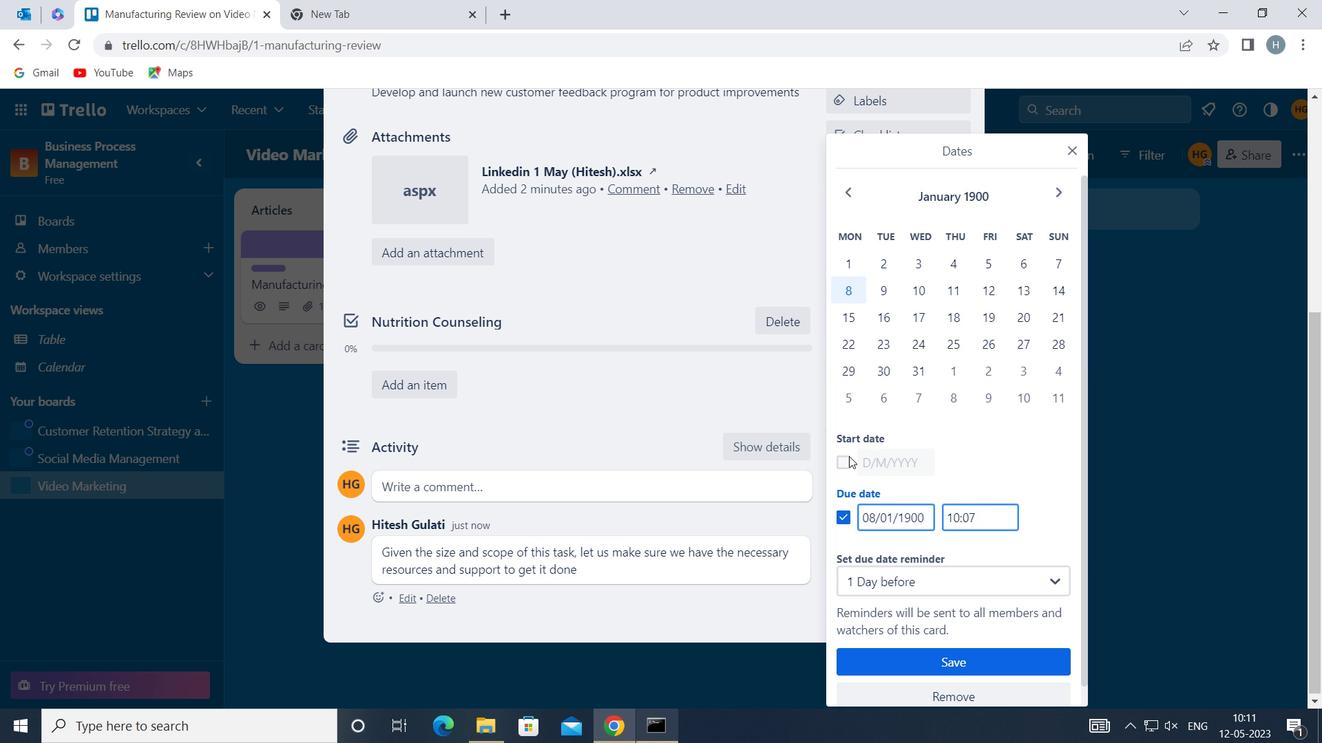 
Action: Mouse pressed left at (847, 461)
Screenshot: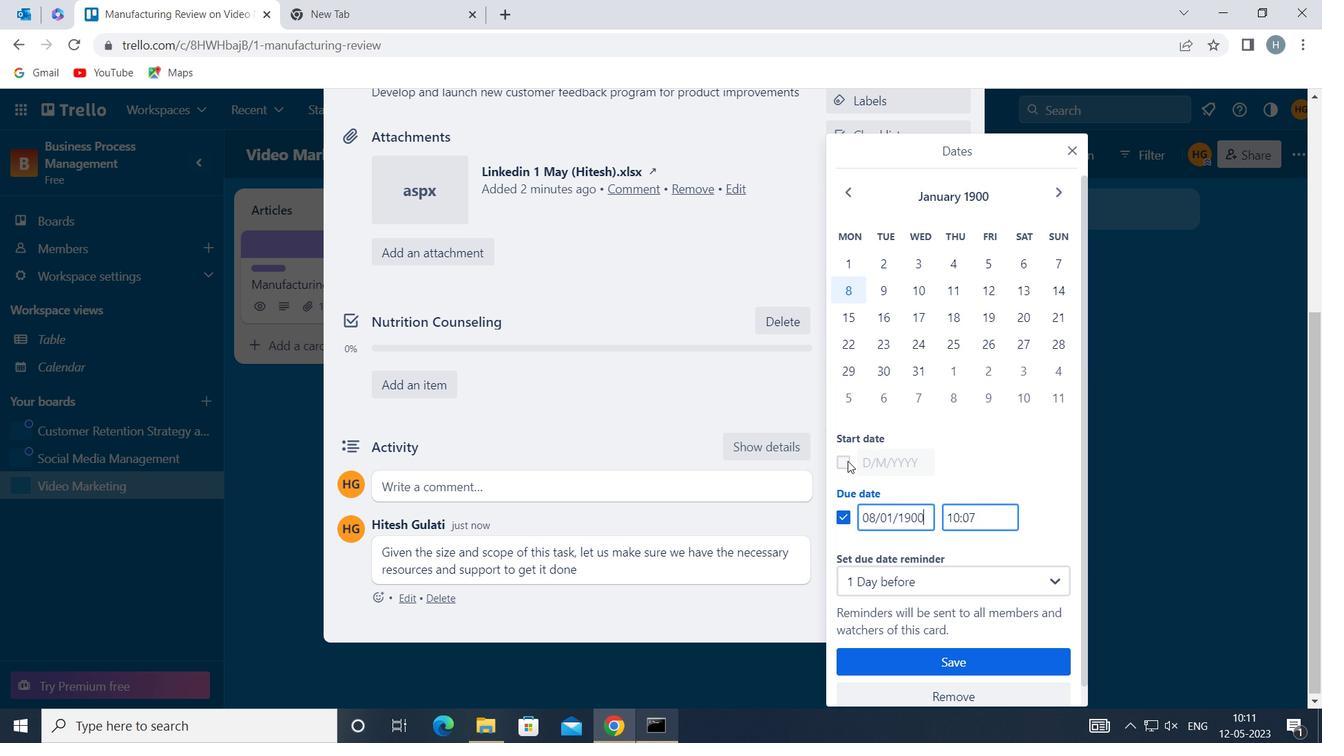 
Action: Mouse moved to (867, 461)
Screenshot: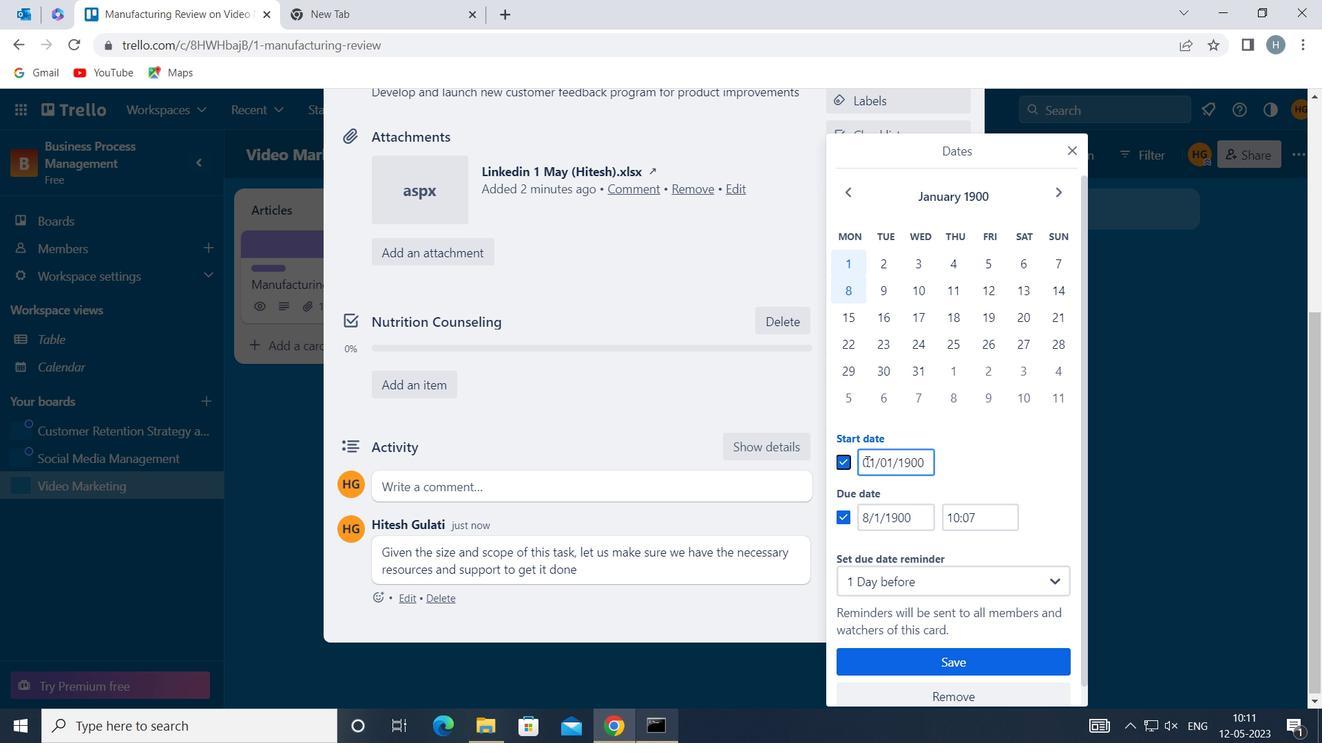 
Action: Mouse pressed left at (867, 461)
Screenshot: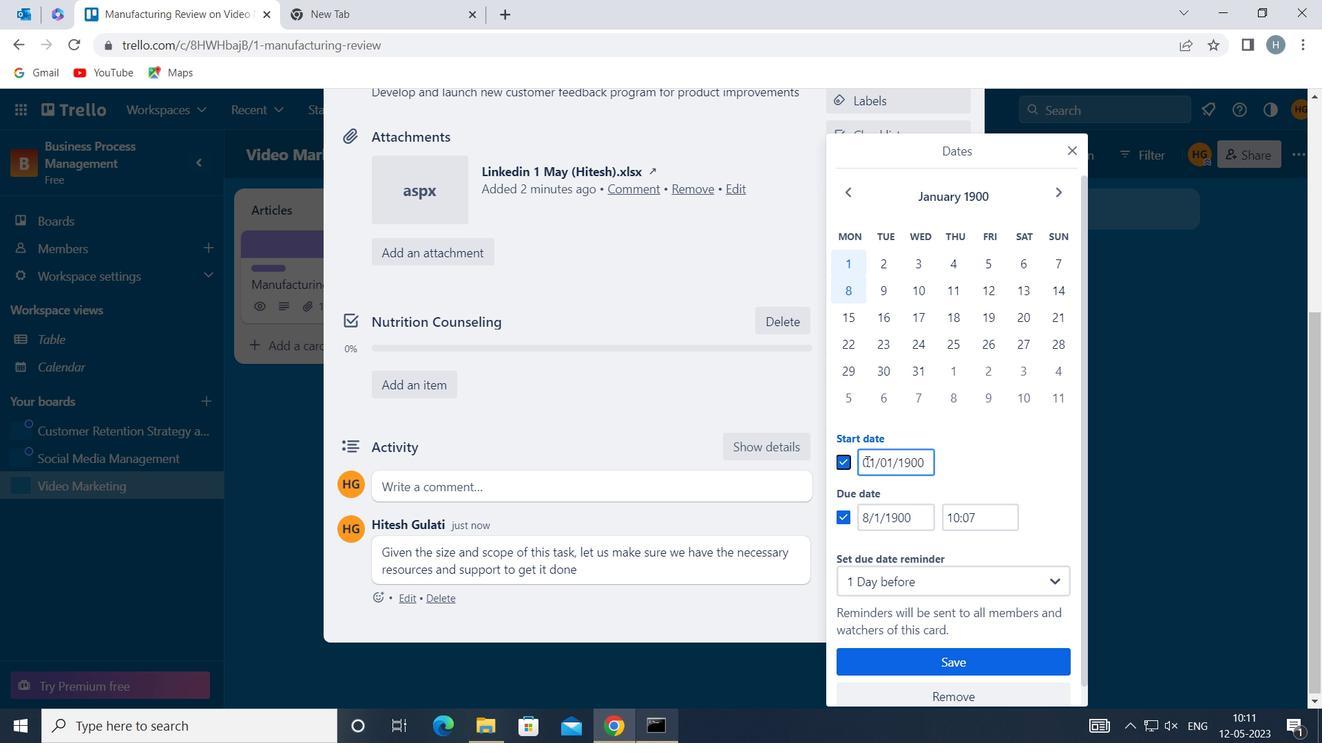 
Action: Mouse moved to (874, 458)
Screenshot: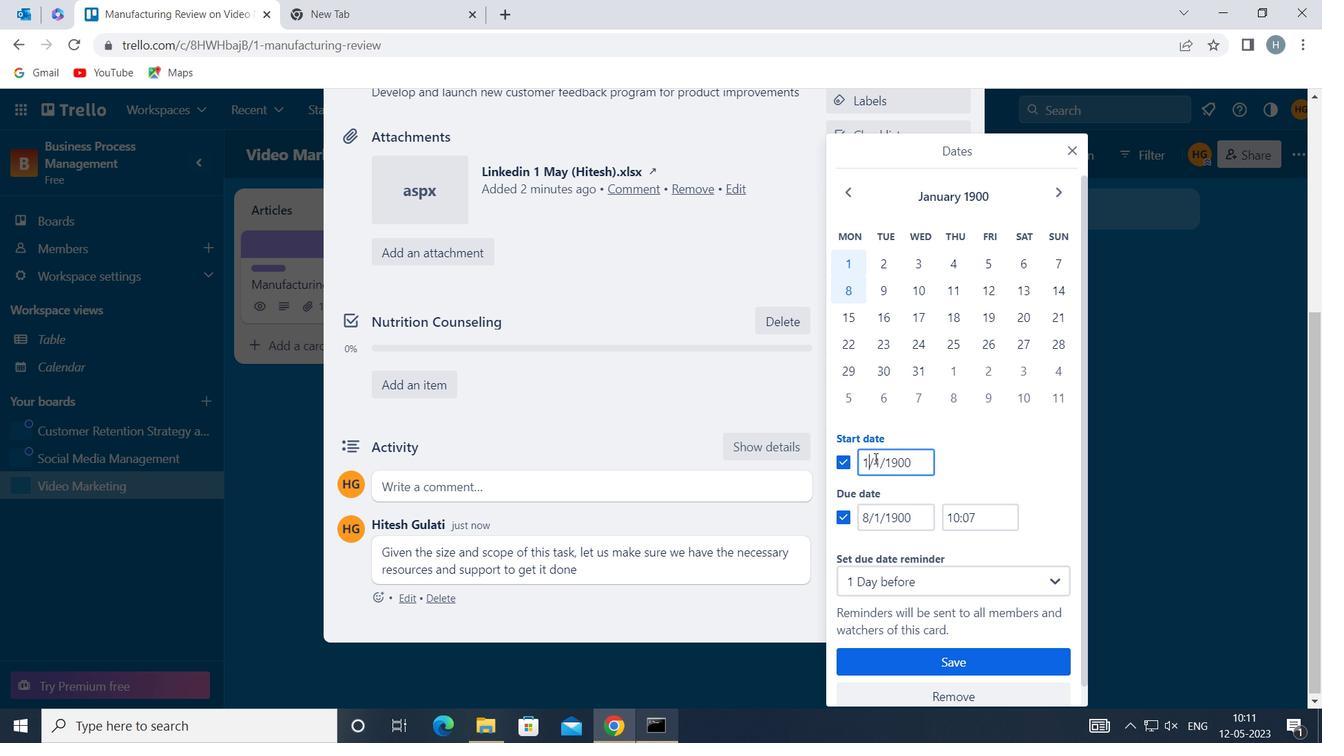 
Action: Key pressed <Key.backspace>2
Screenshot: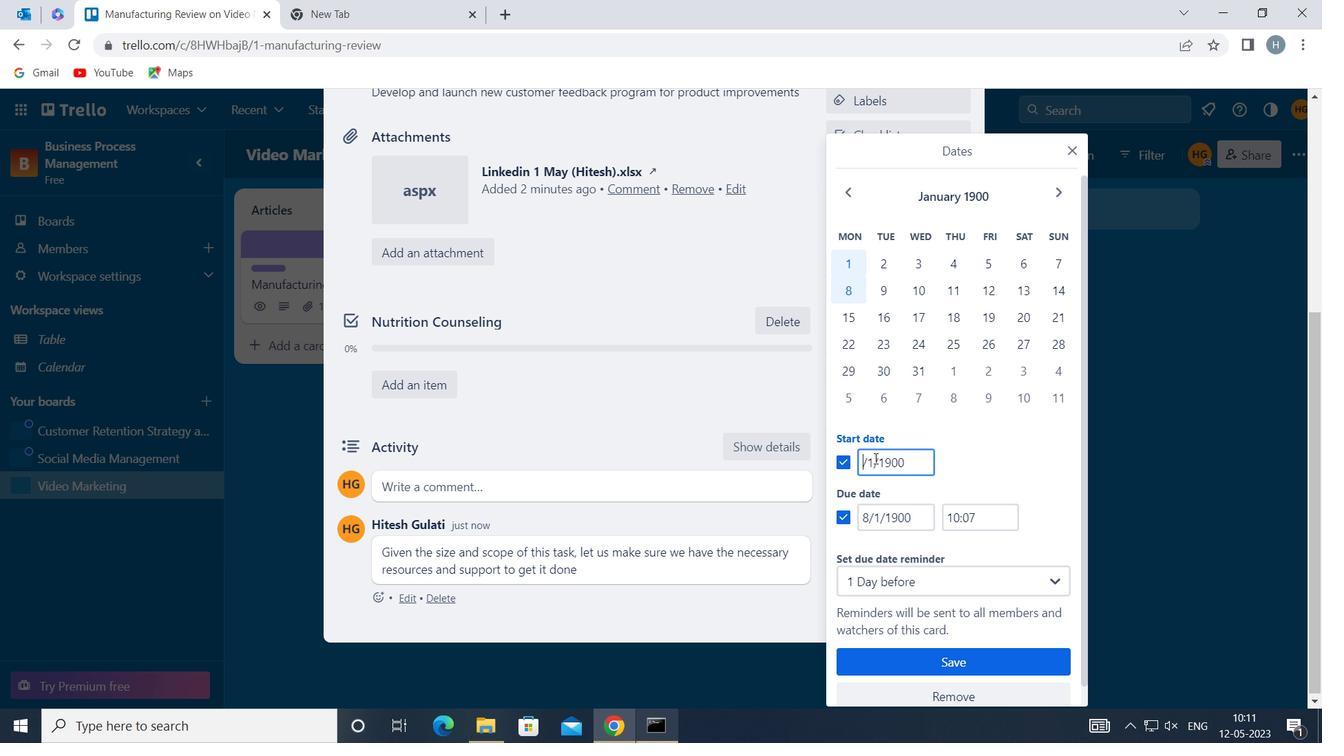 
Action: Mouse moved to (865, 515)
Screenshot: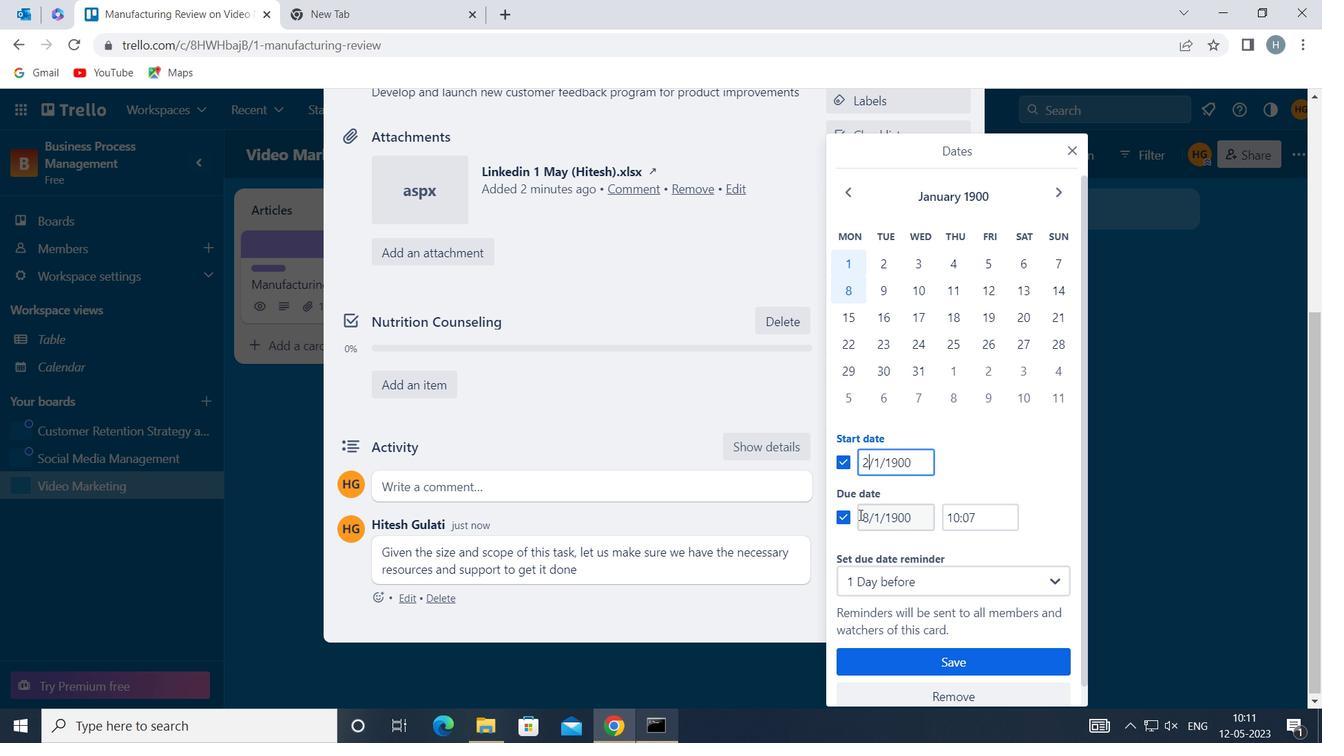 
Action: Mouse pressed left at (865, 515)
Screenshot: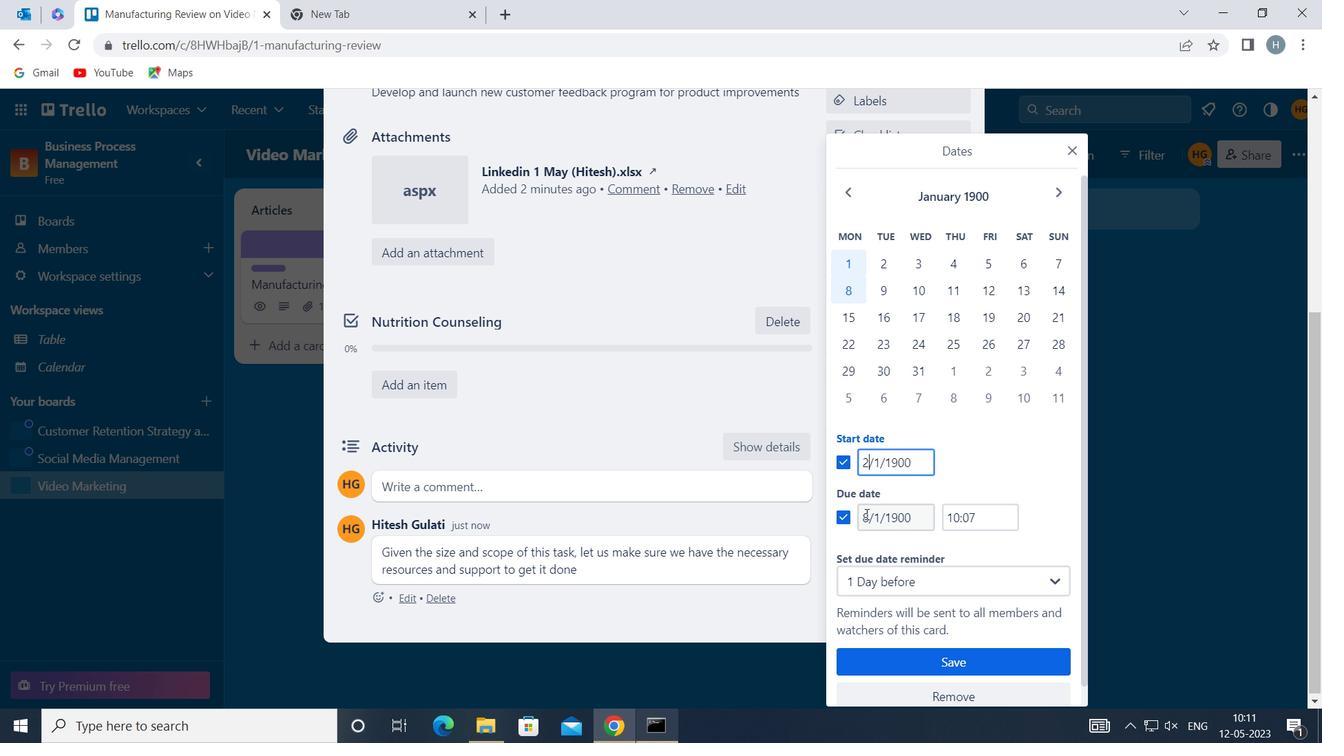 
Action: Mouse moved to (871, 512)
Screenshot: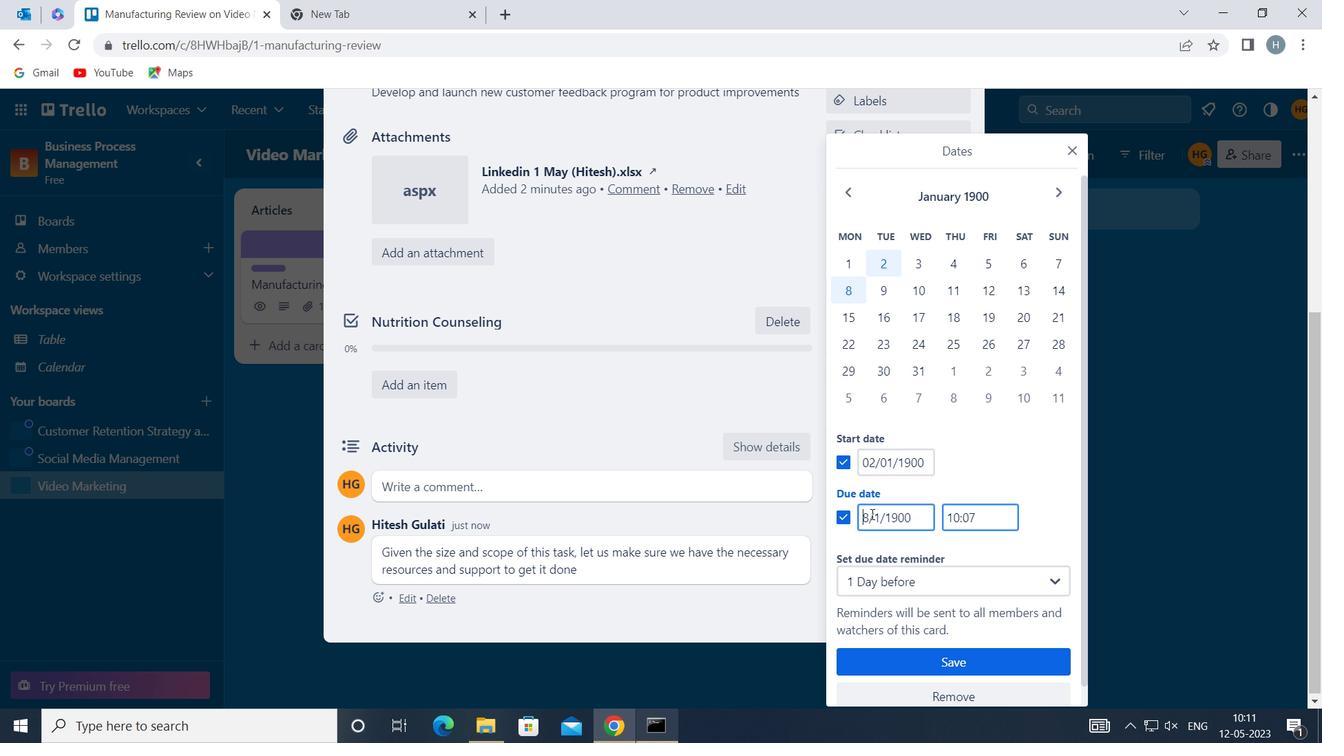 
Action: Key pressed <Key.right><Key.backspace>9
Screenshot: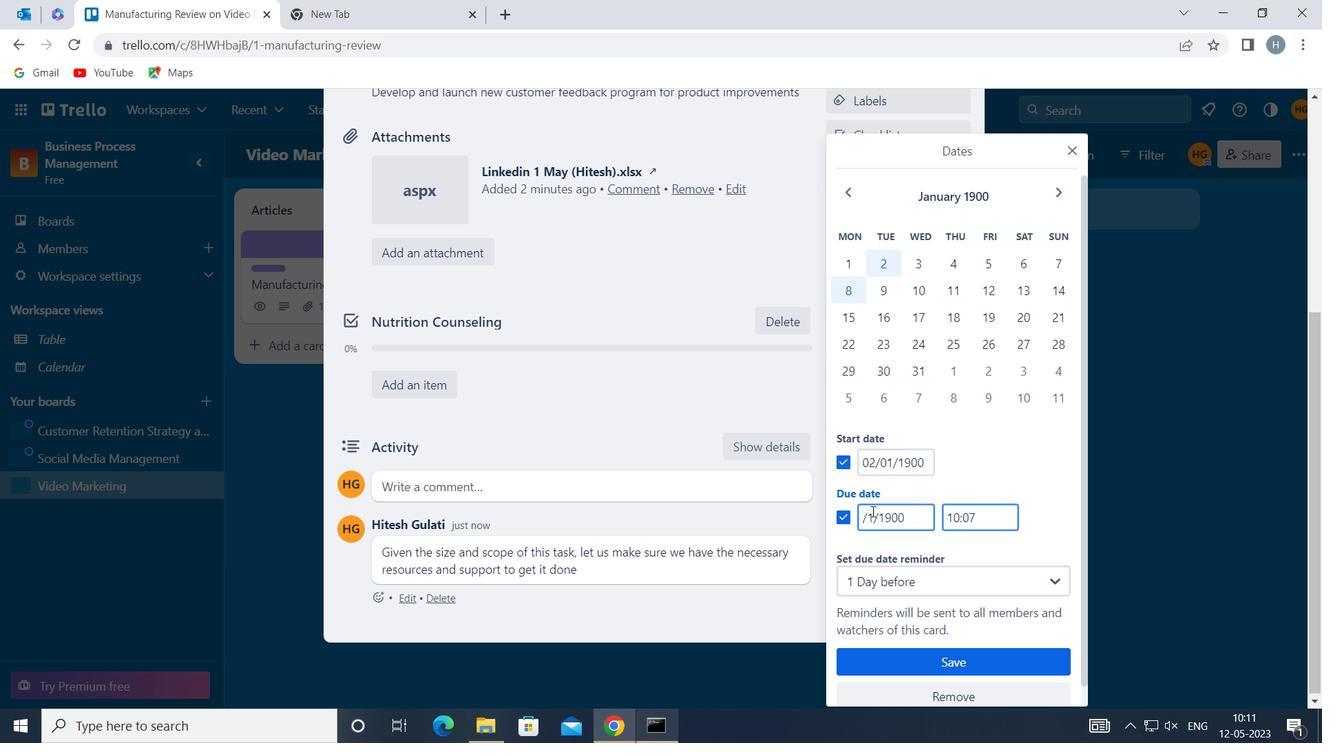 
Action: Mouse moved to (938, 664)
Screenshot: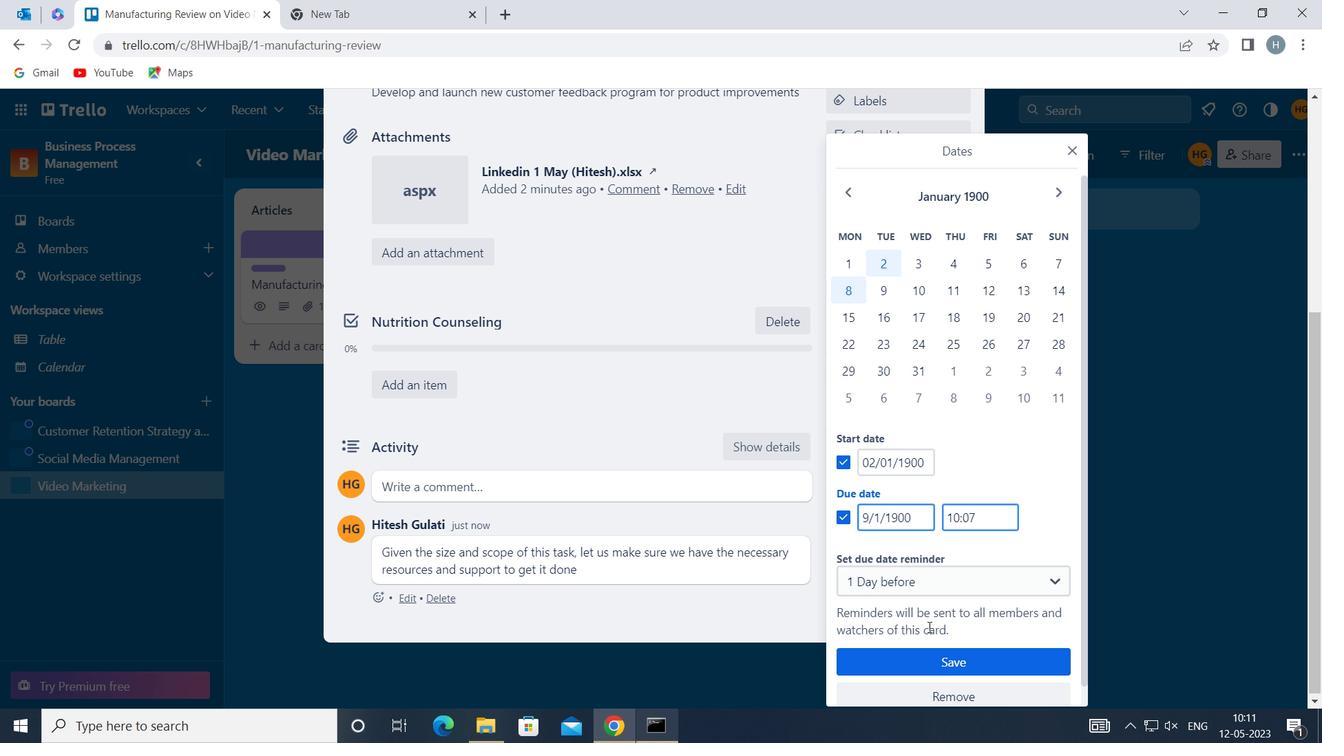 
Action: Mouse pressed left at (938, 664)
Screenshot: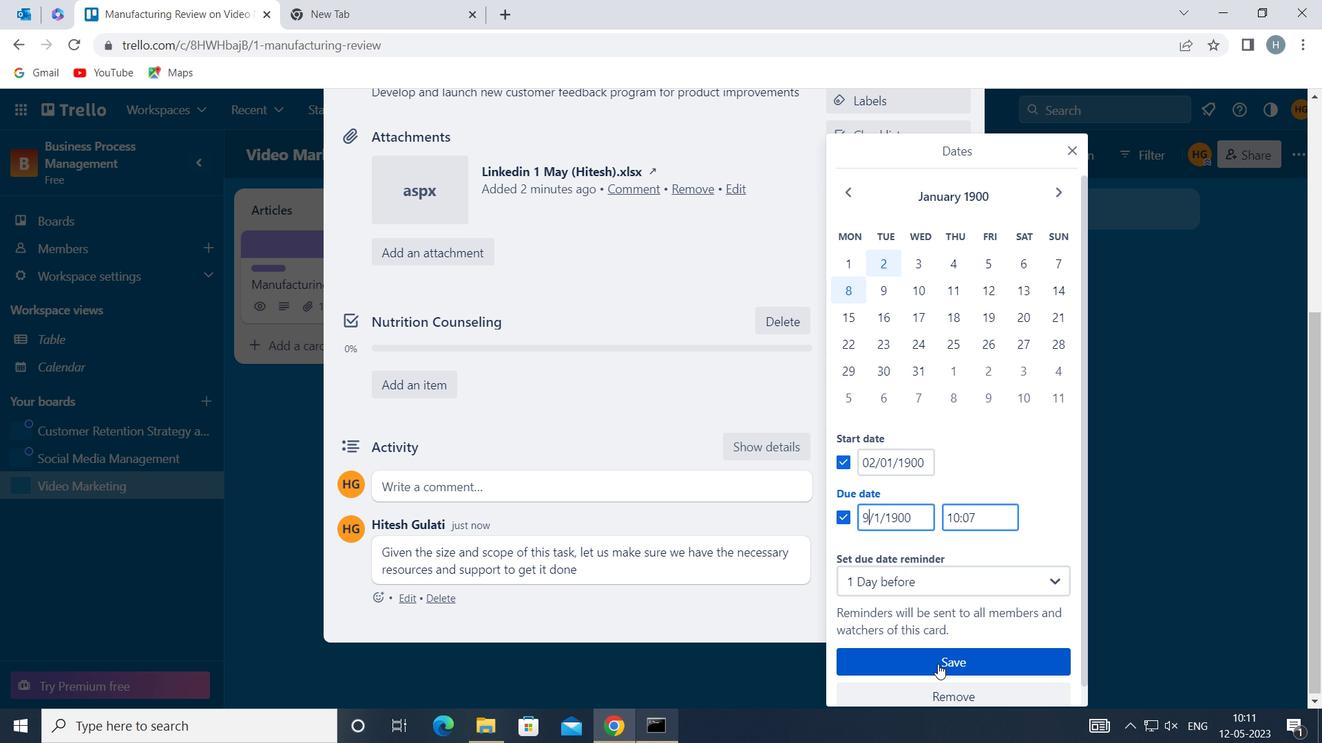 
Action: Mouse moved to (674, 302)
Screenshot: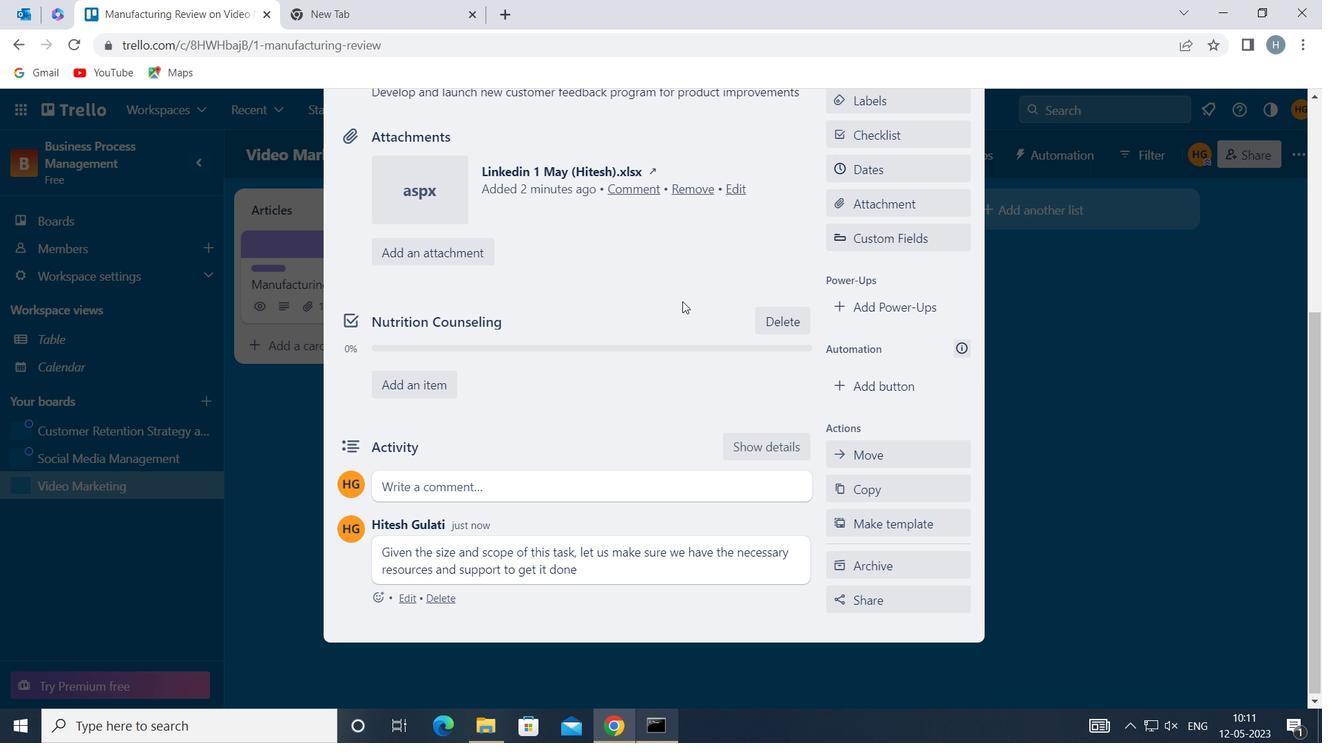 
